 Task: For heading Arial Rounded MT Bold with Underline.  font size for heading26,  'Change the font style of data to'Browallia New.  and font size to 18,  Change the alignment of both headline & data to Align middle & Align Text left.  In the sheet   Pinnacle Sales review book
Action: Mouse moved to (234, 150)
Screenshot: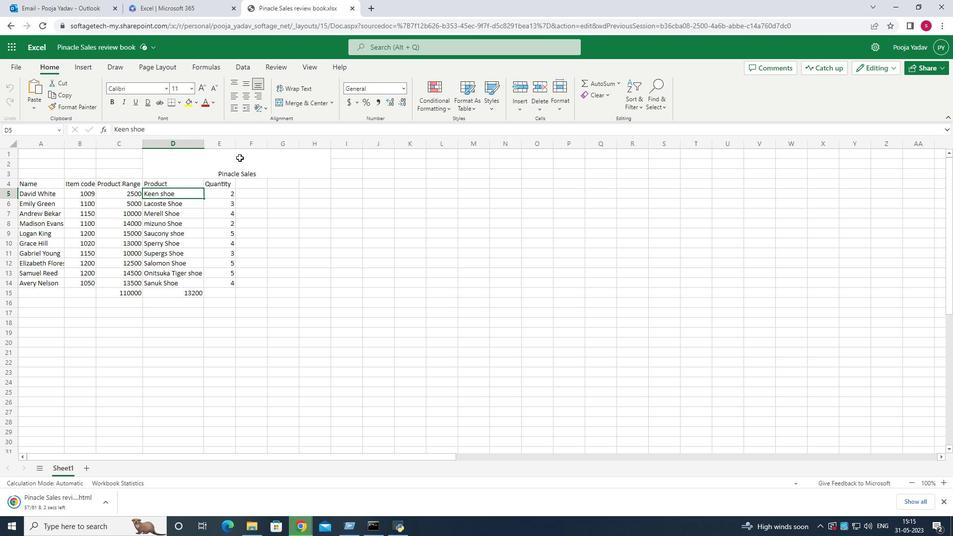 
Action: Mouse pressed left at (234, 150)
Screenshot: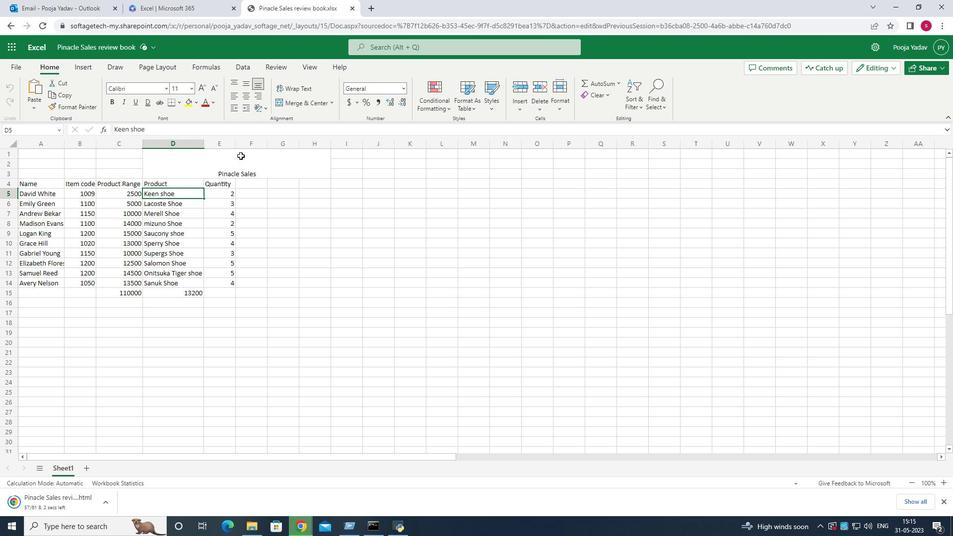 
Action: Mouse moved to (156, 80)
Screenshot: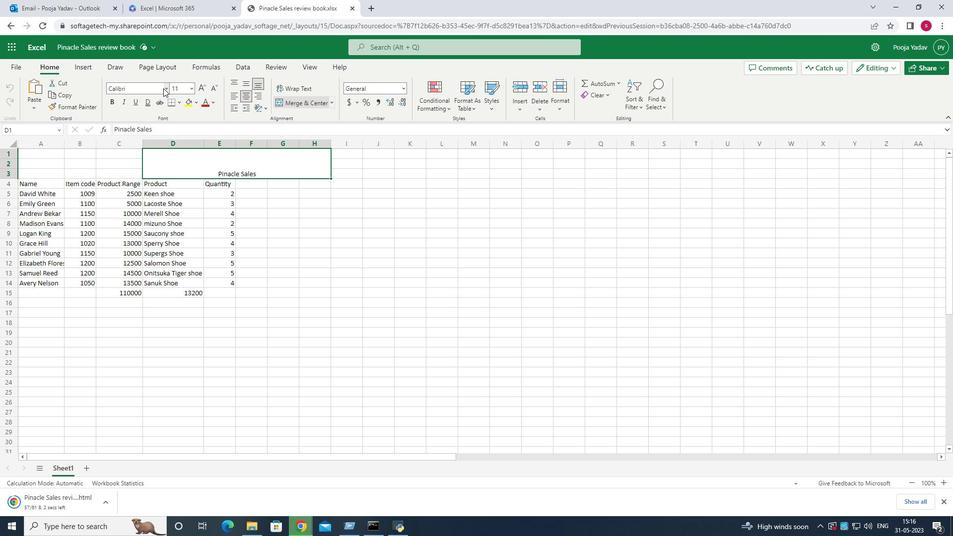 
Action: Mouse pressed left at (156, 80)
Screenshot: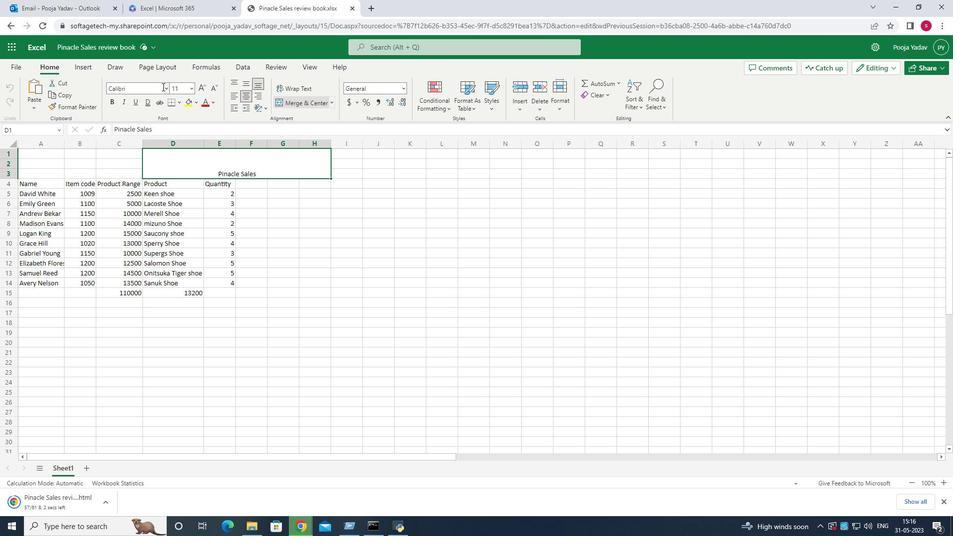 
Action: Mouse moved to (160, 79)
Screenshot: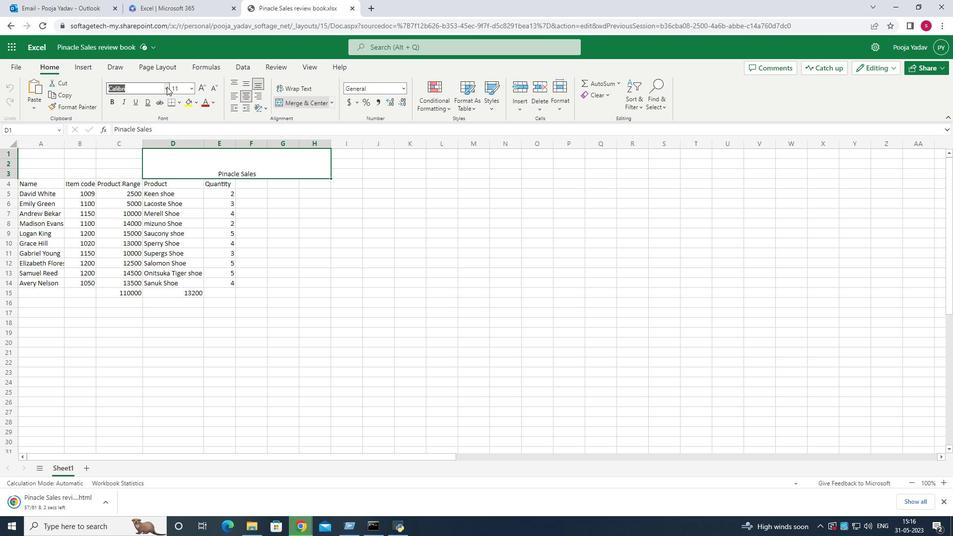 
Action: Mouse pressed left at (160, 79)
Screenshot: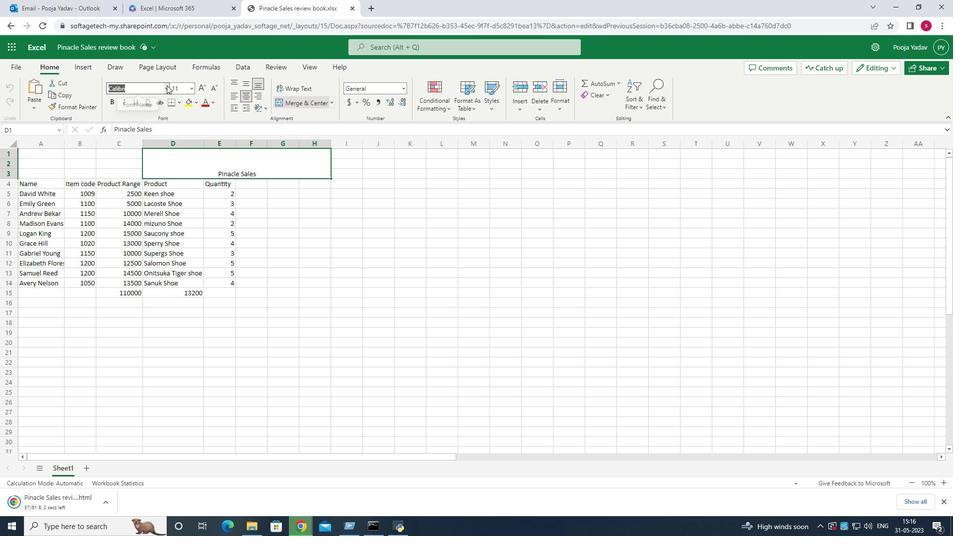 
Action: Mouse moved to (161, 125)
Screenshot: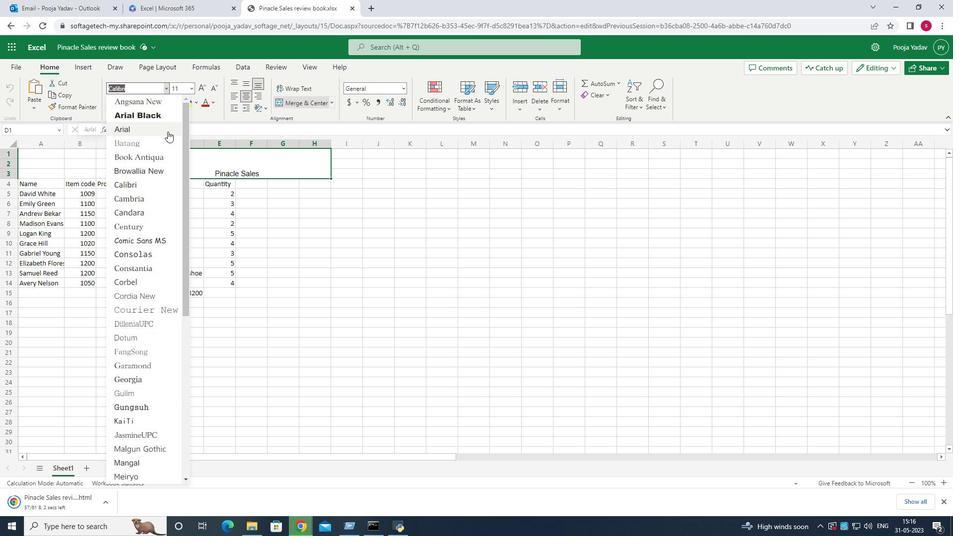 
Action: Mouse pressed left at (161, 125)
Screenshot: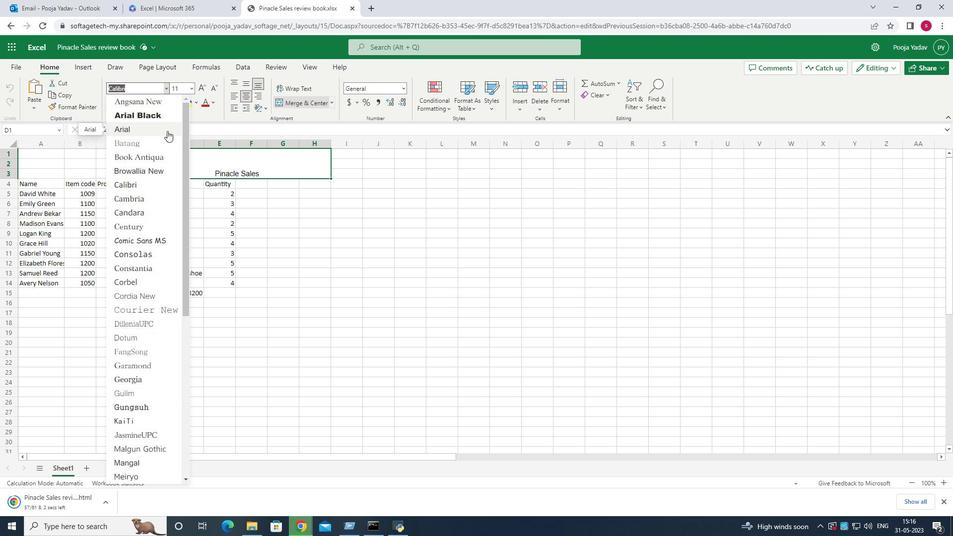 
Action: Mouse moved to (169, 120)
Screenshot: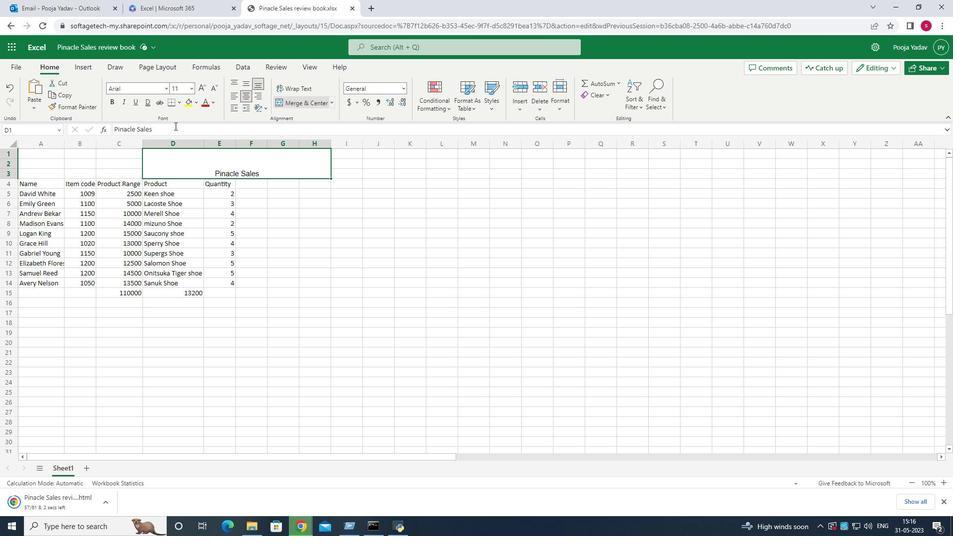 
Action: Key pressed ctrl+B
Screenshot: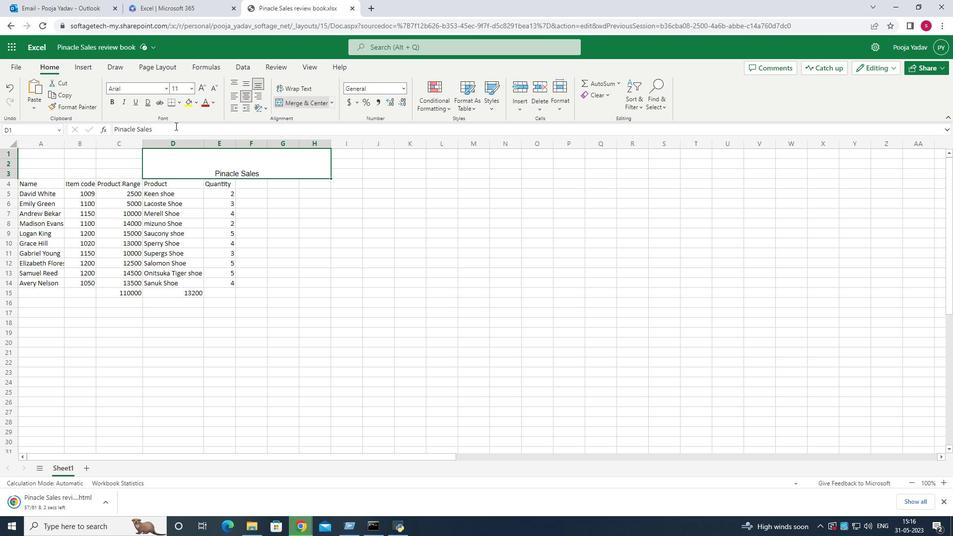
Action: Mouse moved to (159, 123)
Screenshot: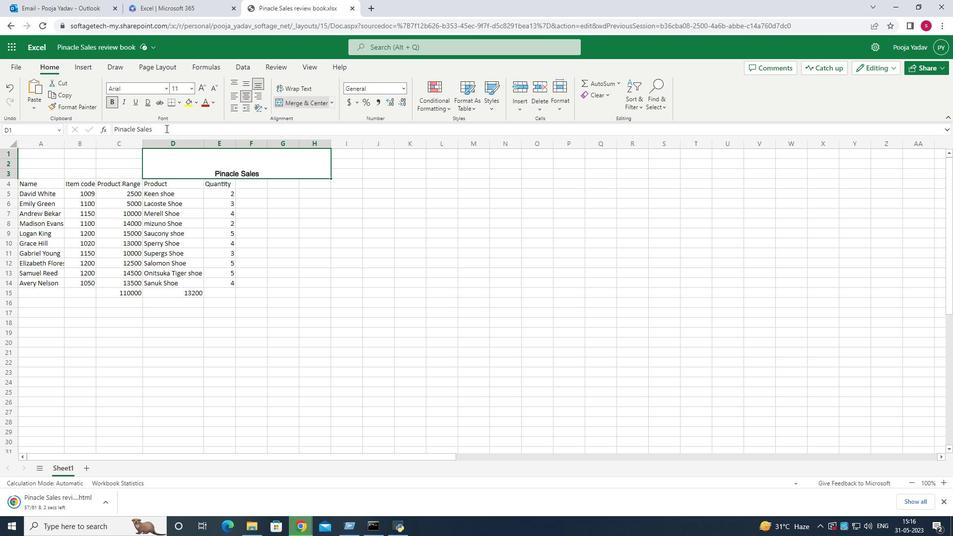 
Action: Key pressed ctrl+U
Screenshot: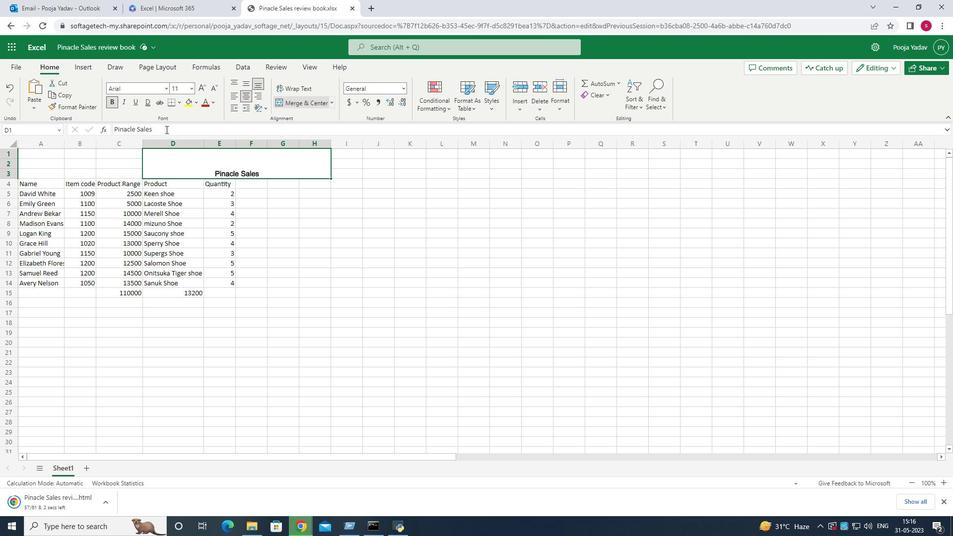 
Action: Mouse moved to (186, 82)
Screenshot: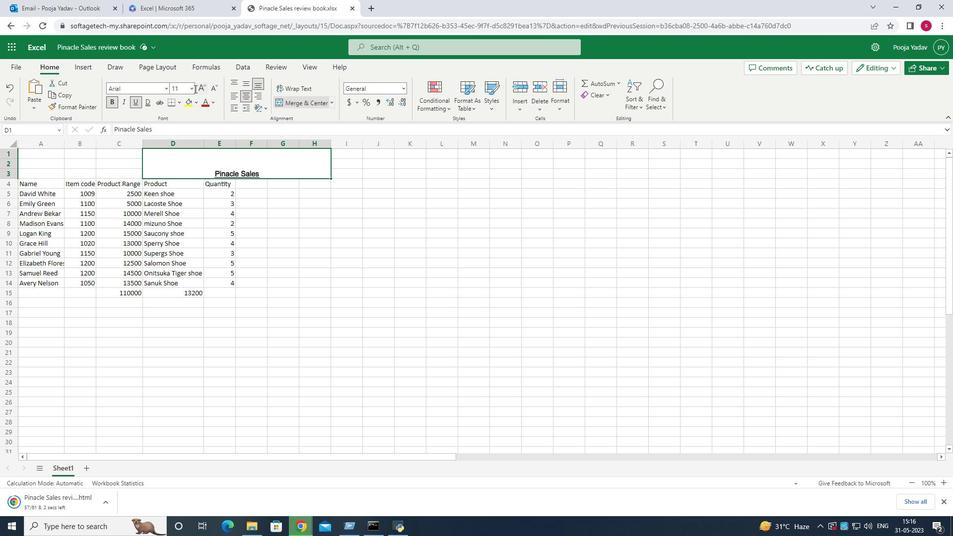 
Action: Mouse pressed left at (186, 82)
Screenshot: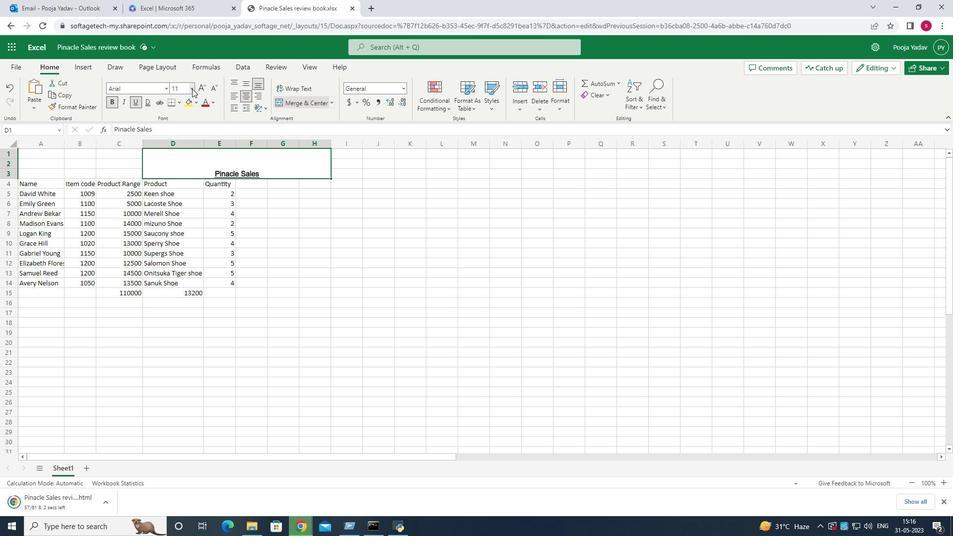 
Action: Mouse moved to (175, 219)
Screenshot: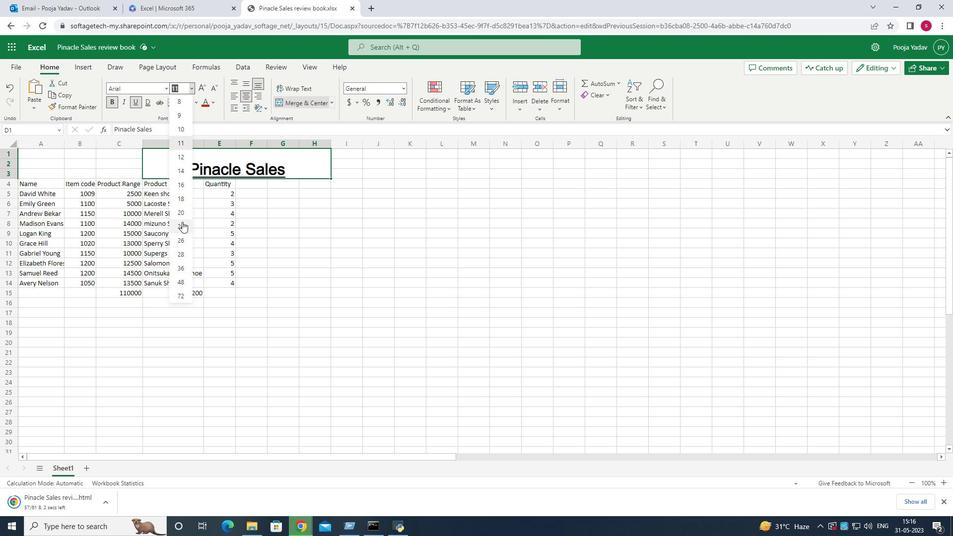 
Action: Mouse pressed left at (175, 219)
Screenshot: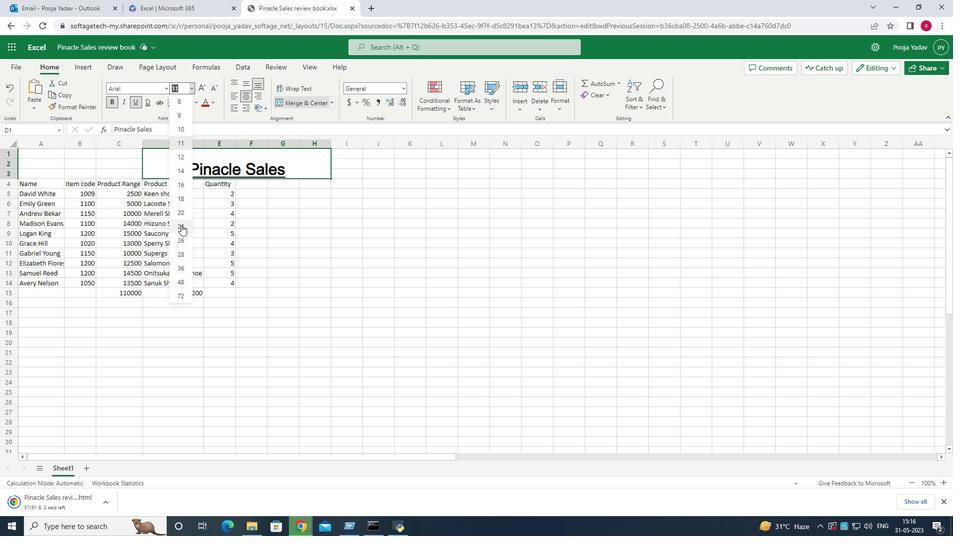 
Action: Mouse moved to (211, 159)
Screenshot: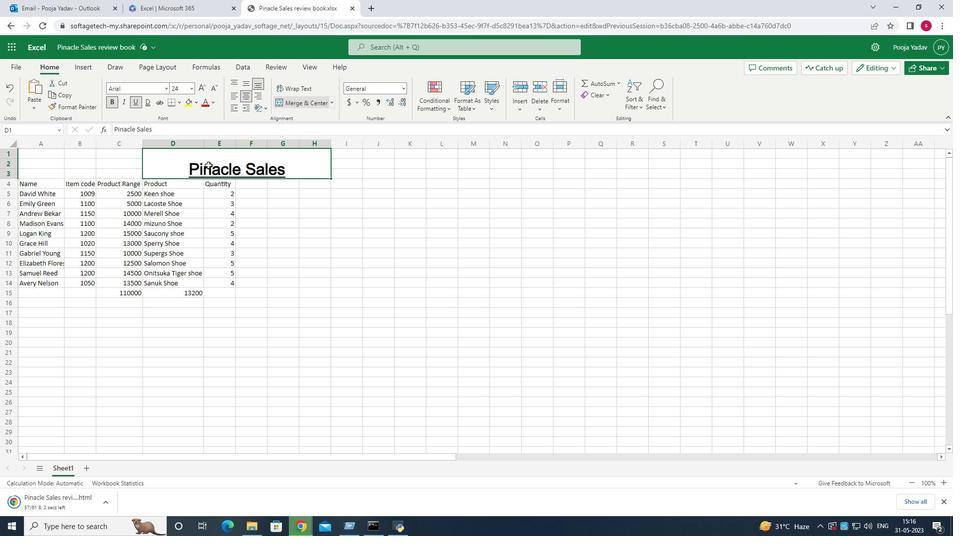 
Action: Mouse pressed left at (211, 159)
Screenshot: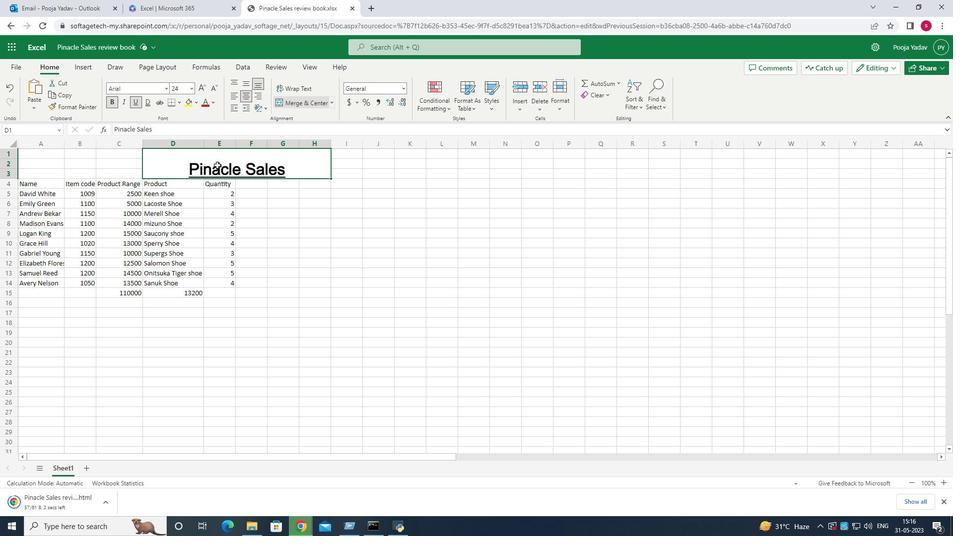 
Action: Mouse moved to (146, 158)
Screenshot: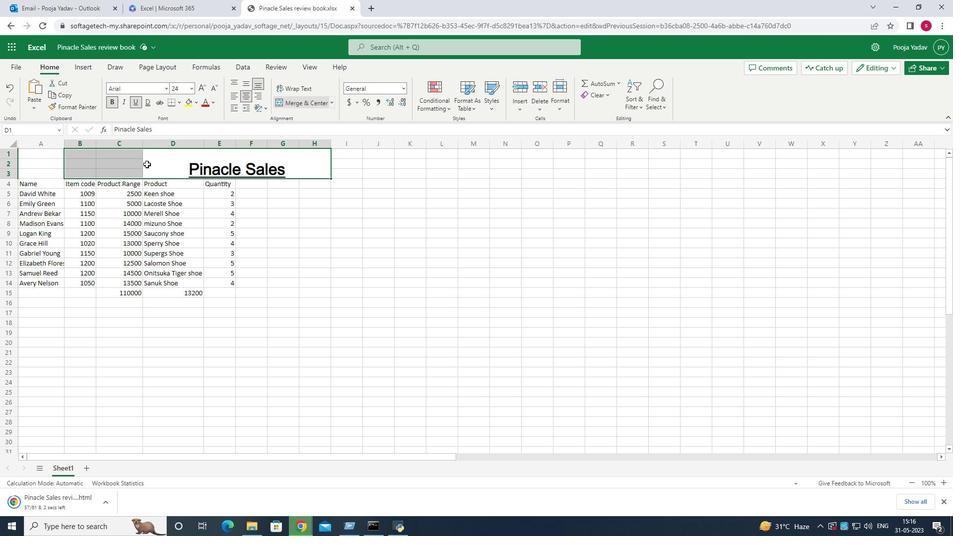 
Action: Mouse pressed left at (146, 158)
Screenshot: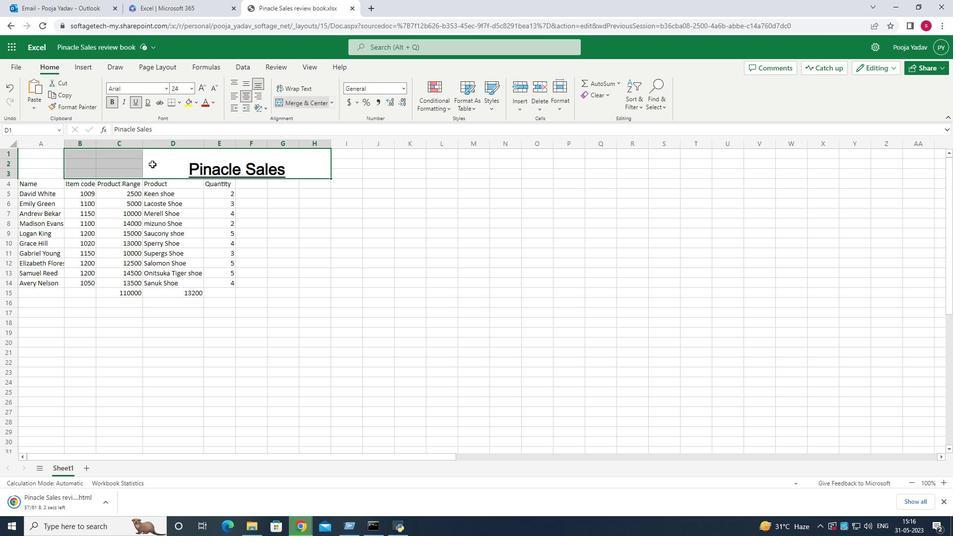 
Action: Mouse moved to (173, 153)
Screenshot: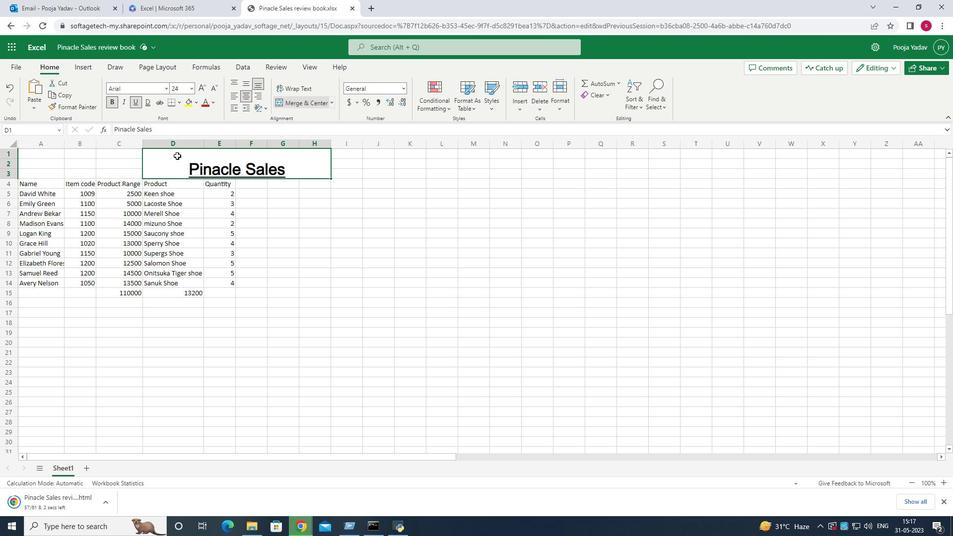
Action: Mouse pressed left at (173, 153)
Screenshot: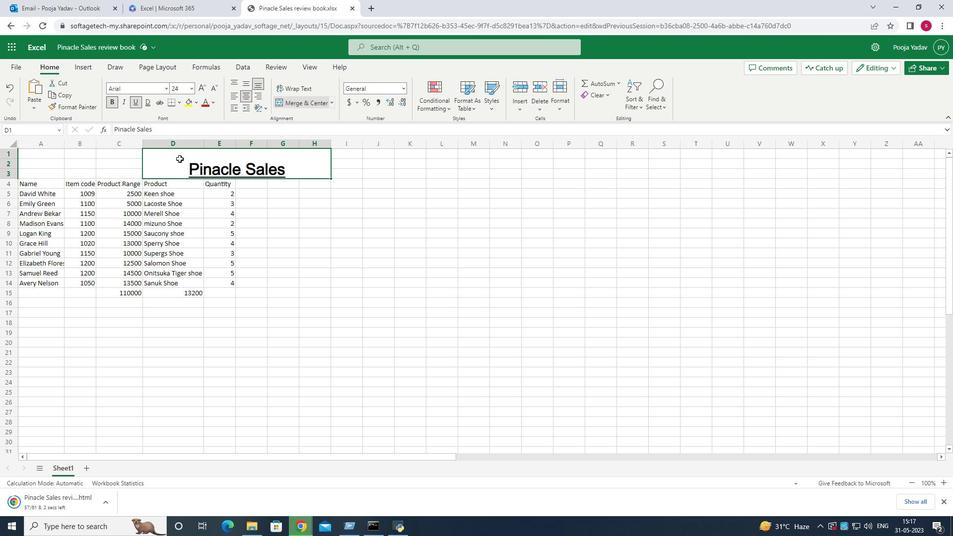 
Action: Mouse moved to (259, 221)
Screenshot: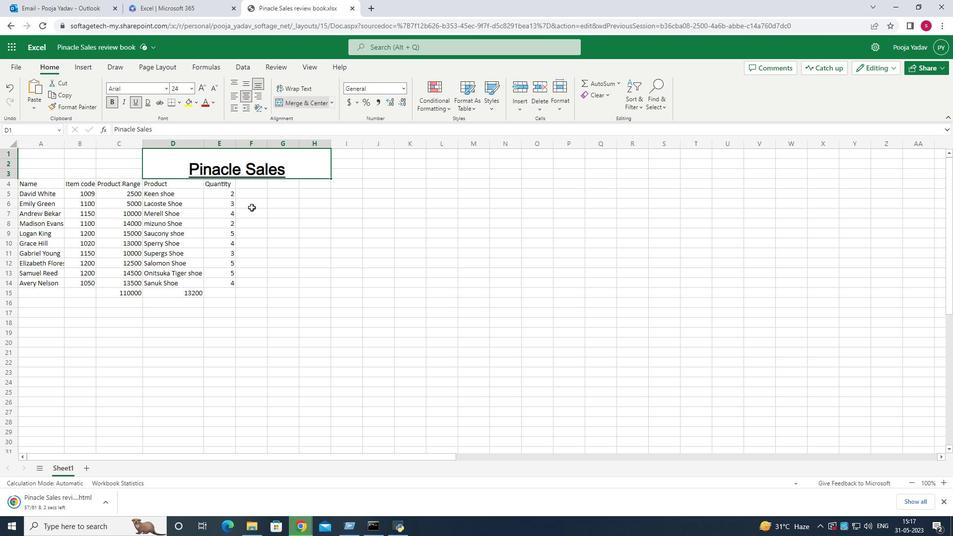 
Action: Mouse pressed left at (259, 221)
Screenshot: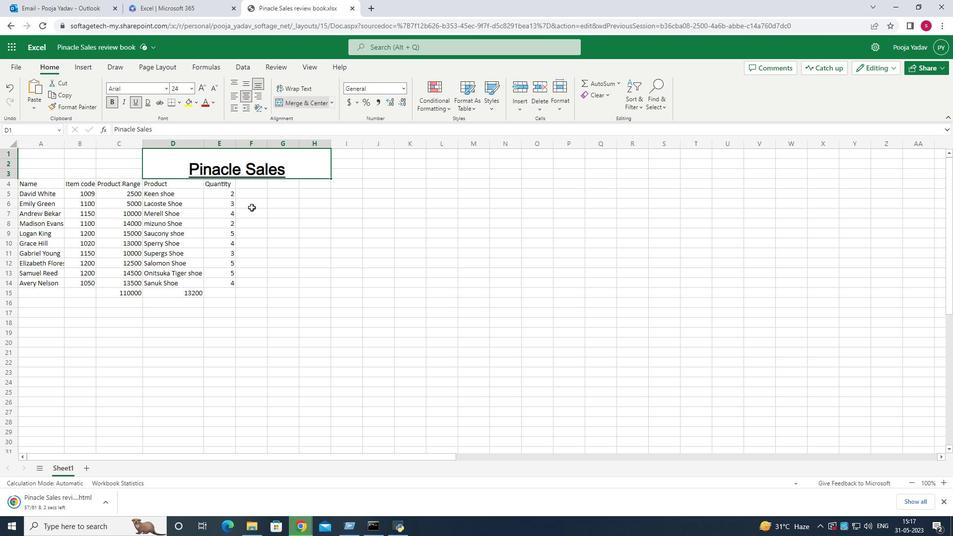 
Action: Mouse moved to (171, 152)
Screenshot: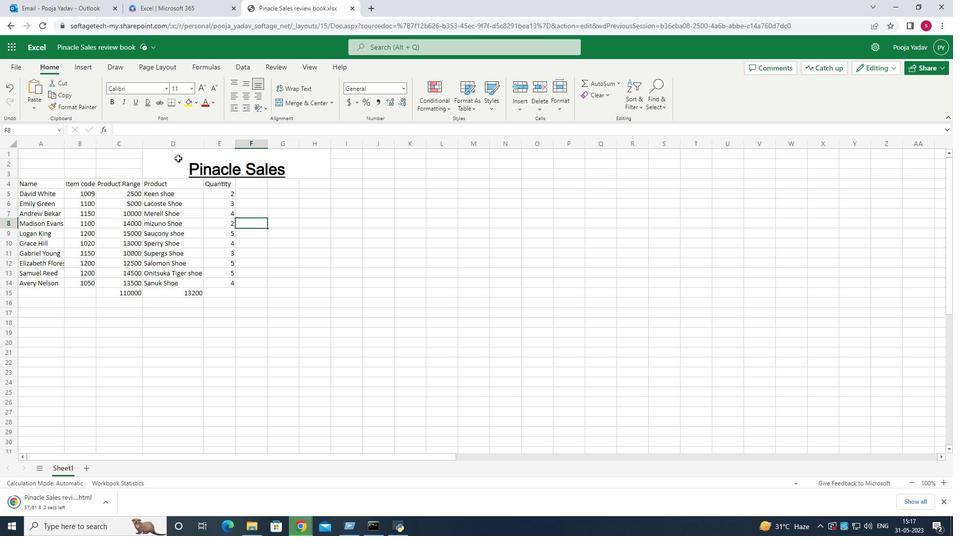 
Action: Mouse pressed left at (171, 152)
Screenshot: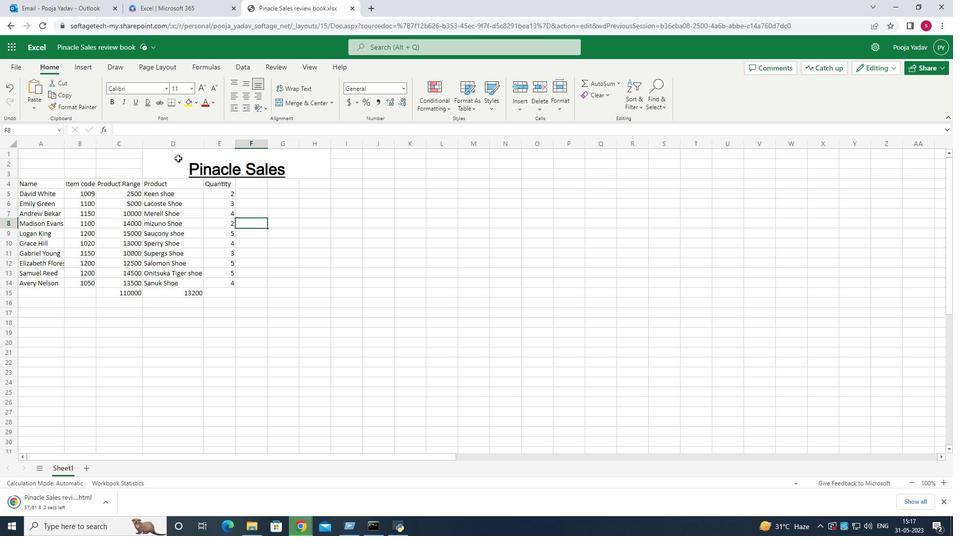 
Action: Key pressed ctrl+C
Screenshot: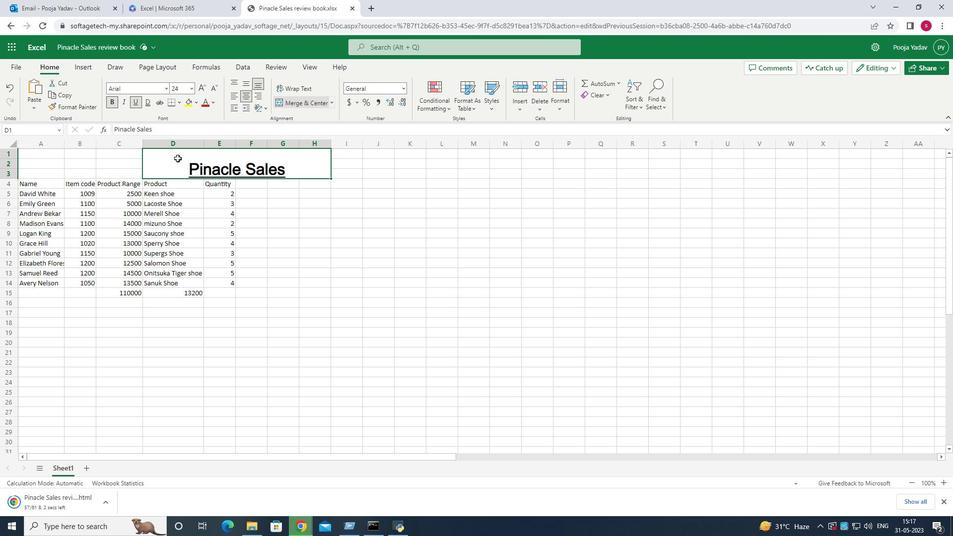 
Action: Mouse moved to (349, 158)
Screenshot: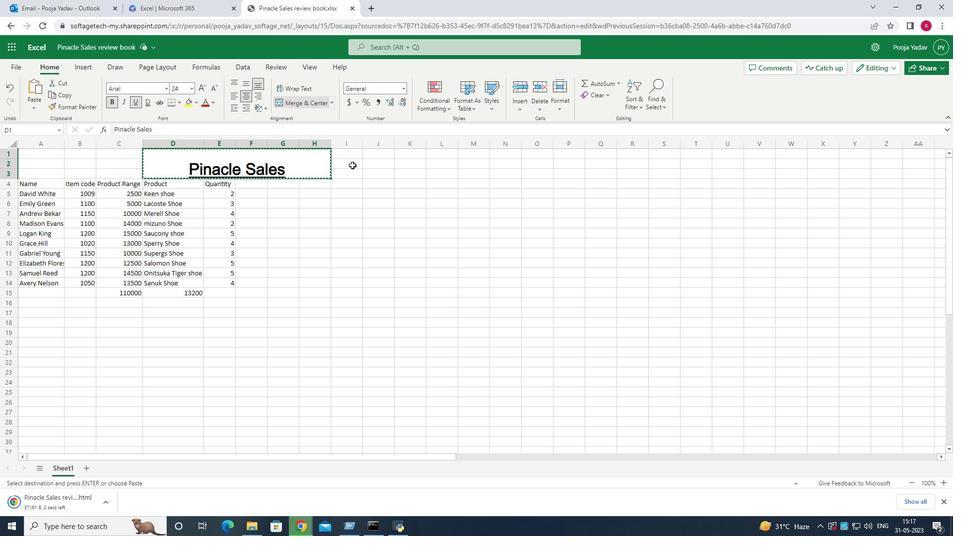 
Action: Mouse pressed left at (349, 158)
Screenshot: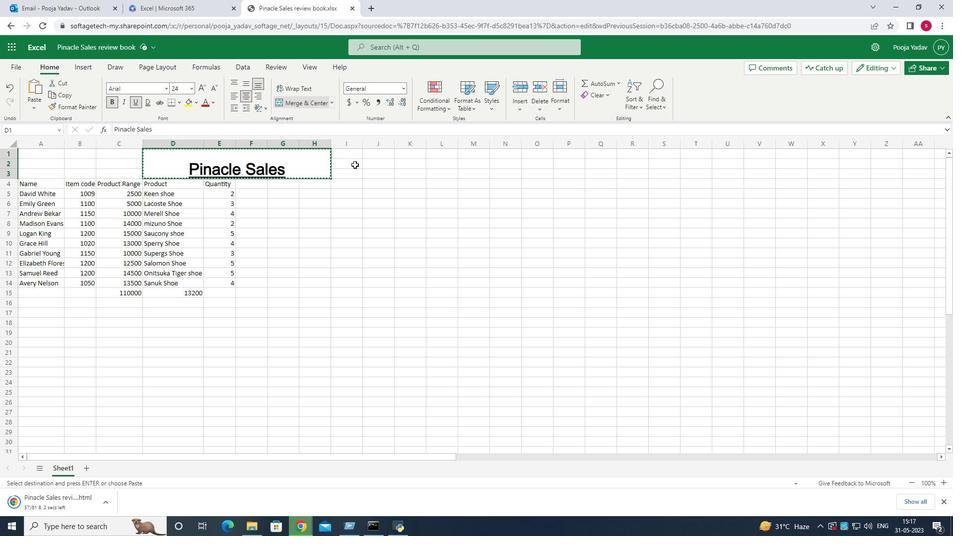 
Action: Mouse moved to (294, 159)
Screenshot: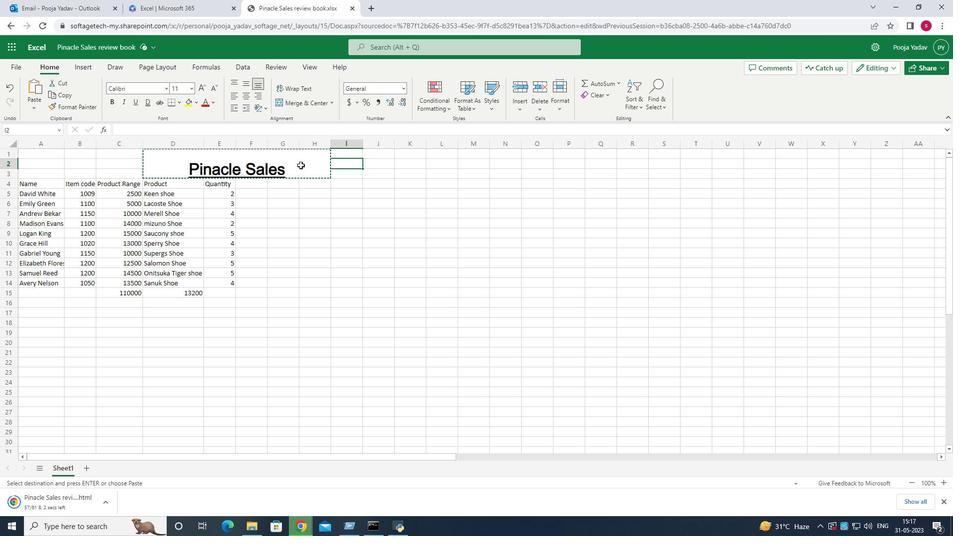 
Action: Mouse pressed left at (294, 159)
Screenshot: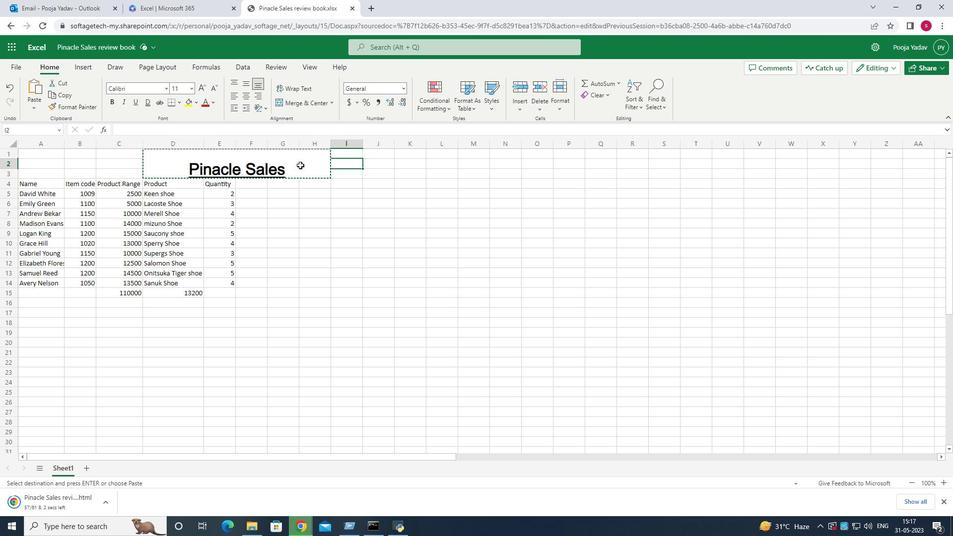 
Action: Mouse moved to (313, 281)
Screenshot: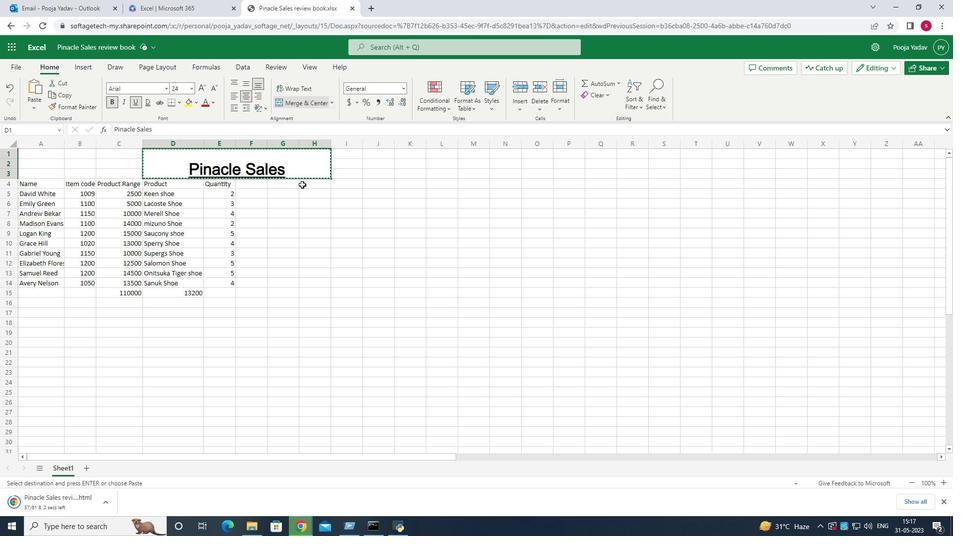 
Action: Mouse pressed left at (313, 281)
Screenshot: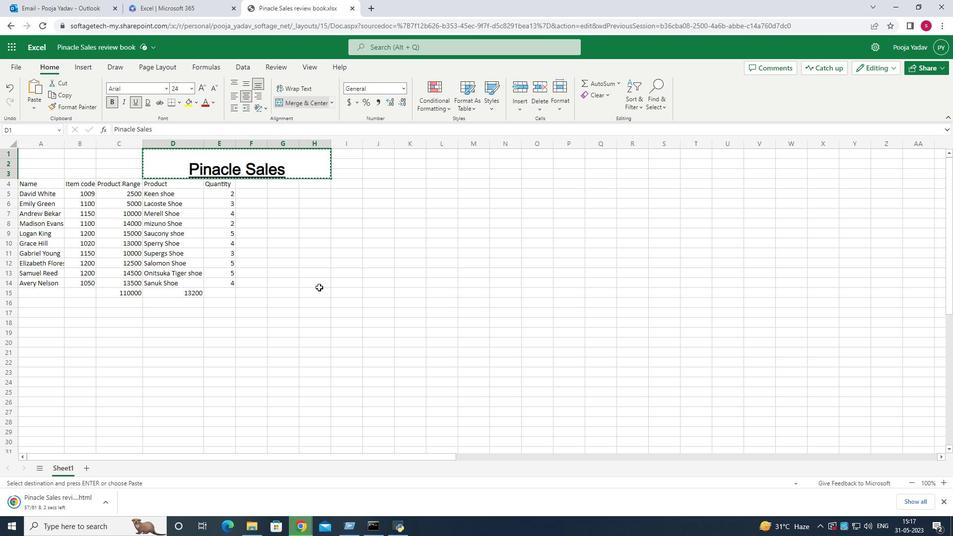 
Action: Mouse moved to (231, 157)
Screenshot: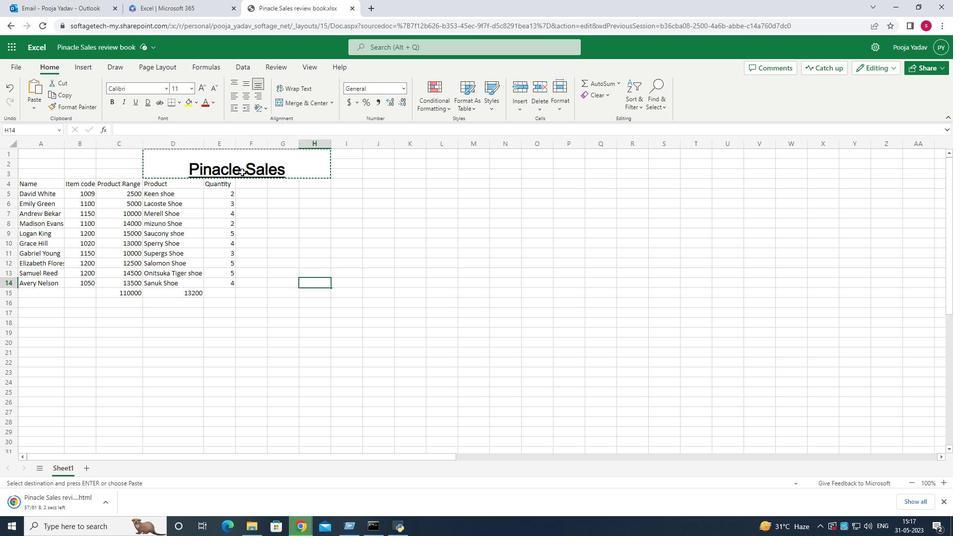
Action: Mouse pressed left at (231, 157)
Screenshot: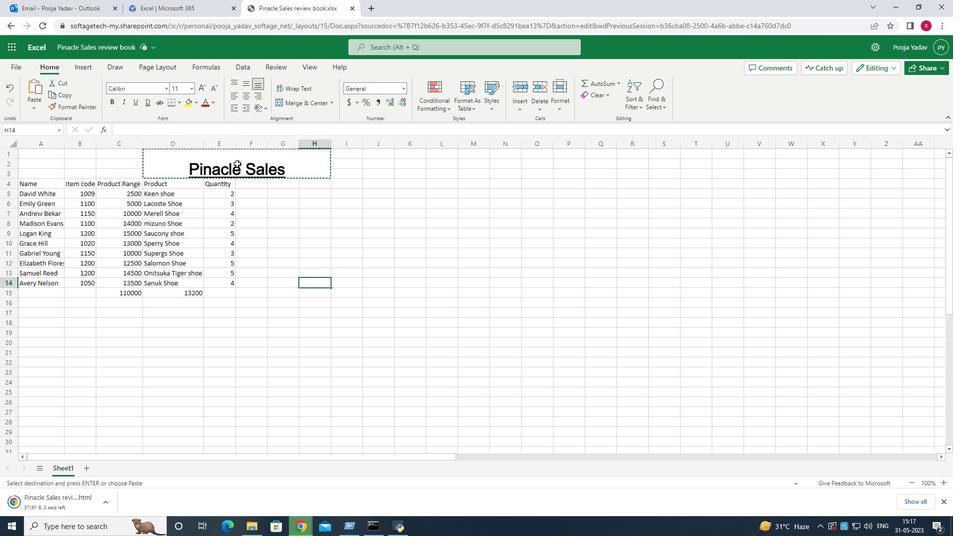 
Action: Mouse moved to (232, 157)
Screenshot: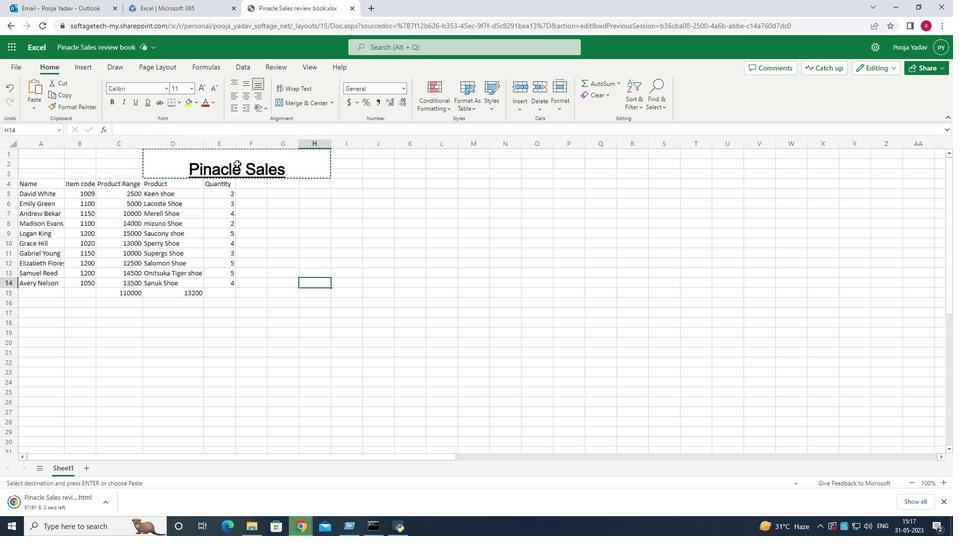 
Action: Mouse pressed left at (232, 157)
Screenshot: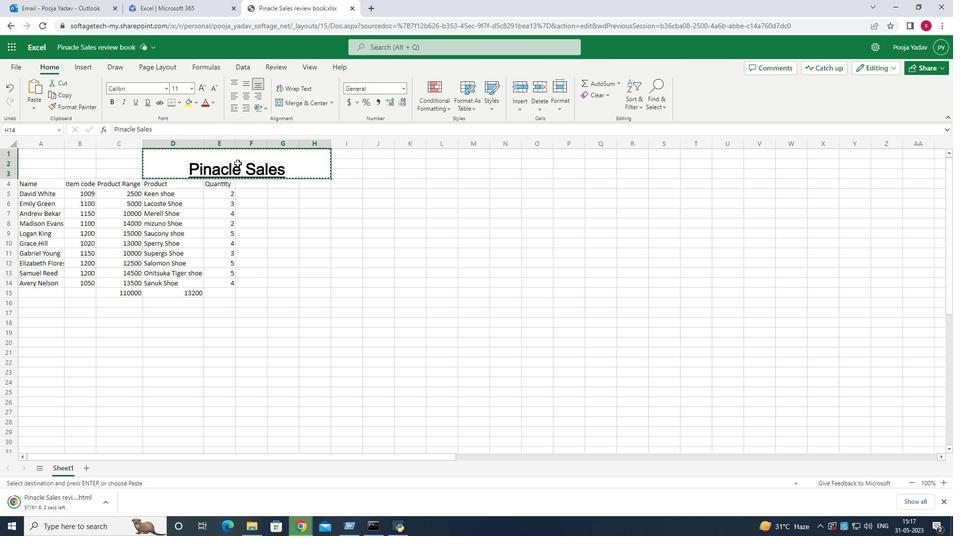 
Action: Mouse pressed left at (232, 157)
Screenshot: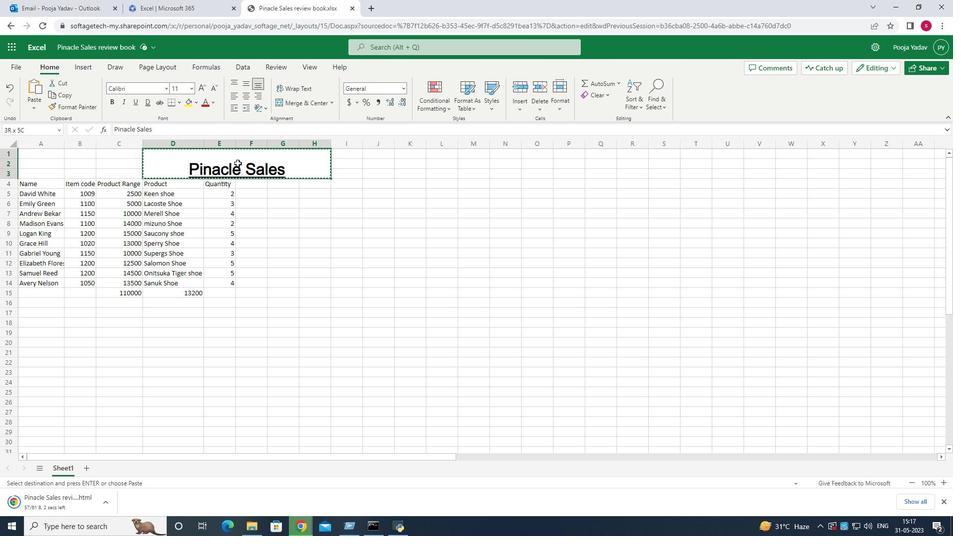 
Action: Mouse pressed left at (232, 157)
Screenshot: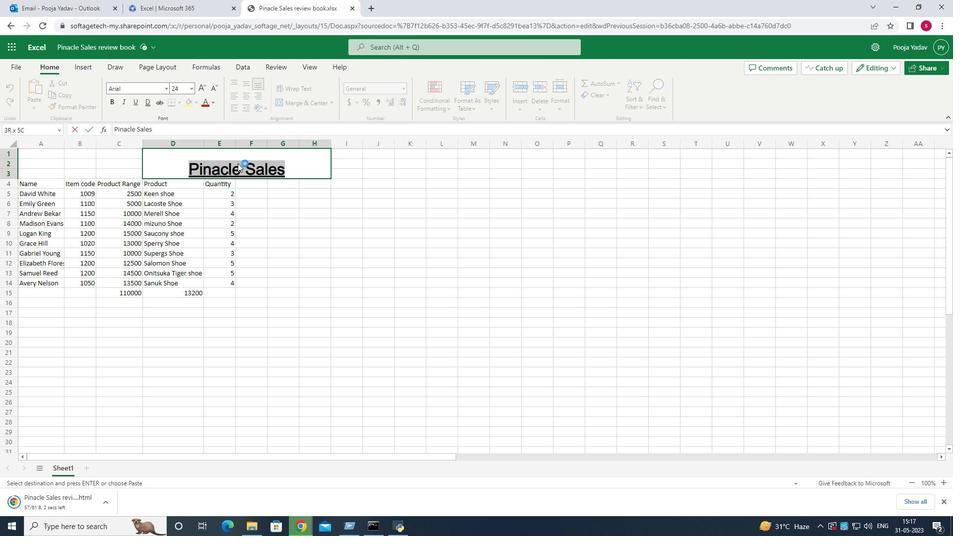 
Action: Mouse moved to (40, 180)
Screenshot: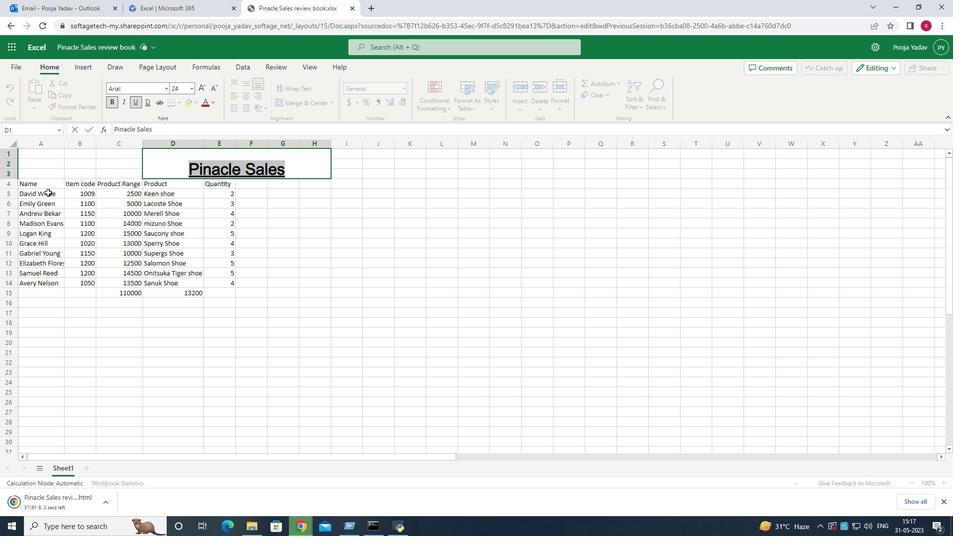 
Action: Mouse pressed left at (40, 180)
Screenshot: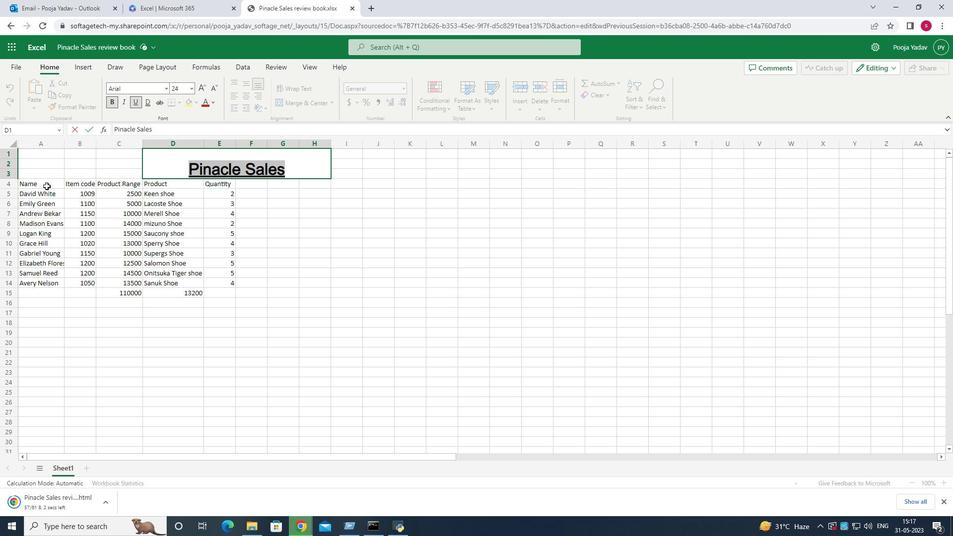 
Action: Mouse pressed left at (40, 180)
Screenshot: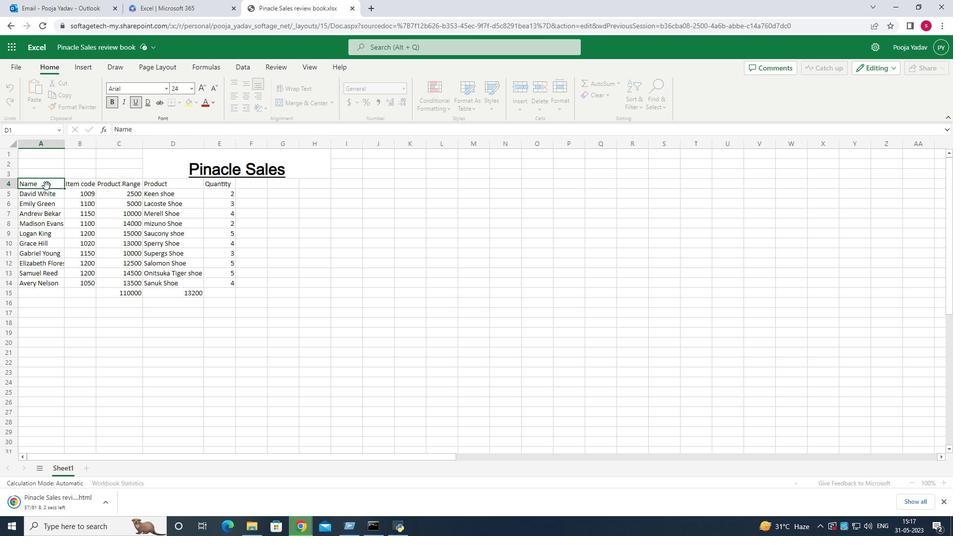 
Action: Mouse moved to (545, 275)
Screenshot: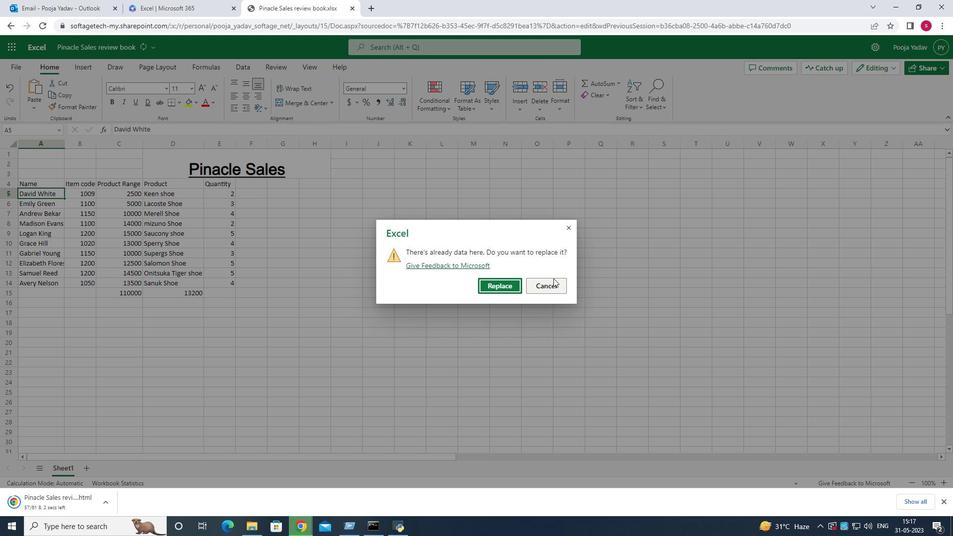 
Action: Mouse pressed left at (545, 275)
Screenshot: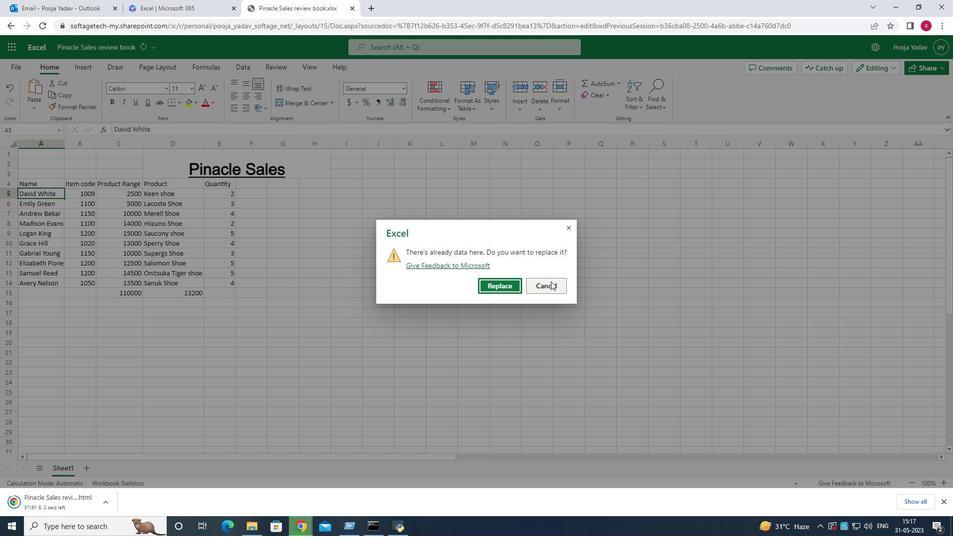 
Action: Mouse moved to (53, 182)
Screenshot: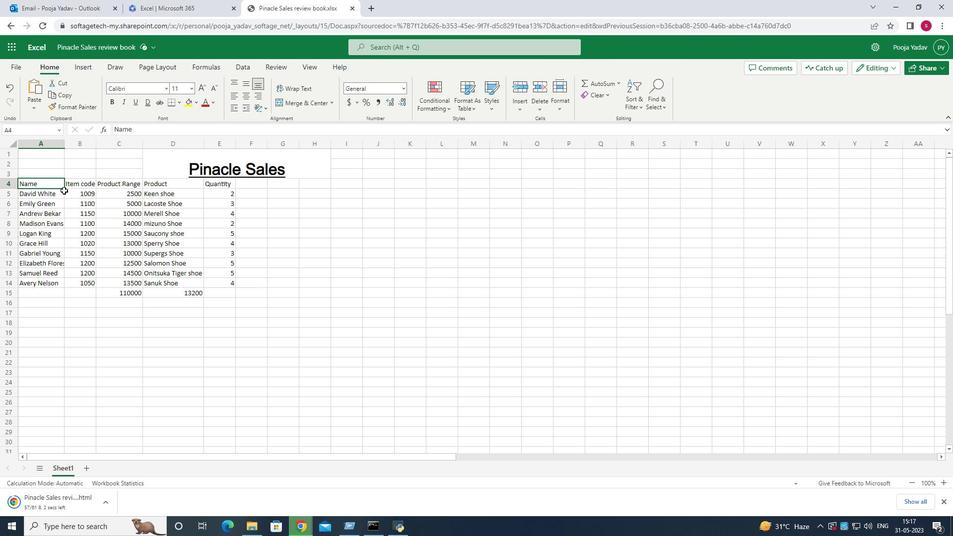
Action: Mouse pressed left at (53, 182)
Screenshot: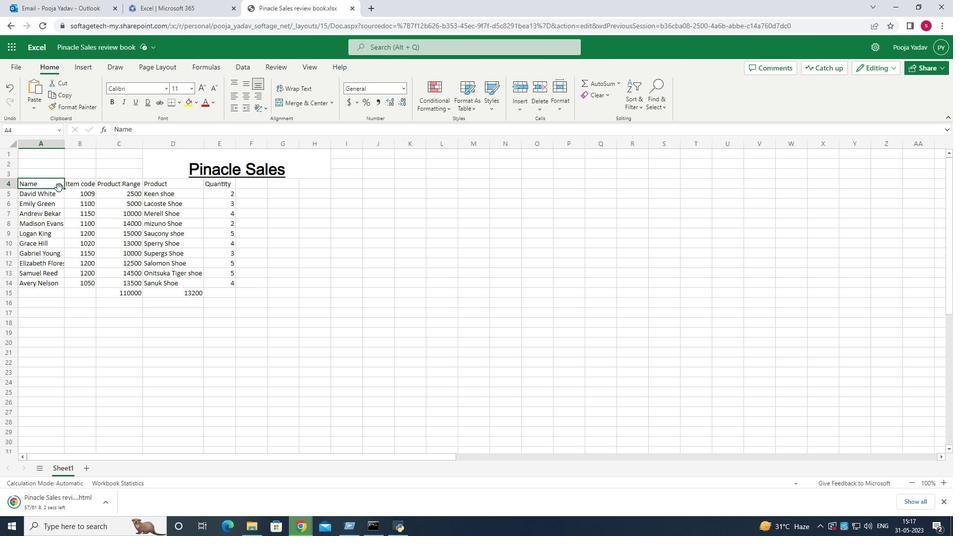 
Action: Mouse moved to (40, 163)
Screenshot: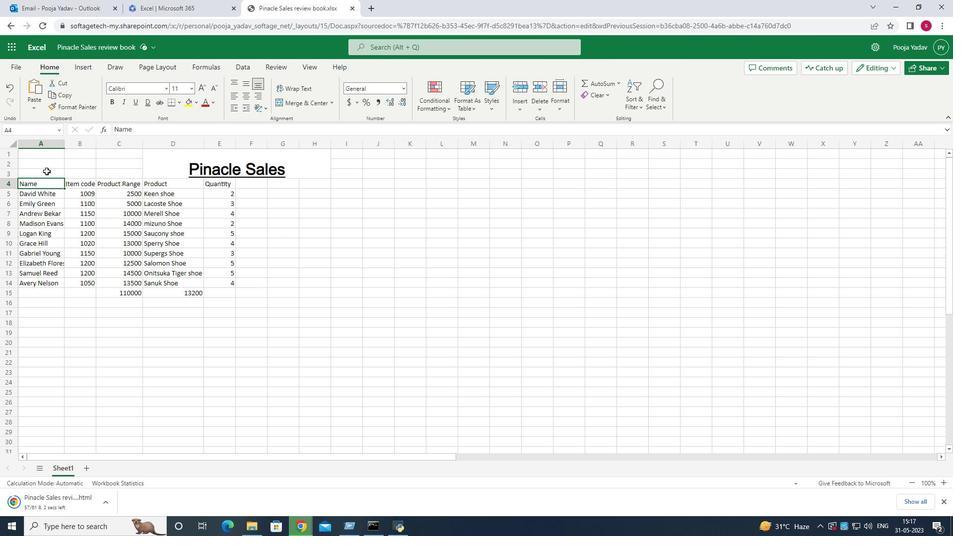 
Action: Mouse pressed left at (40, 163)
Screenshot: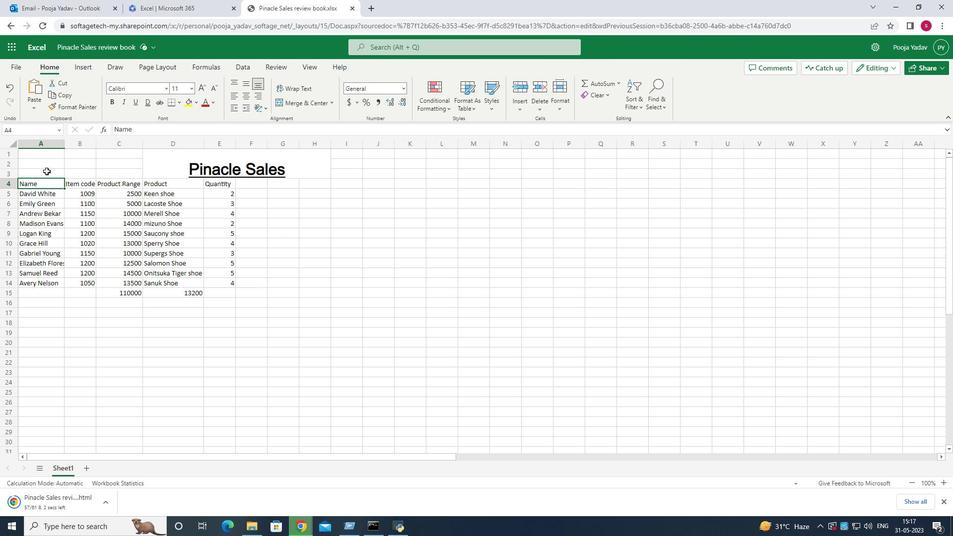 
Action: Mouse moved to (142, 336)
Screenshot: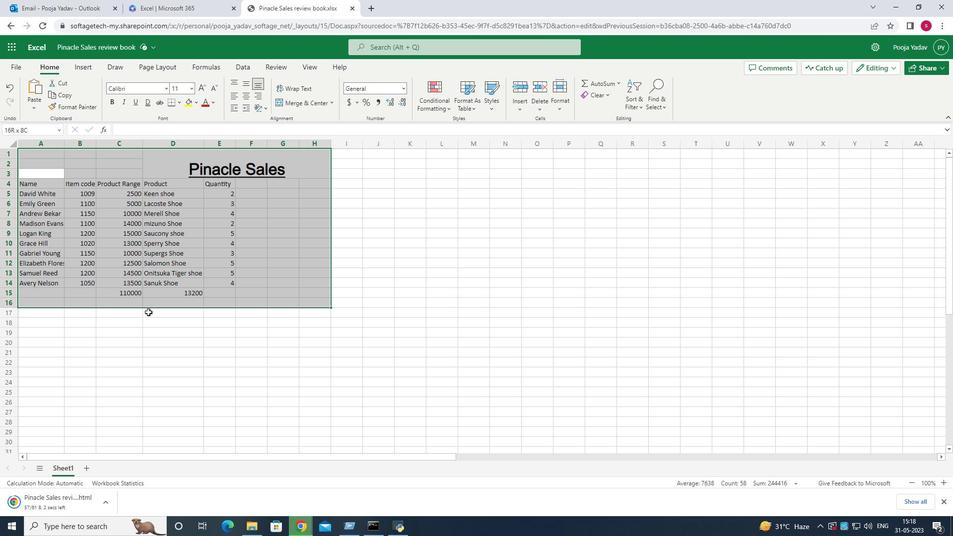 
Action: Mouse pressed left at (142, 336)
Screenshot: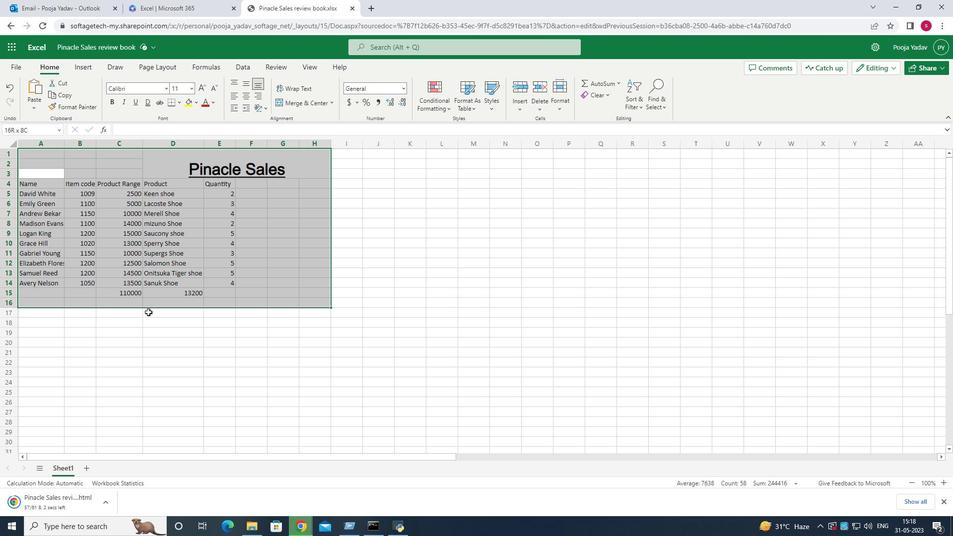 
Action: Mouse moved to (49, 169)
Screenshot: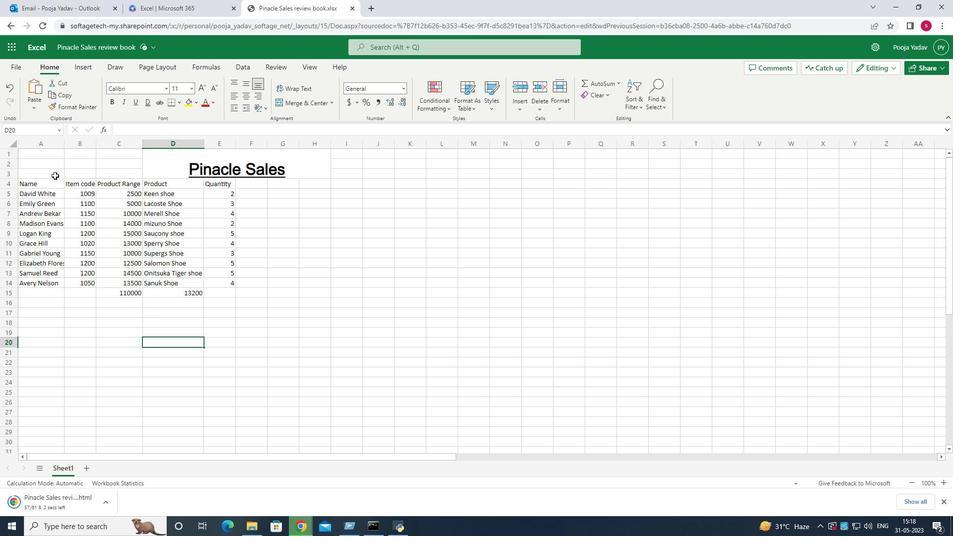 
Action: Mouse pressed left at (49, 169)
Screenshot: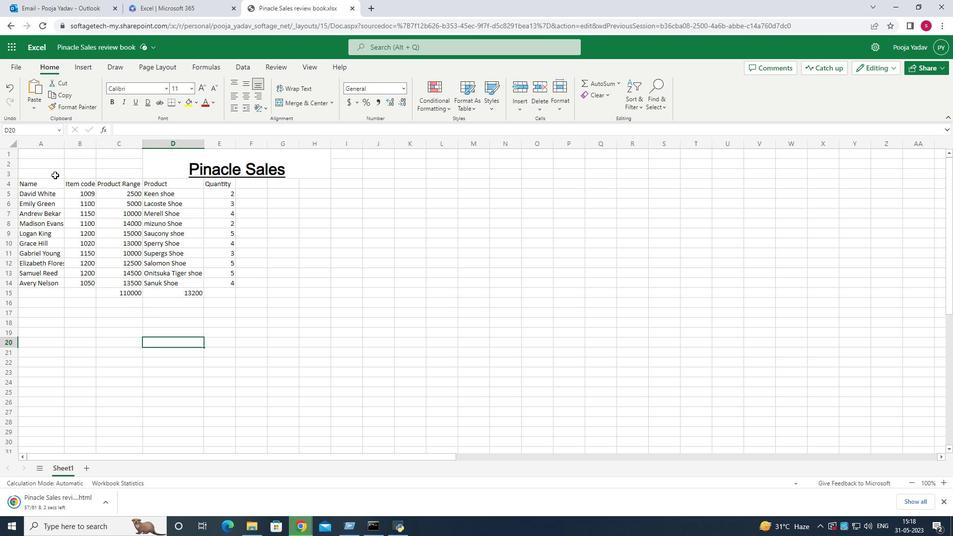 
Action: Mouse moved to (220, 272)
Screenshot: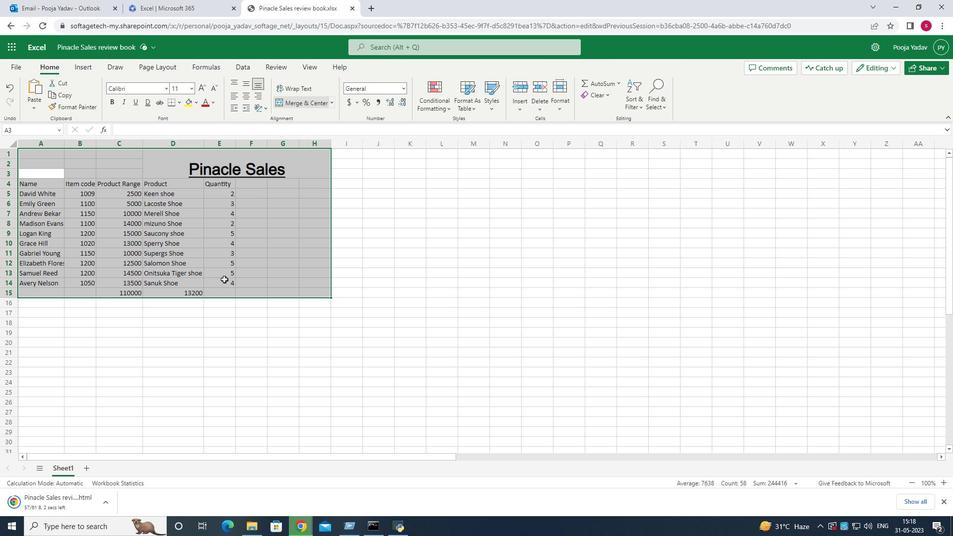 
Action: Mouse pressed left at (220, 272)
Screenshot: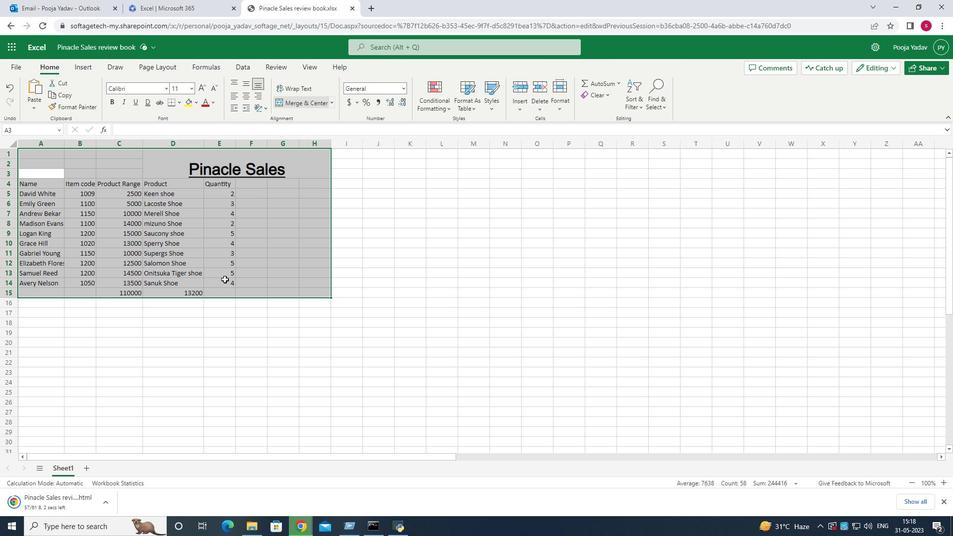 
Action: Mouse moved to (50, 170)
Screenshot: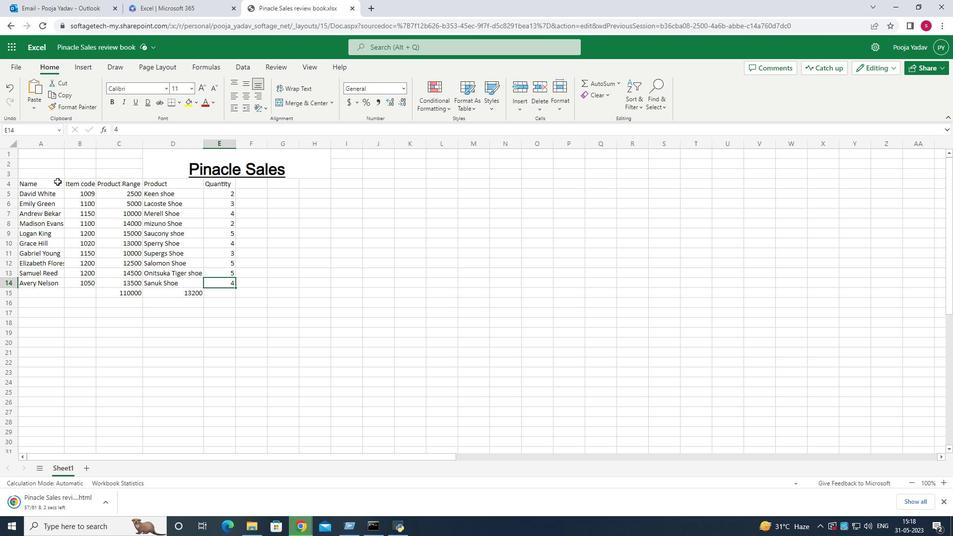 
Action: Mouse pressed left at (50, 170)
Screenshot: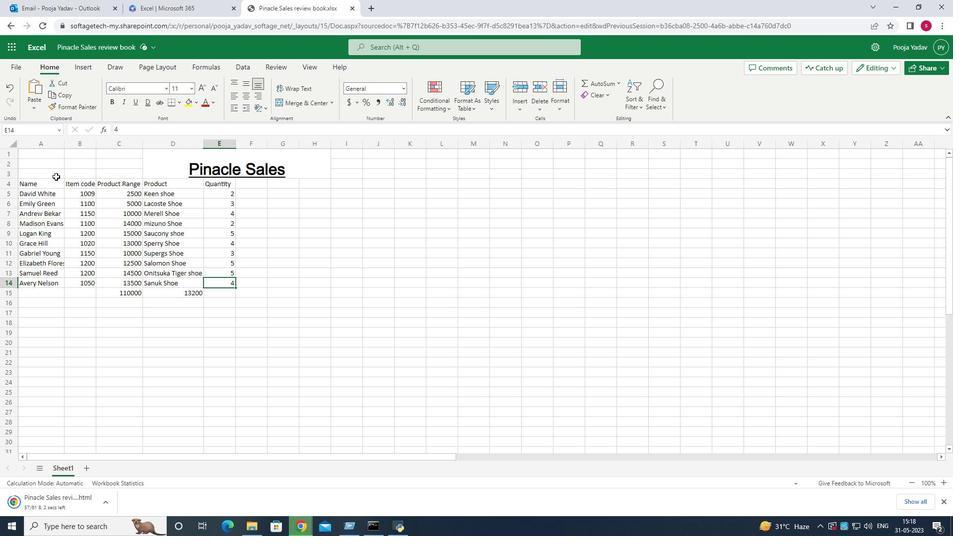 
Action: Mouse pressed left at (50, 170)
Screenshot: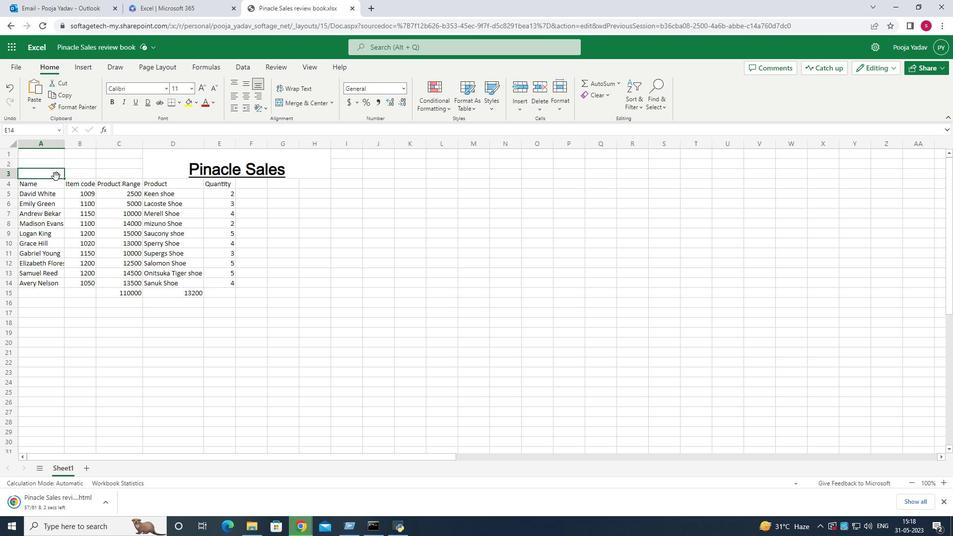 
Action: Mouse moved to (37, 170)
Screenshot: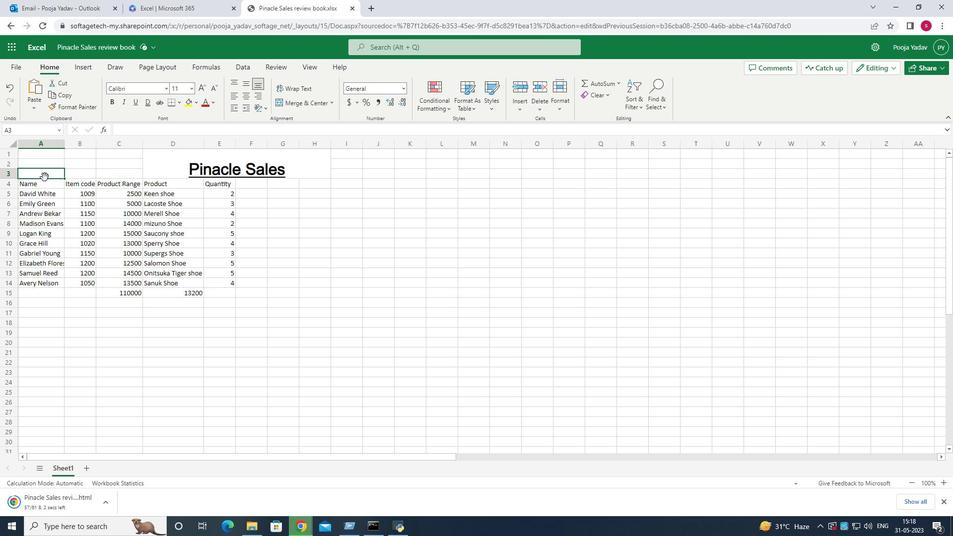 
Action: Mouse pressed left at (37, 170)
Screenshot: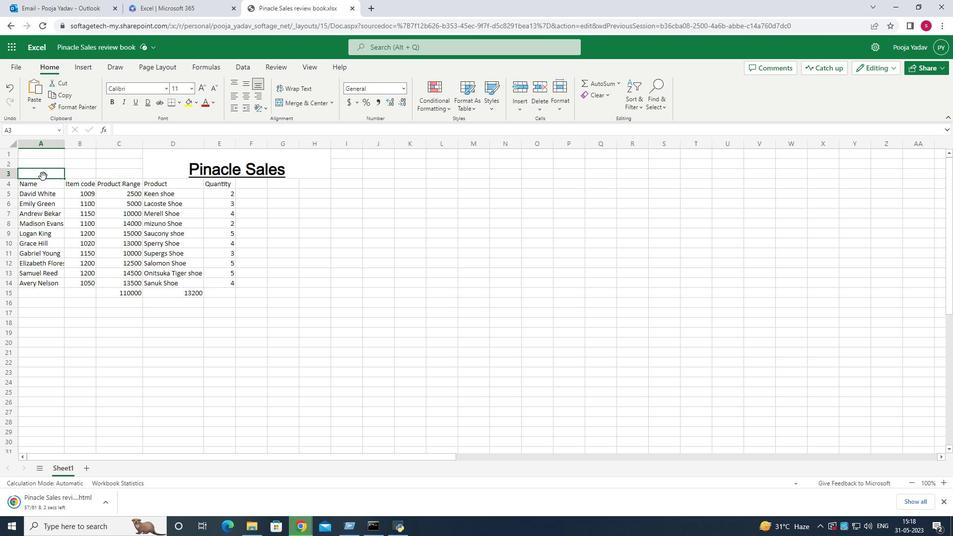 
Action: Mouse moved to (43, 169)
Screenshot: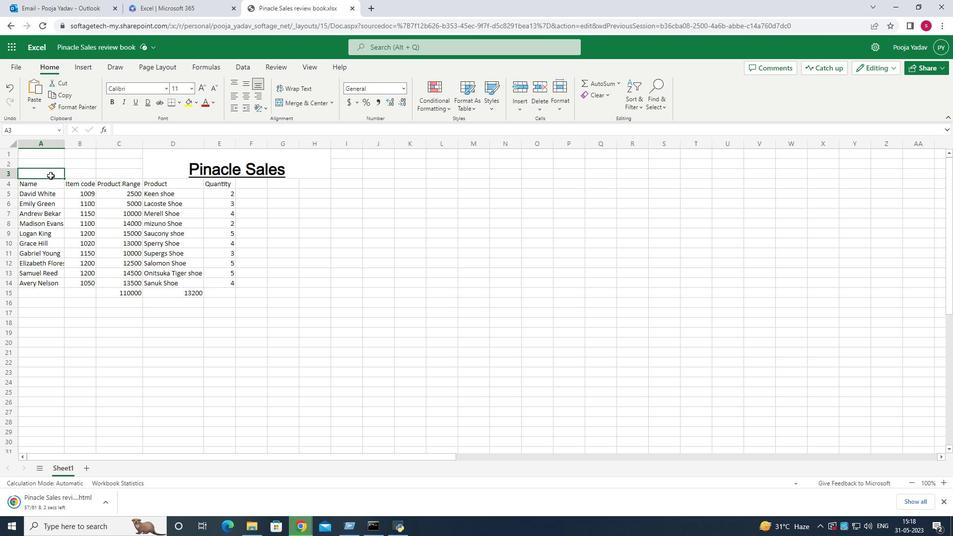 
Action: Mouse pressed left at (43, 169)
Screenshot: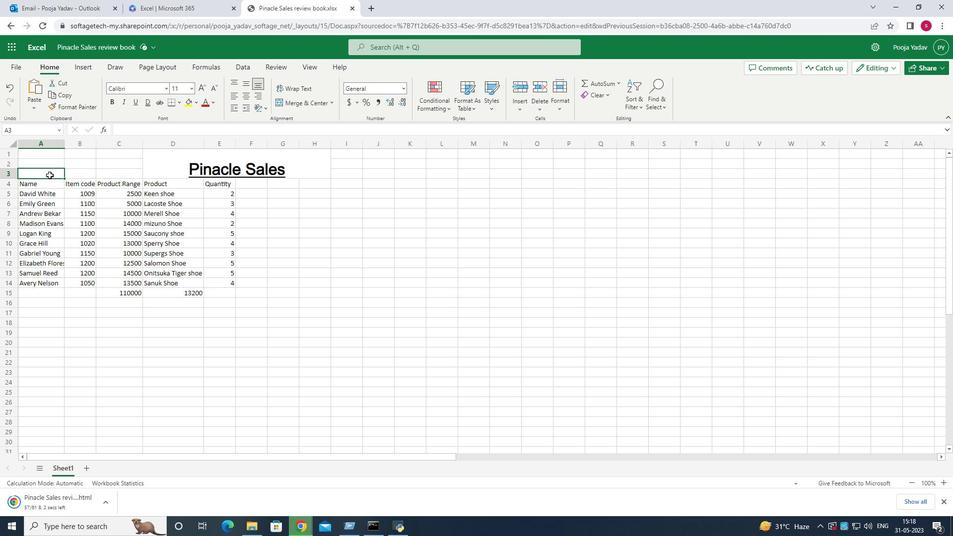 
Action: Mouse moved to (221, 285)
Screenshot: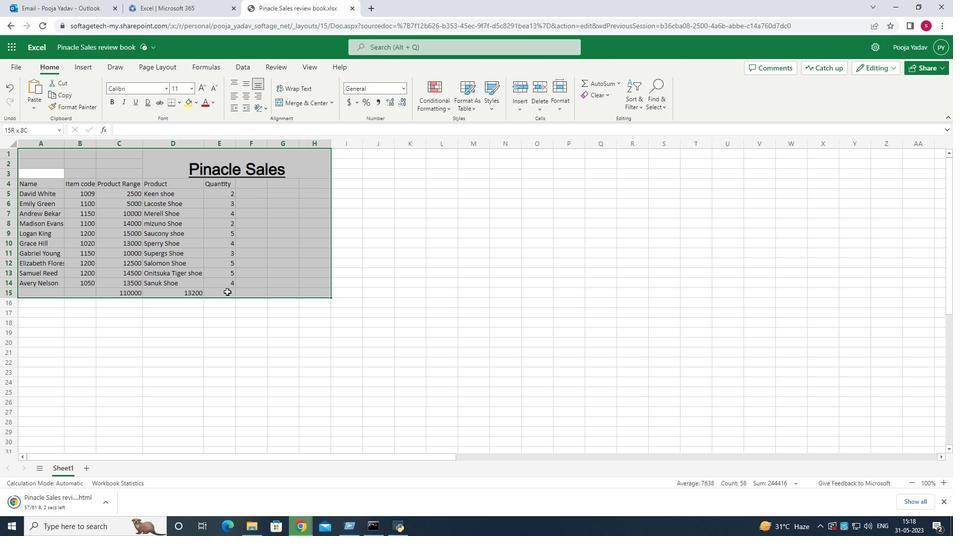 
Action: Mouse pressed left at (221, 285)
Screenshot: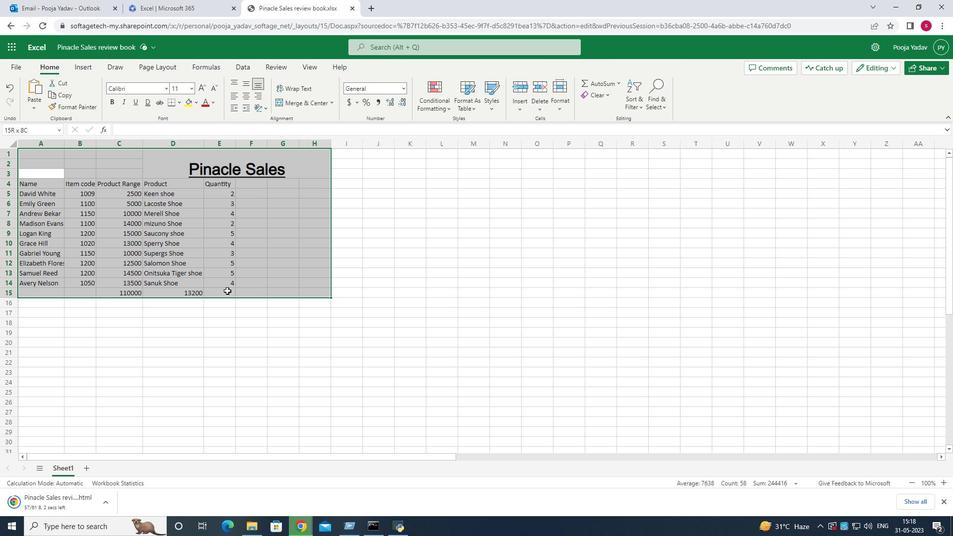 
Action: Mouse pressed left at (221, 285)
Screenshot: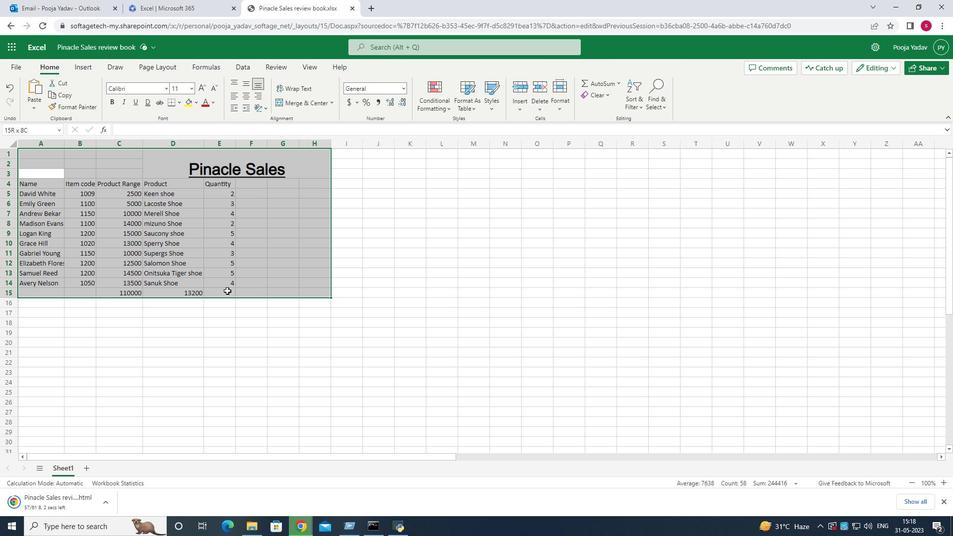 
Action: Mouse moved to (46, 170)
Screenshot: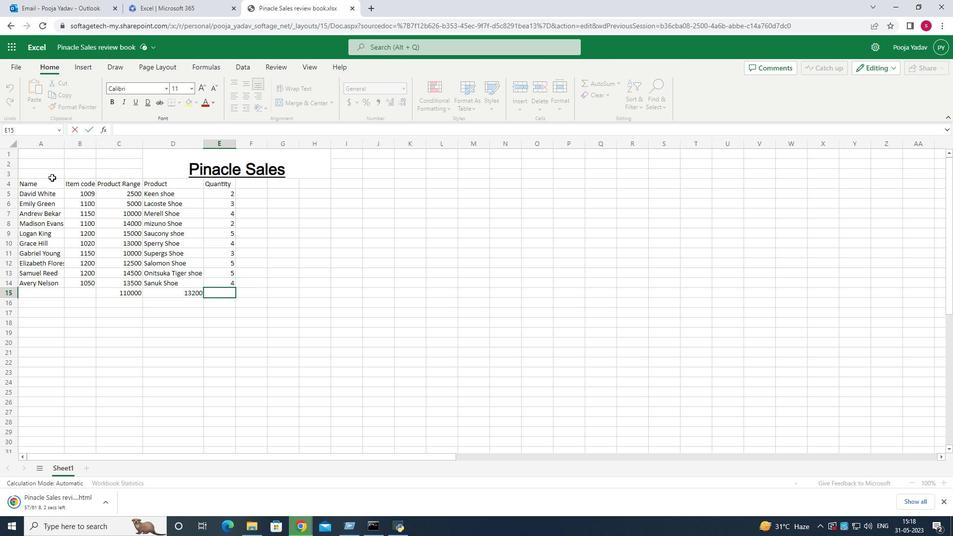 
Action: Mouse pressed left at (46, 170)
Screenshot: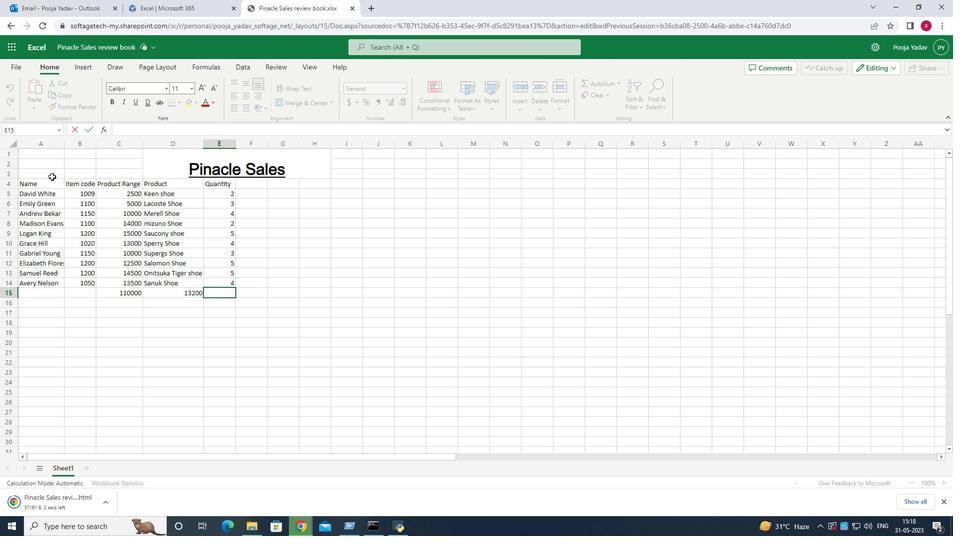 
Action: Mouse moved to (166, 394)
Screenshot: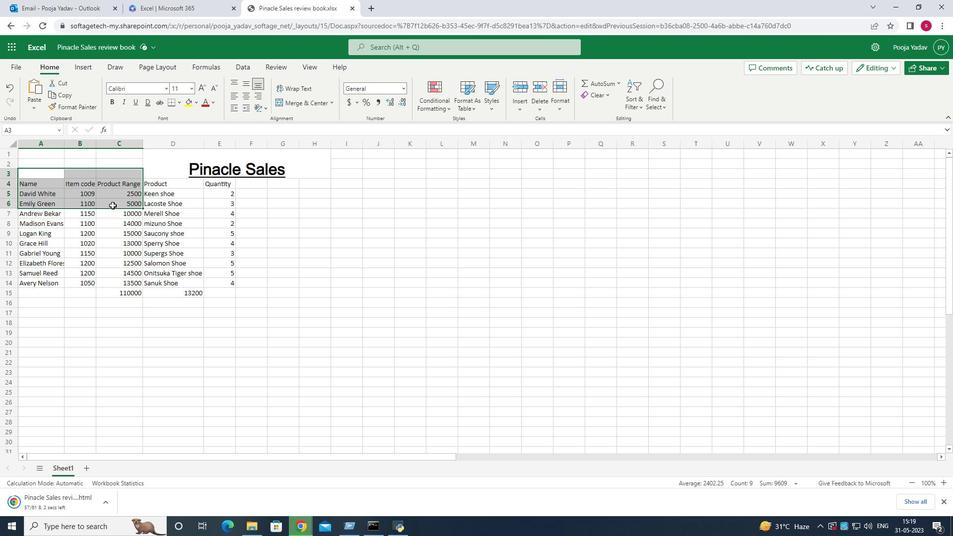 
Action: Mouse pressed left at (166, 394)
Screenshot: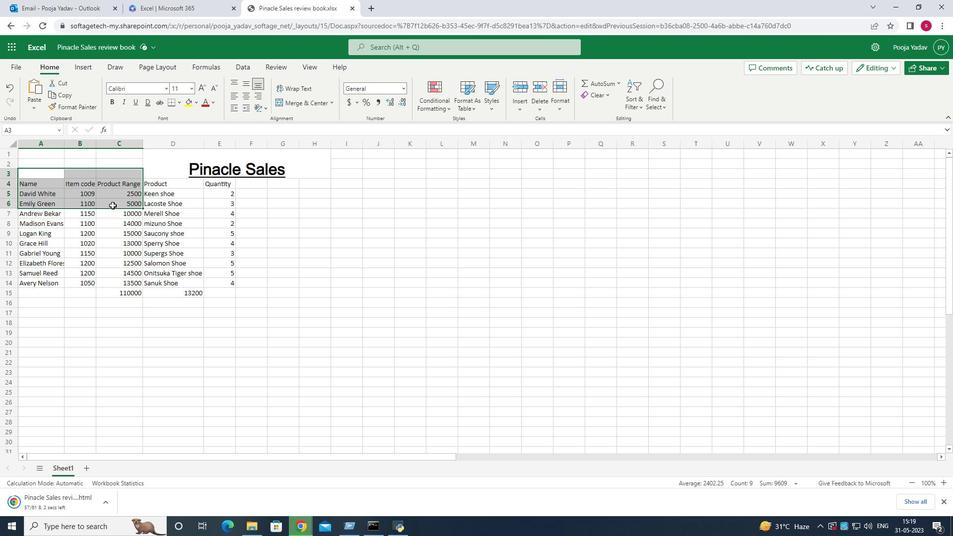 
Action: Mouse moved to (42, 178)
Screenshot: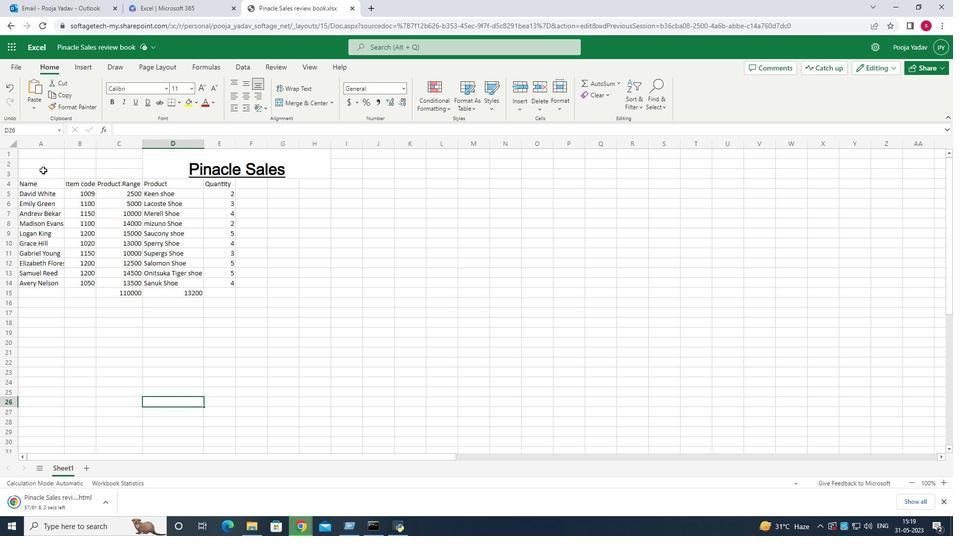 
Action: Mouse pressed left at (42, 178)
Screenshot: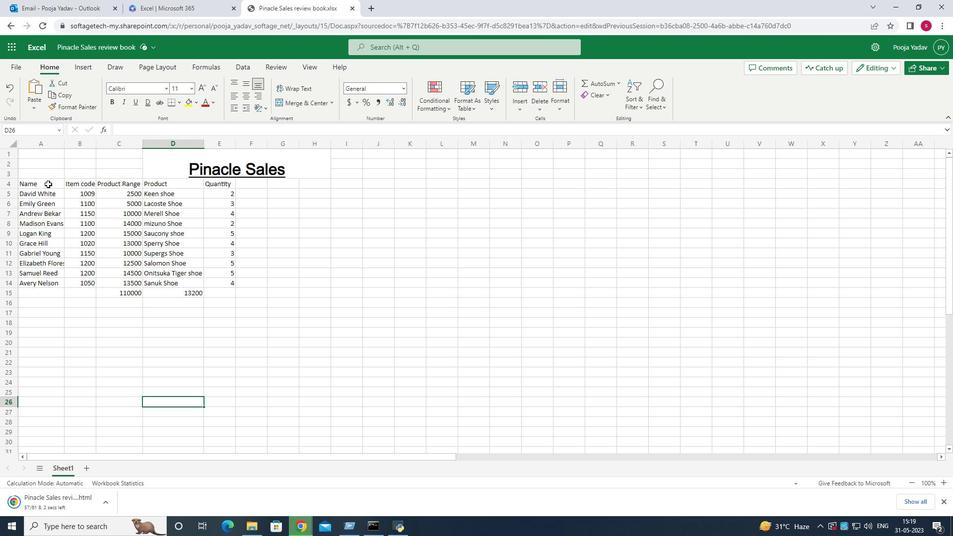 
Action: Mouse pressed left at (42, 178)
Screenshot: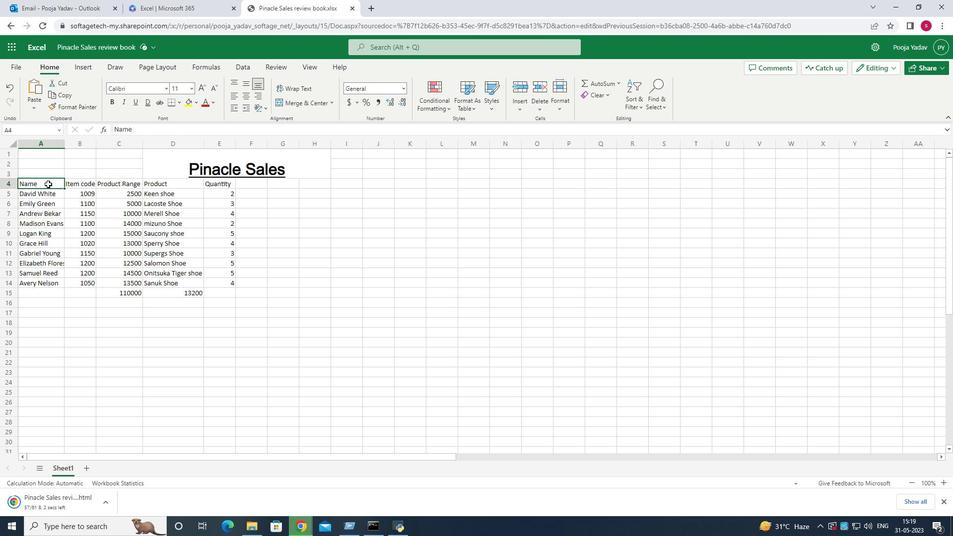 
Action: Mouse moved to (184, 84)
Screenshot: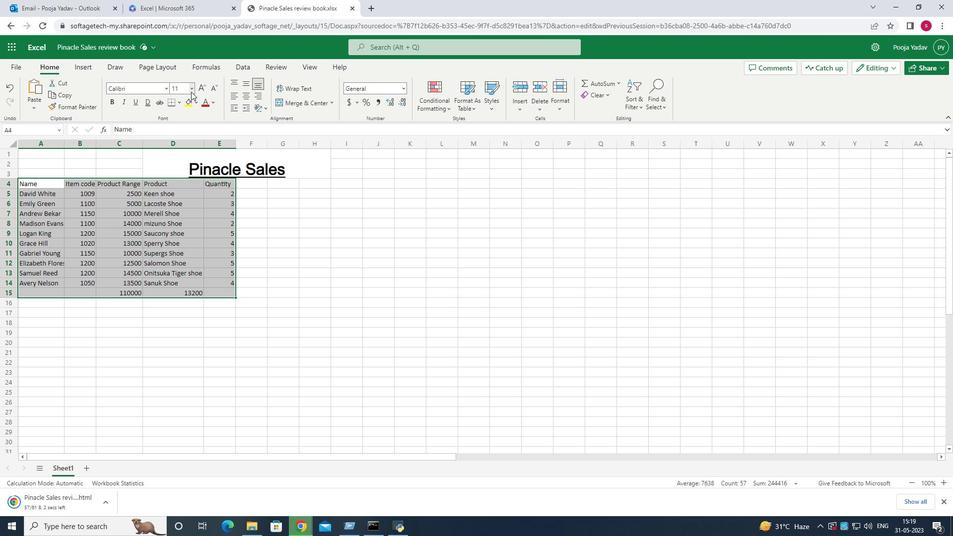 
Action: Mouse pressed left at (184, 84)
Screenshot: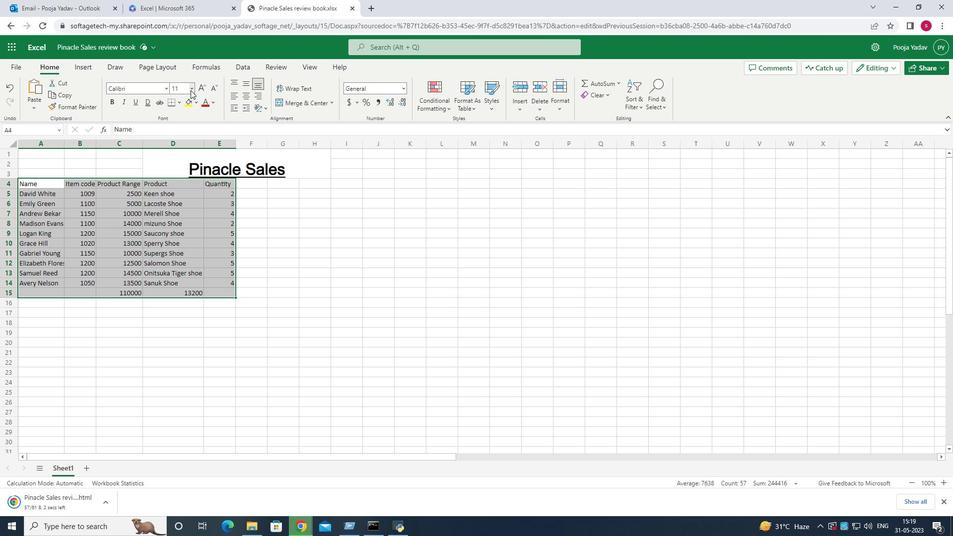 
Action: Mouse moved to (173, 188)
Screenshot: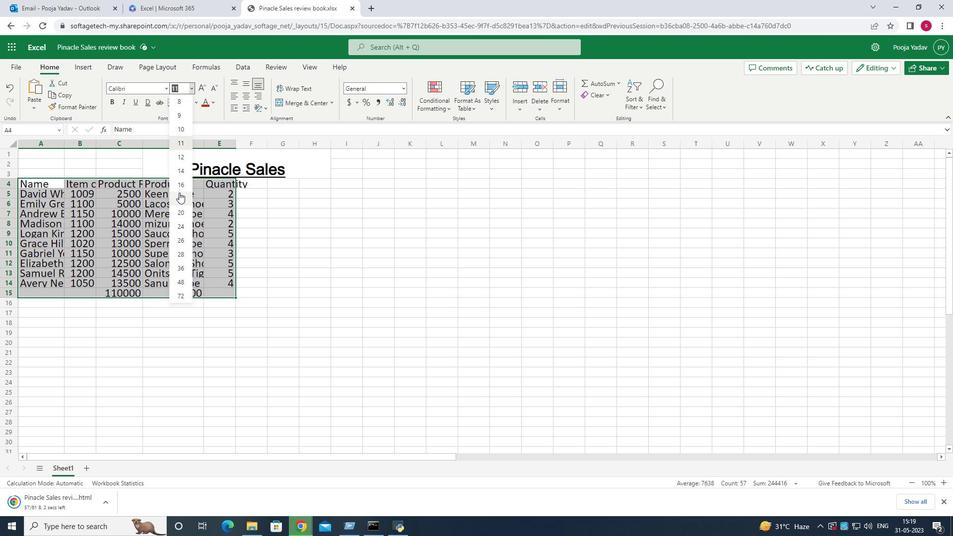 
Action: Mouse pressed left at (173, 188)
Screenshot: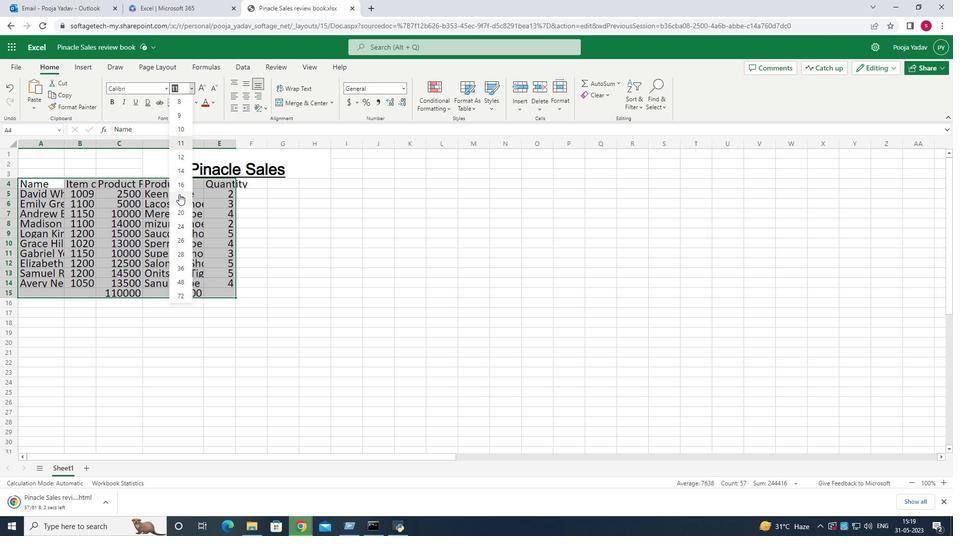 
Action: Mouse moved to (58, 140)
Screenshot: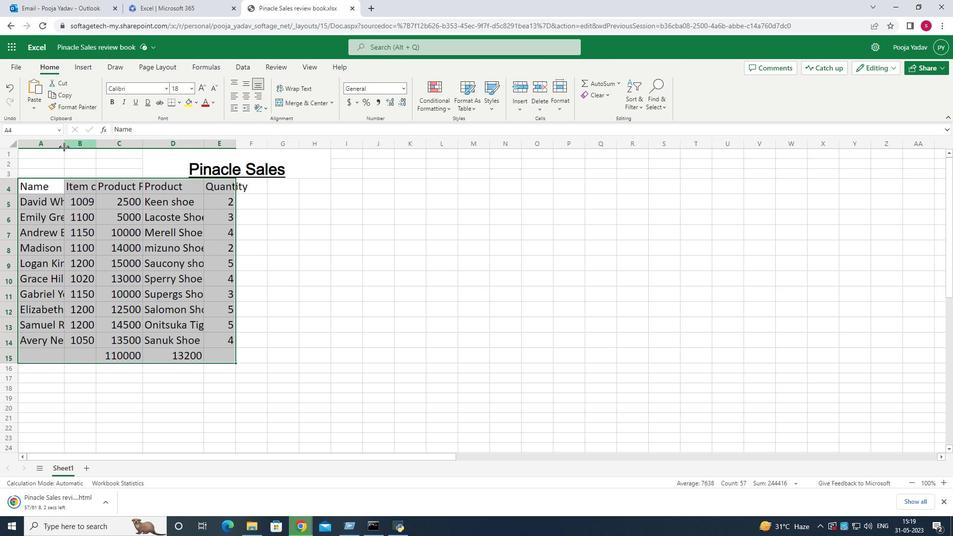 
Action: Mouse pressed left at (58, 140)
Screenshot: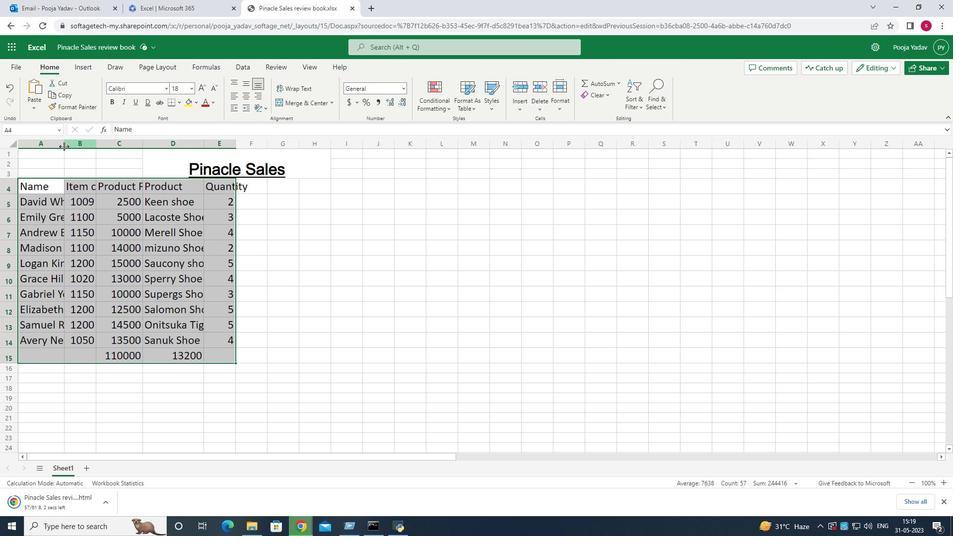
Action: Mouse moved to (74, 137)
Screenshot: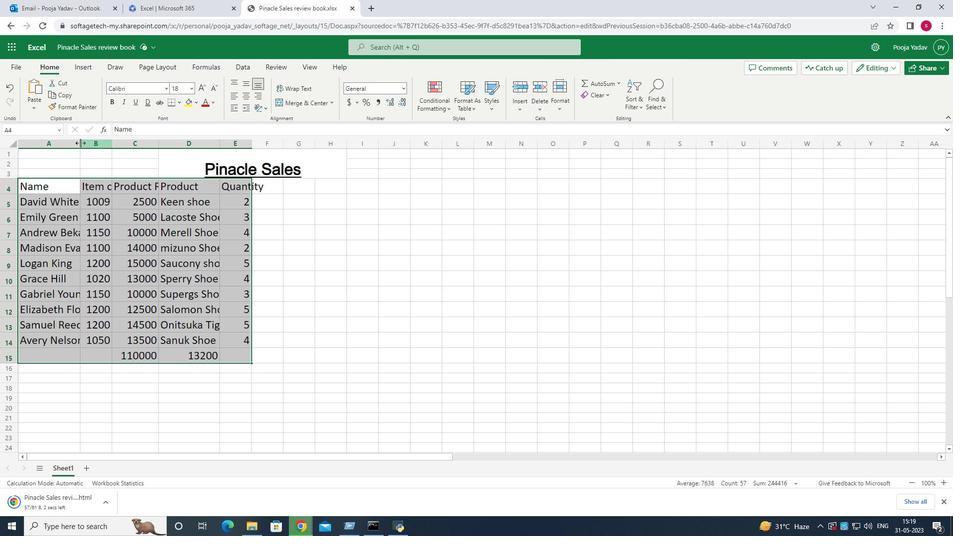 
Action: Mouse pressed left at (74, 137)
Screenshot: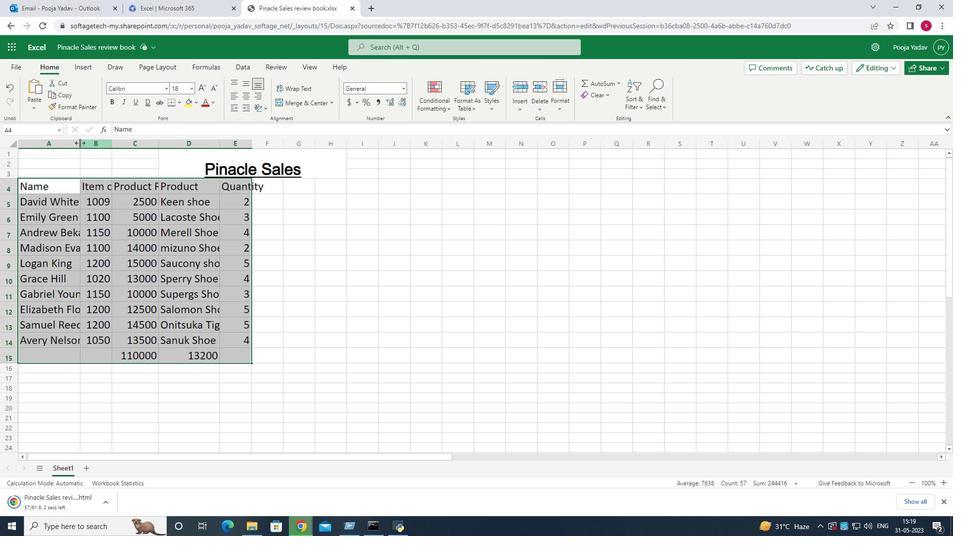 
Action: Mouse moved to (118, 133)
Screenshot: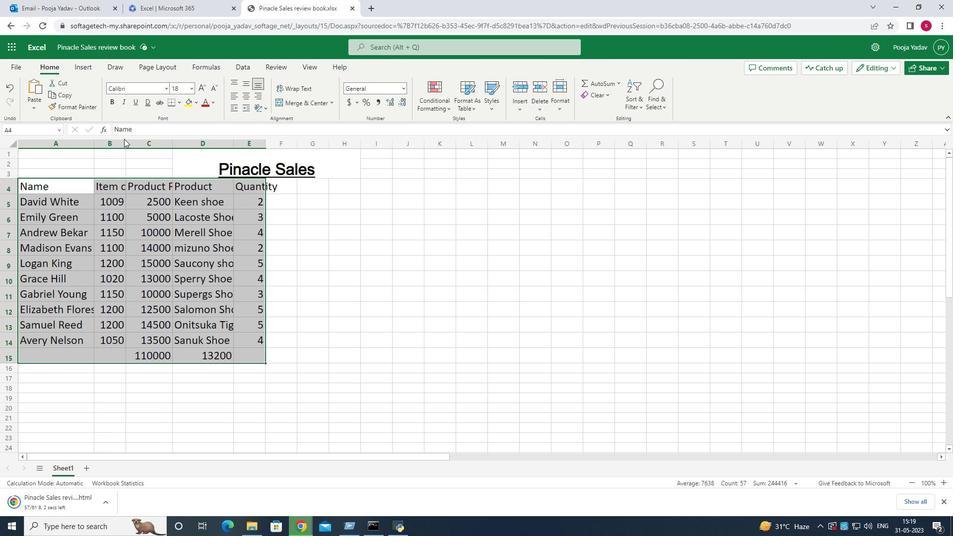 
Action: Mouse pressed left at (118, 133)
Screenshot: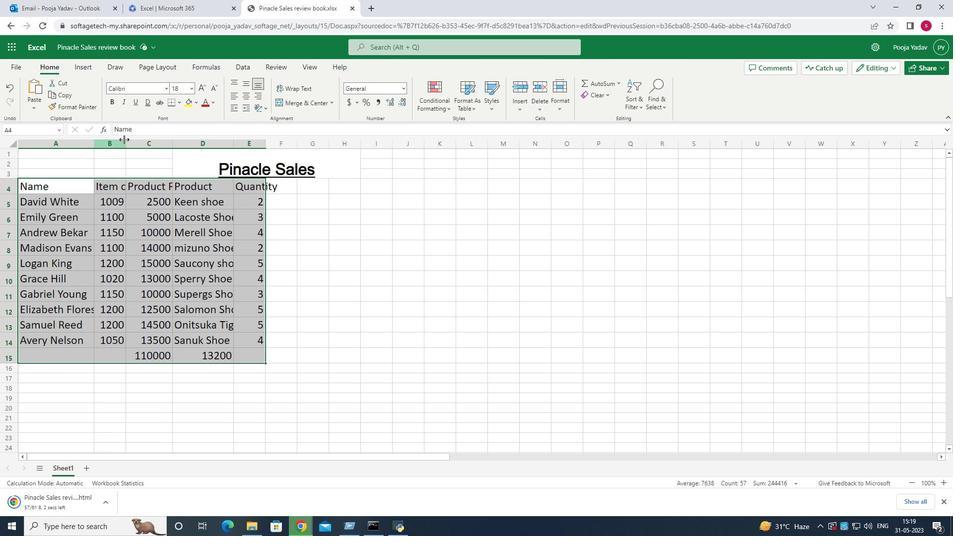 
Action: Mouse moved to (134, 133)
Screenshot: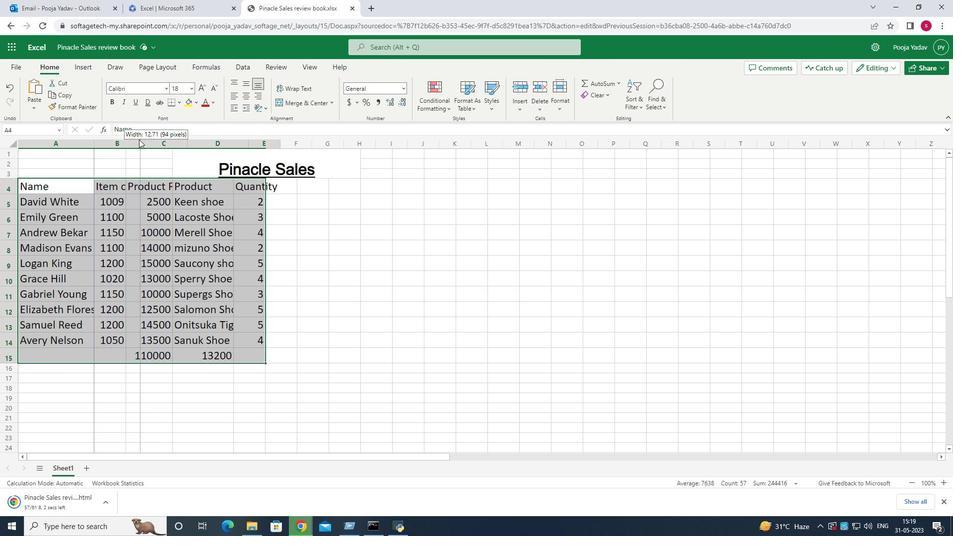 
Action: Mouse pressed left at (134, 133)
Screenshot: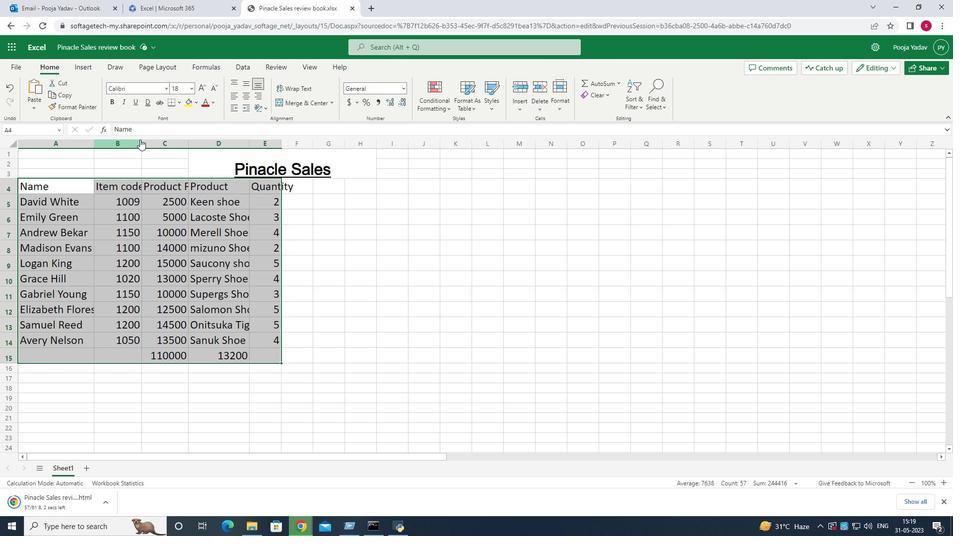 
Action: Mouse moved to (192, 134)
Screenshot: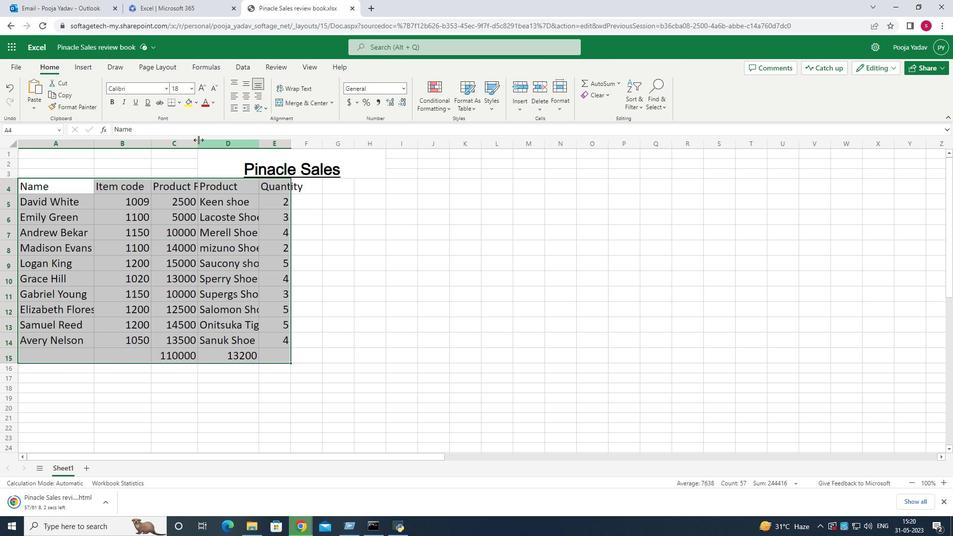 
Action: Mouse pressed left at (192, 134)
Screenshot: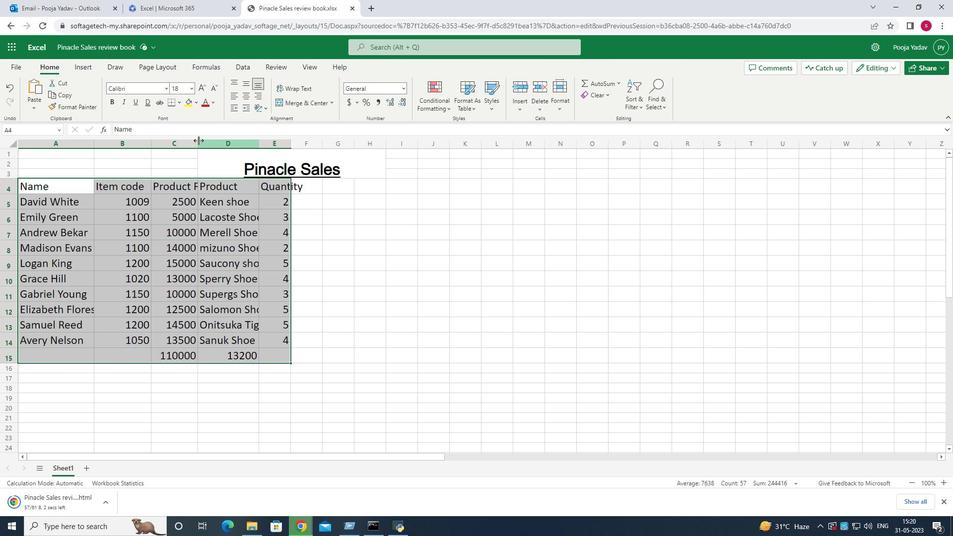 
Action: Mouse moved to (214, 133)
Screenshot: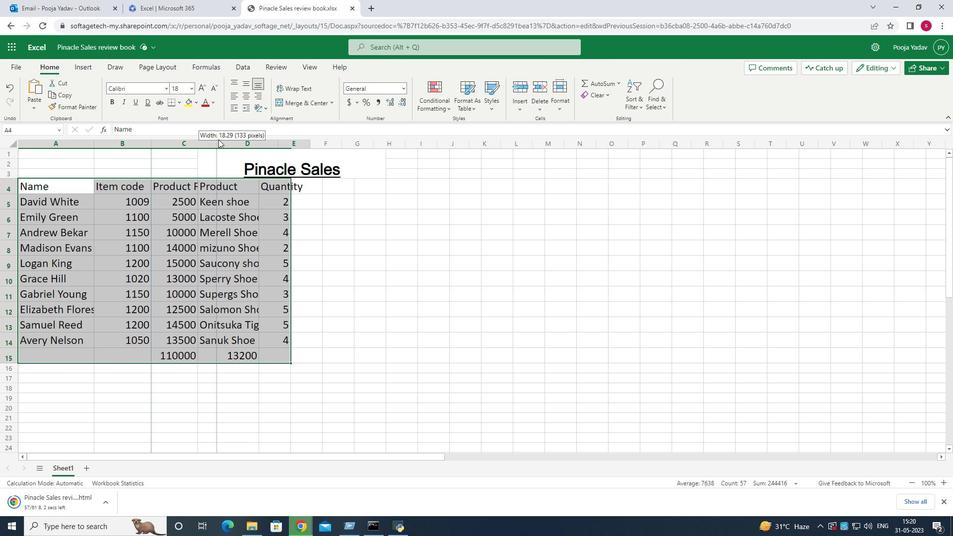 
Action: Mouse pressed left at (214, 133)
Screenshot: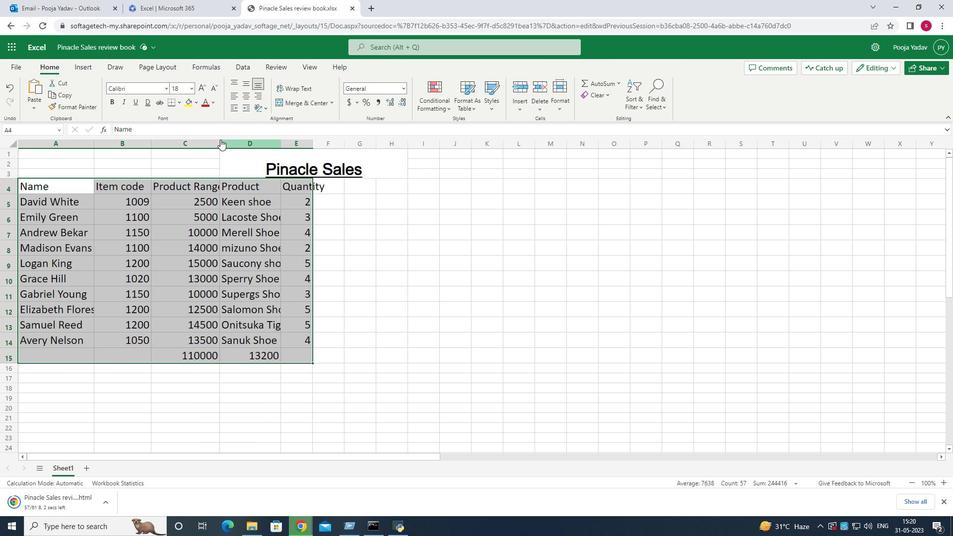 
Action: Mouse moved to (227, 136)
Screenshot: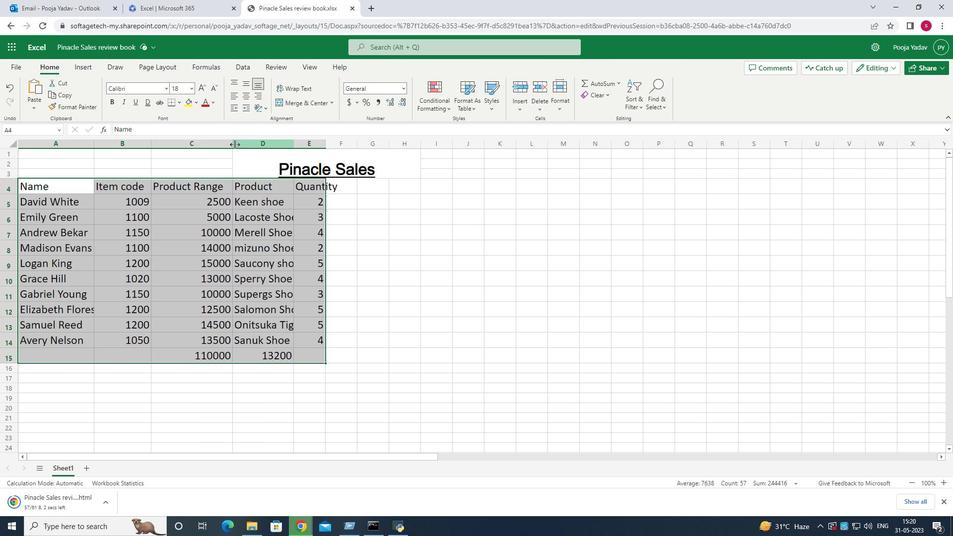 
Action: Mouse pressed left at (227, 136)
Screenshot: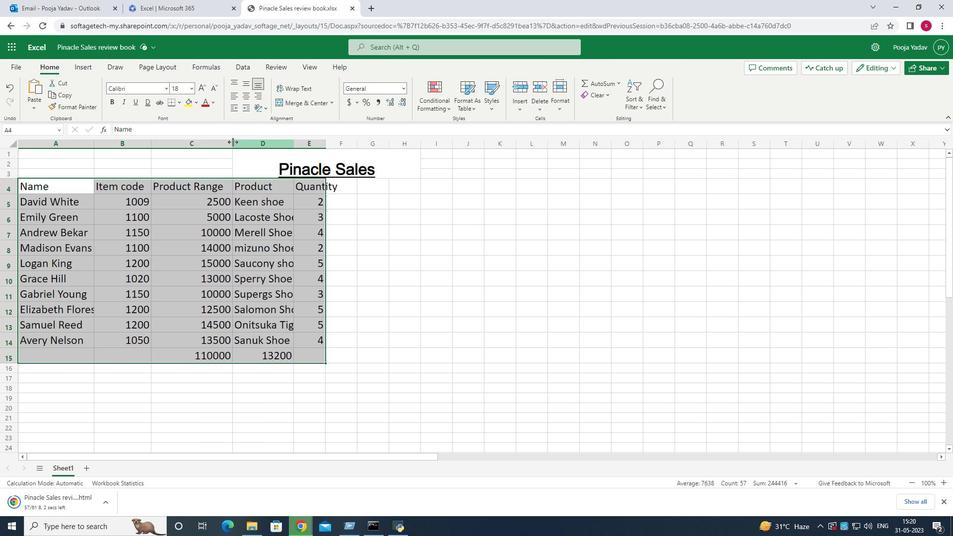 
Action: Mouse moved to (238, 137)
Screenshot: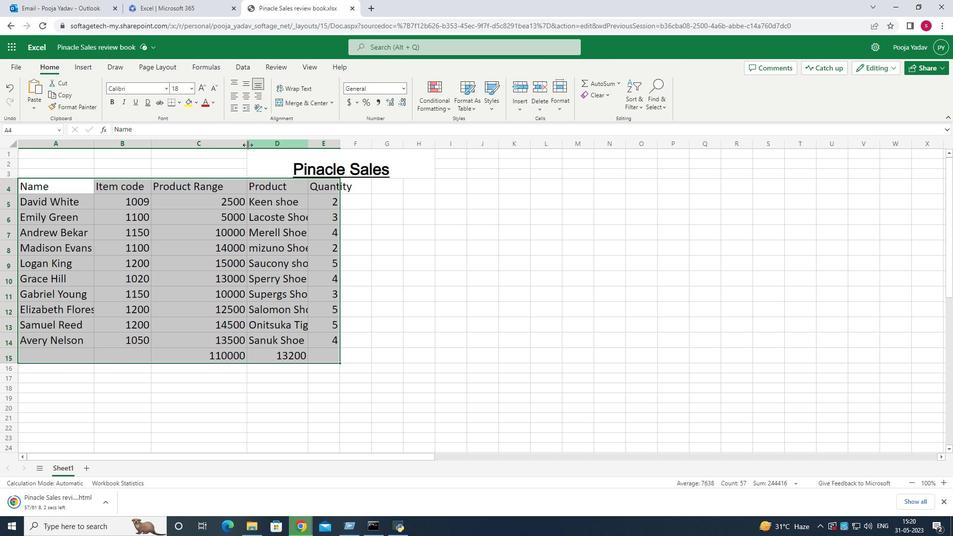 
Action: Mouse pressed left at (238, 137)
Screenshot: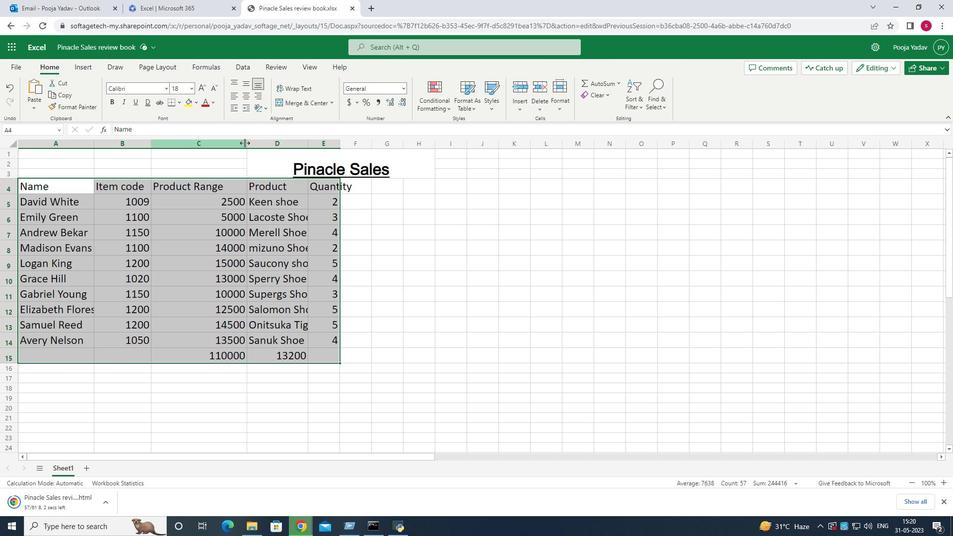 
Action: Mouse moved to (279, 136)
Screenshot: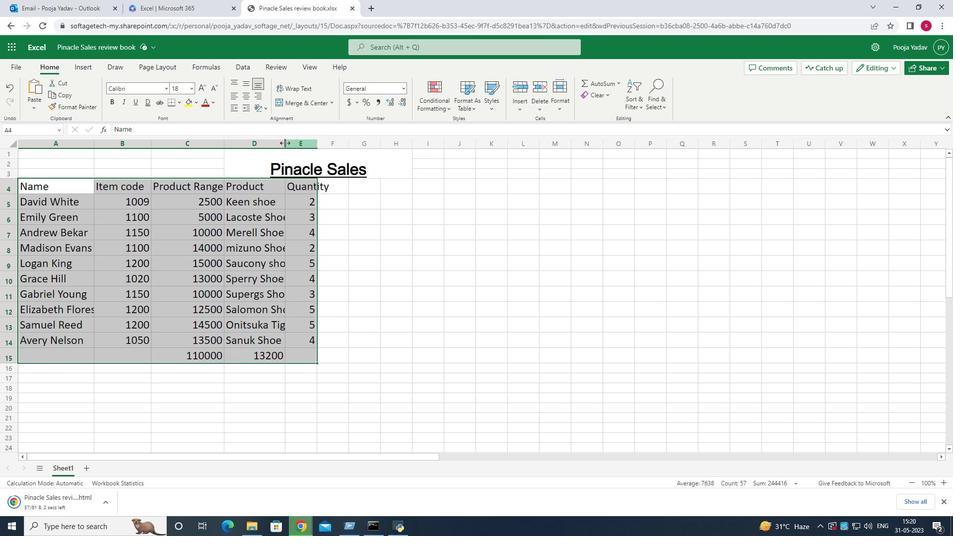
Action: Mouse pressed left at (279, 136)
Screenshot: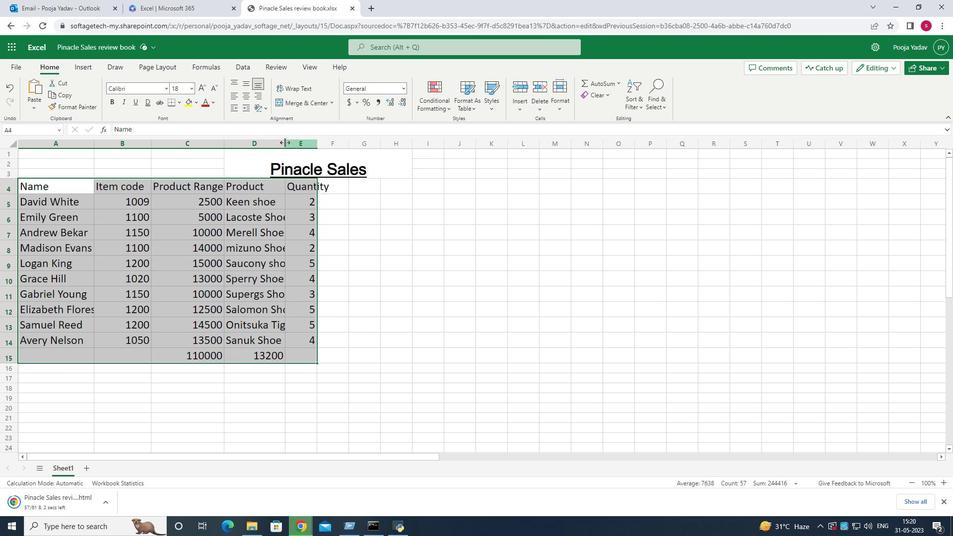 
Action: Mouse moved to (317, 136)
Screenshot: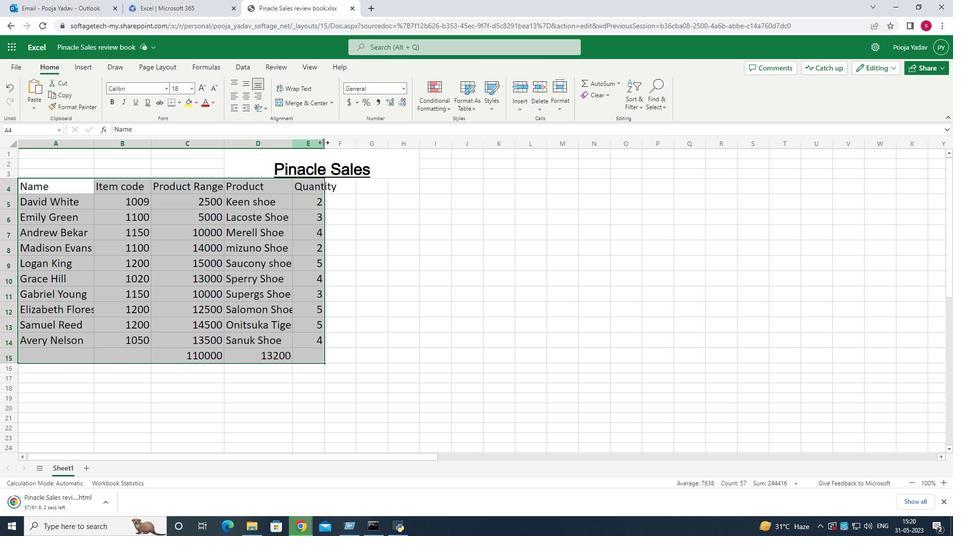 
Action: Mouse pressed left at (317, 136)
Screenshot: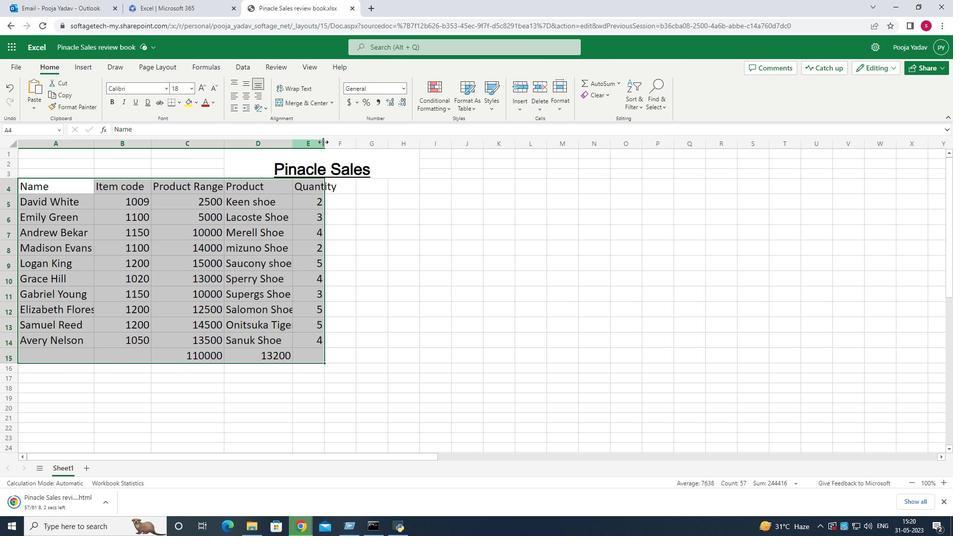 
Action: Mouse moved to (358, 196)
Screenshot: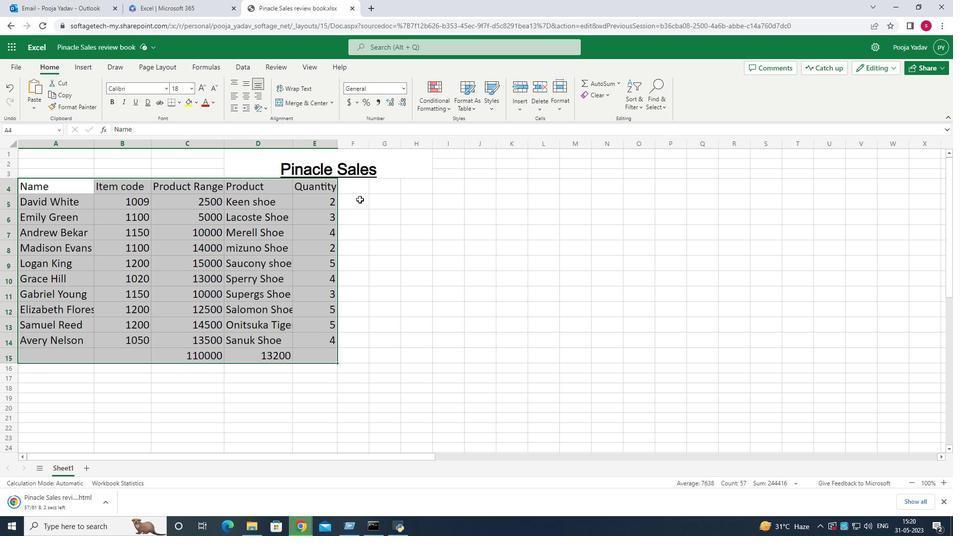 
Action: Mouse pressed left at (358, 196)
Screenshot: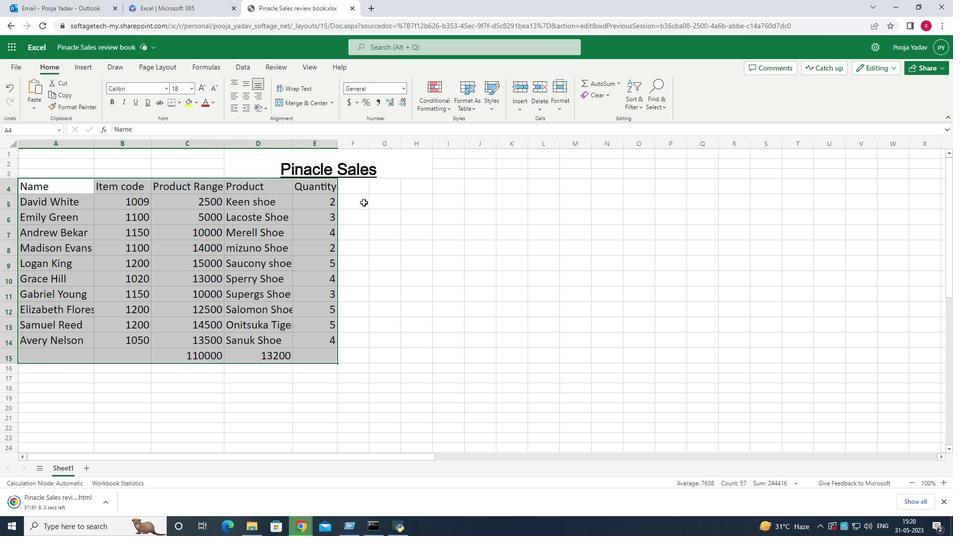 
Action: Mouse moved to (263, 161)
Screenshot: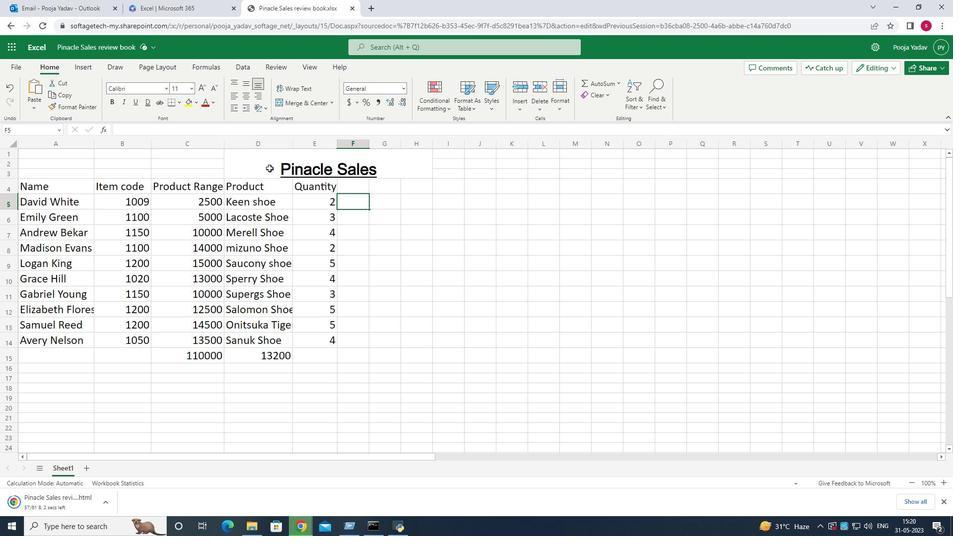 
Action: Mouse pressed left at (263, 161)
Screenshot: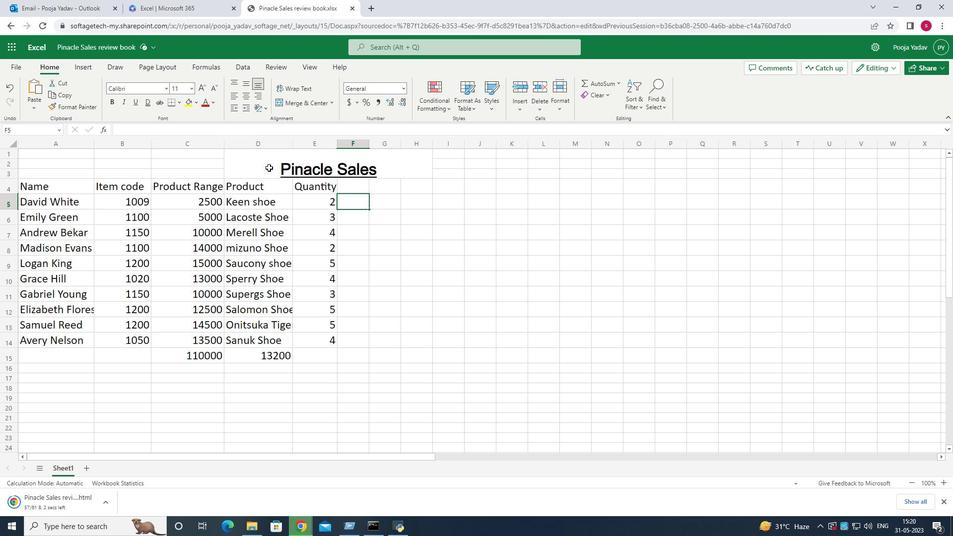 
Action: Mouse moved to (260, 152)
Screenshot: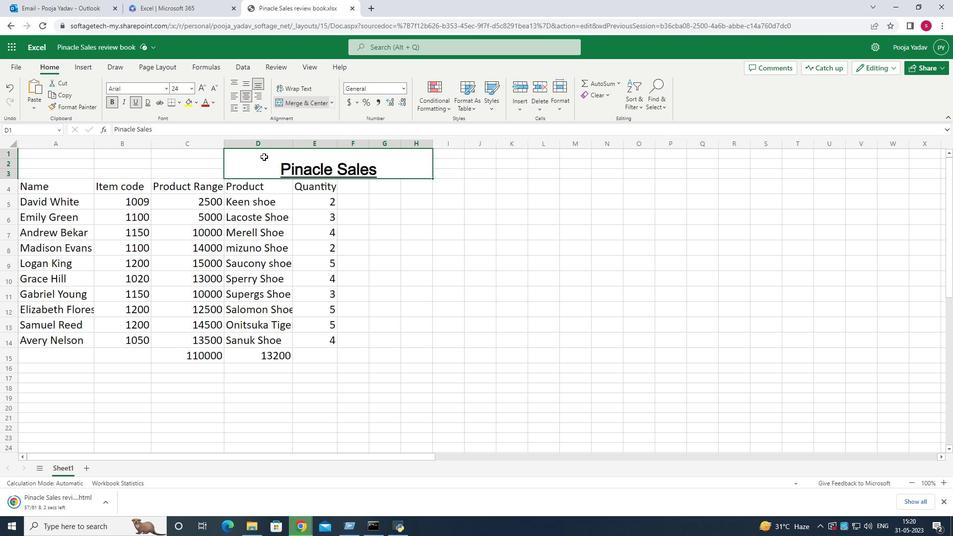 
Action: Mouse pressed left at (260, 152)
Screenshot: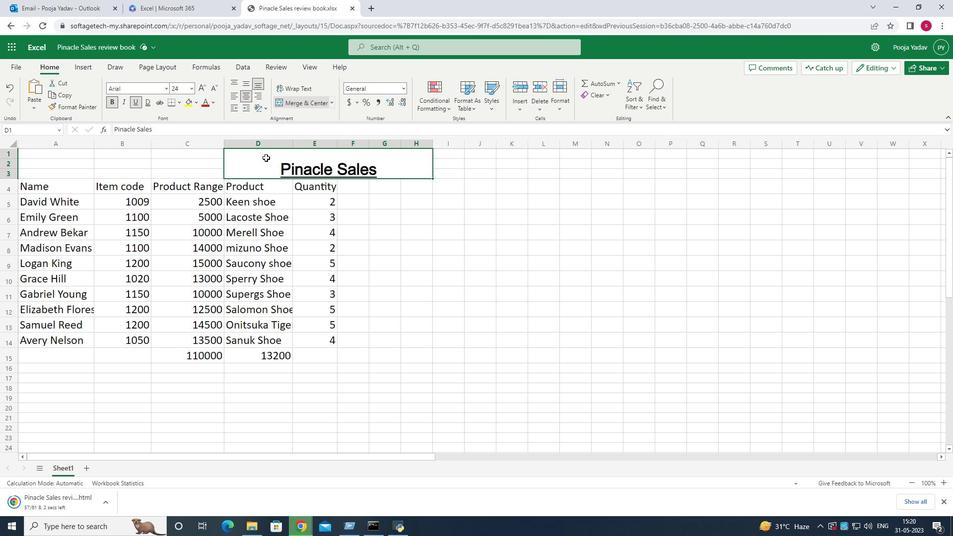 
Action: Mouse moved to (267, 154)
Screenshot: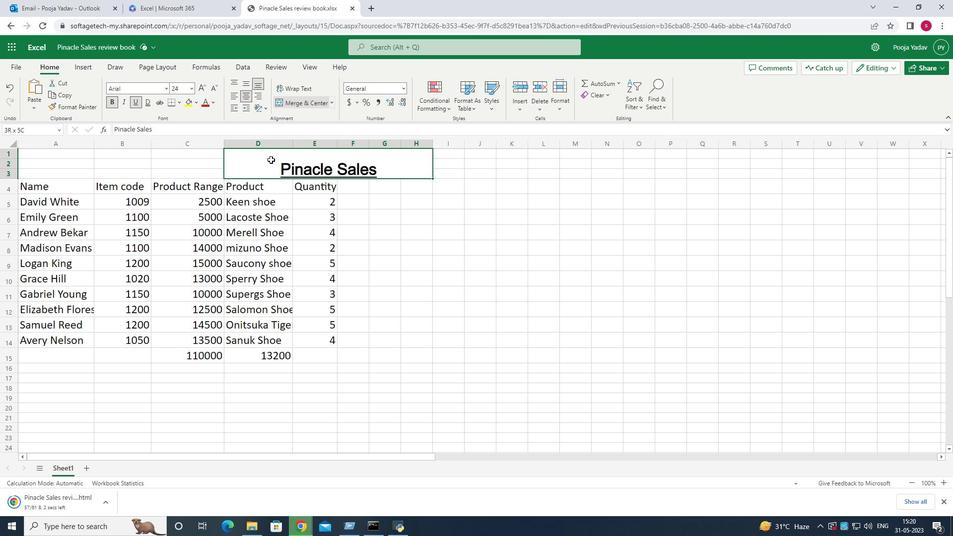 
Action: Mouse pressed left at (267, 154)
Screenshot: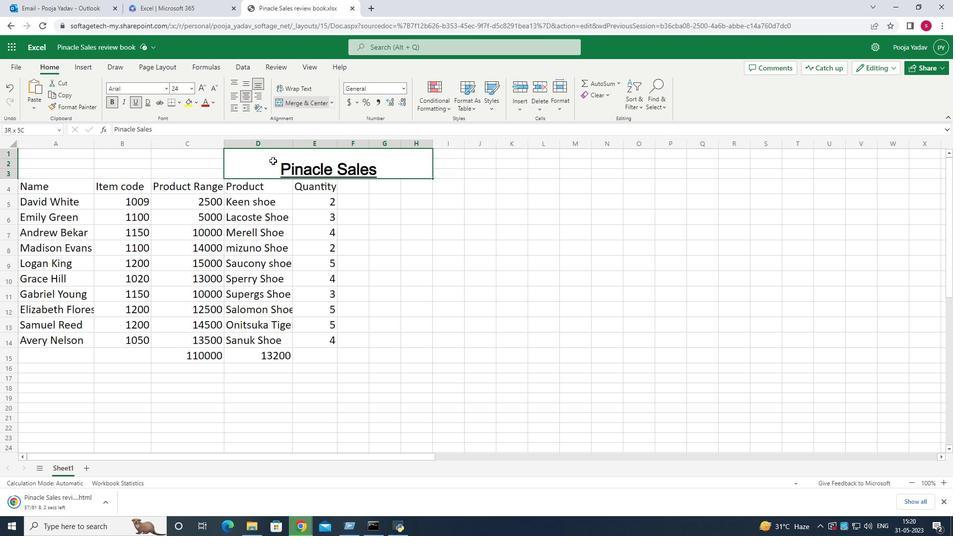 
Action: Mouse pressed left at (267, 154)
Screenshot: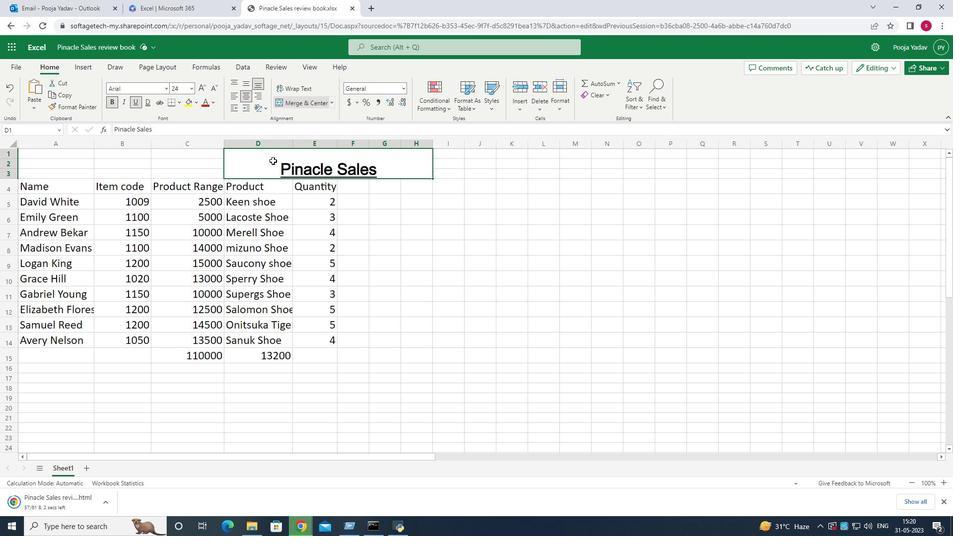 
Action: Mouse pressed left at (267, 154)
Screenshot: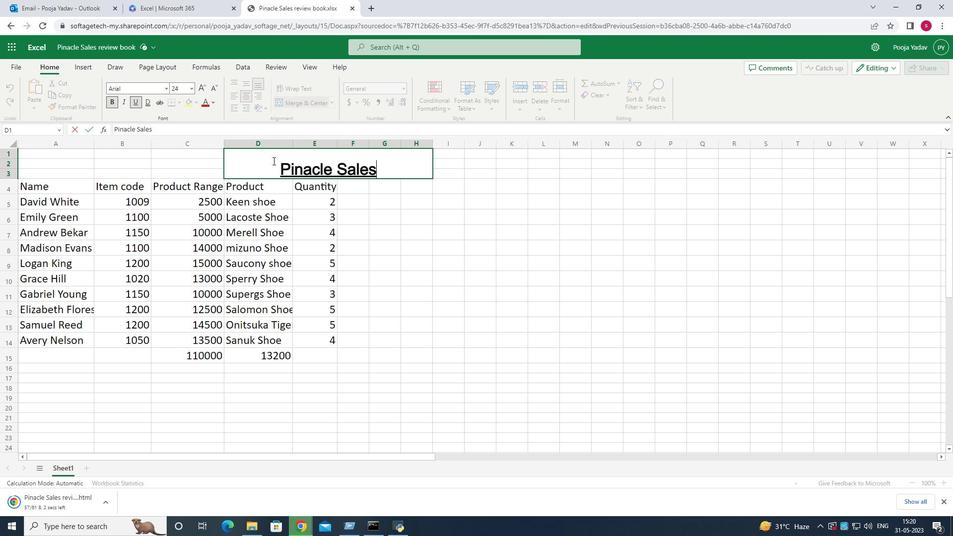 
Action: Mouse pressed left at (267, 154)
Screenshot: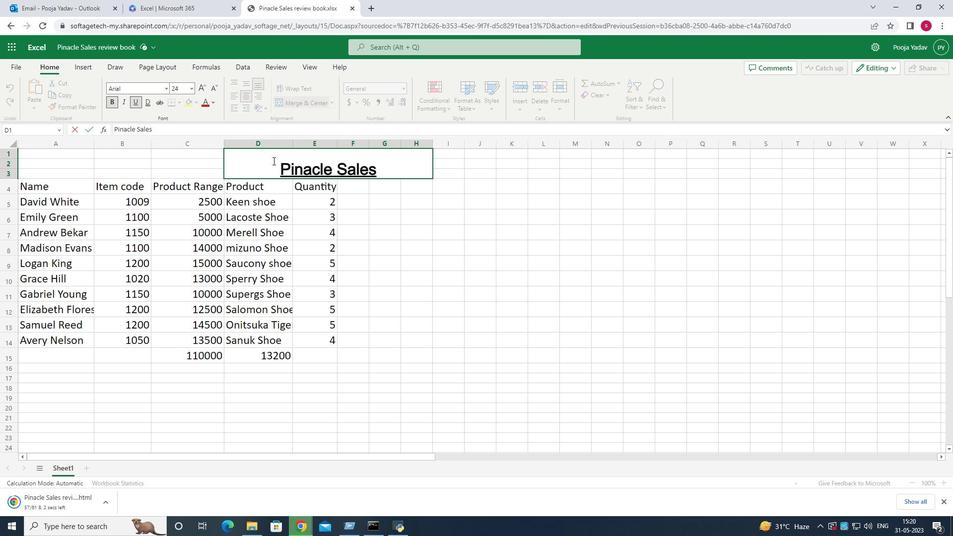 
Action: Mouse moved to (417, 268)
Screenshot: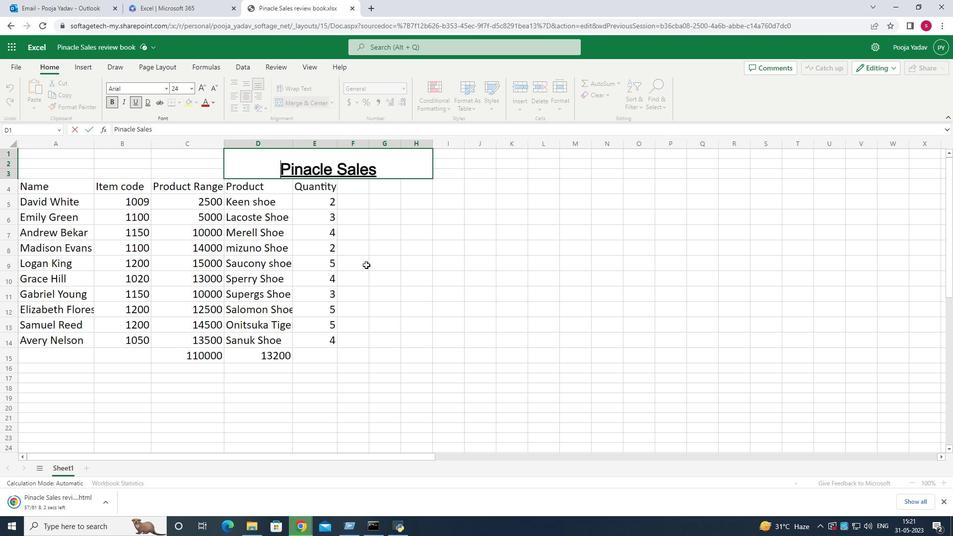 
Action: Mouse pressed left at (417, 268)
Screenshot: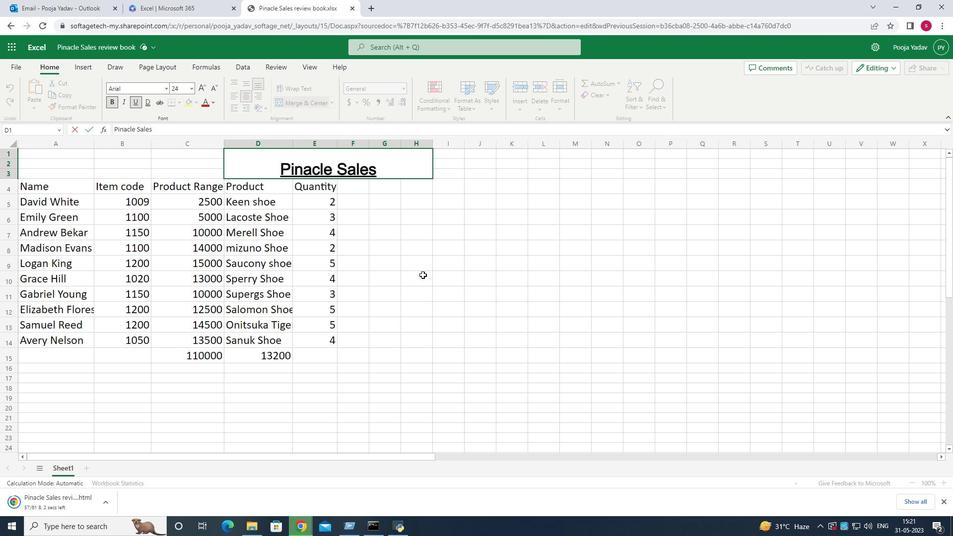 
Action: Mouse moved to (261, 159)
Screenshot: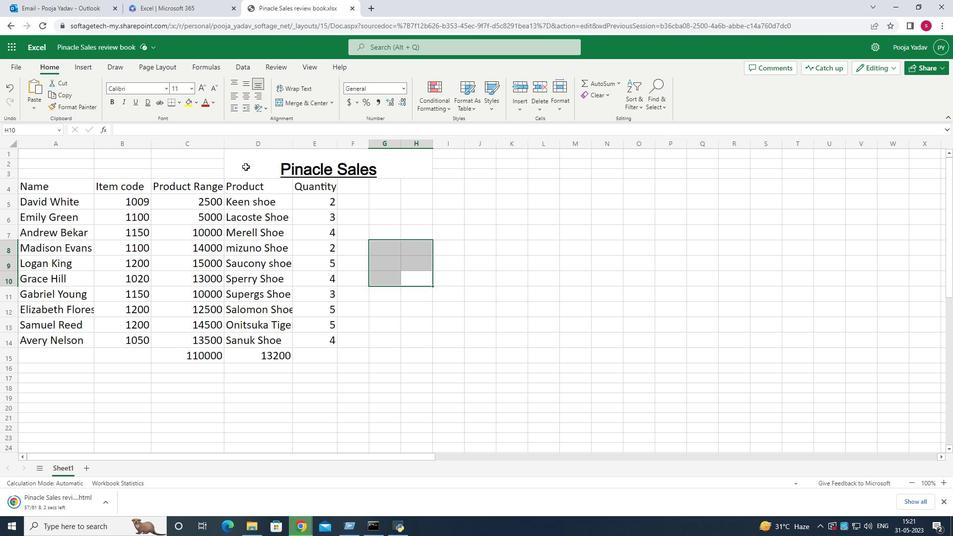
Action: Mouse pressed left at (261, 159)
Screenshot: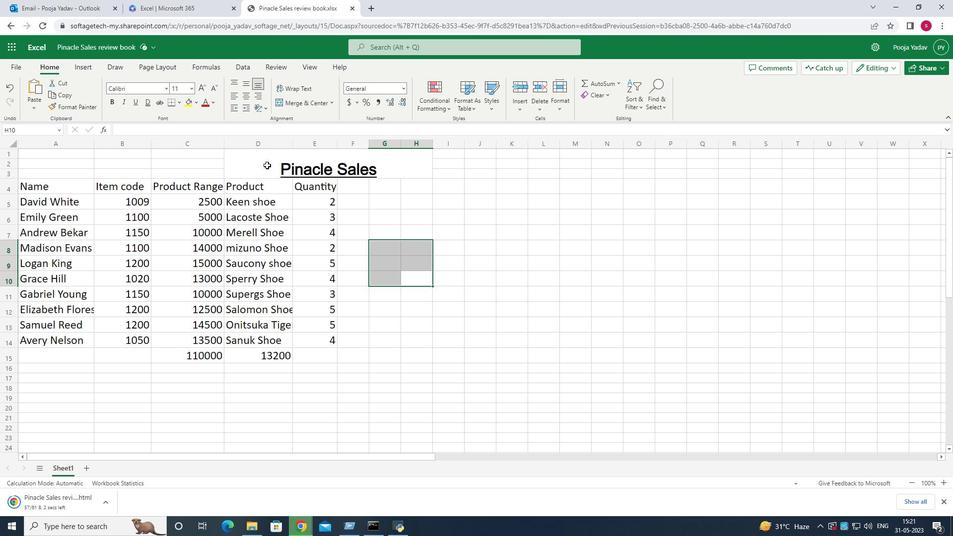
Action: Mouse moved to (298, 94)
Screenshot: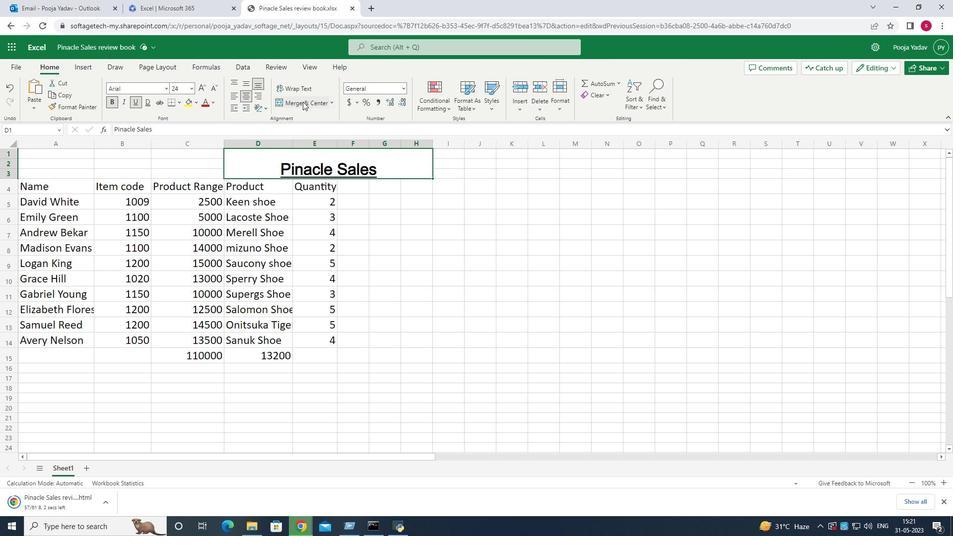 
Action: Mouse pressed left at (298, 94)
Screenshot: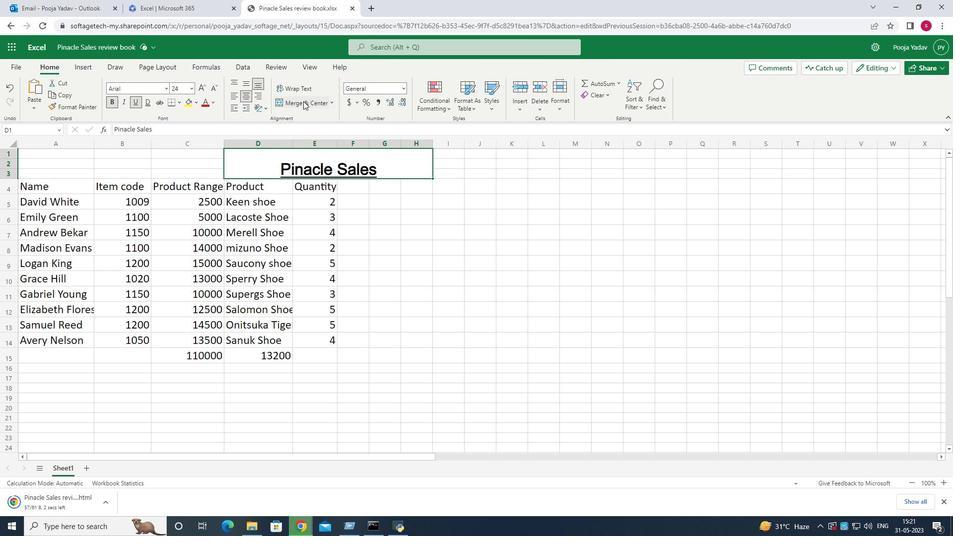 
Action: Mouse pressed left at (298, 94)
Screenshot: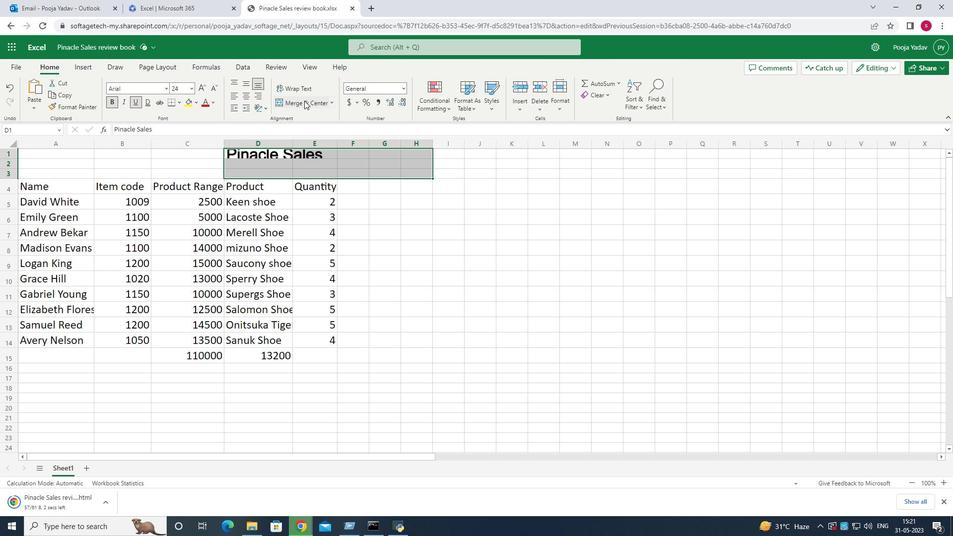 
Action: Mouse moved to (110, 152)
Screenshot: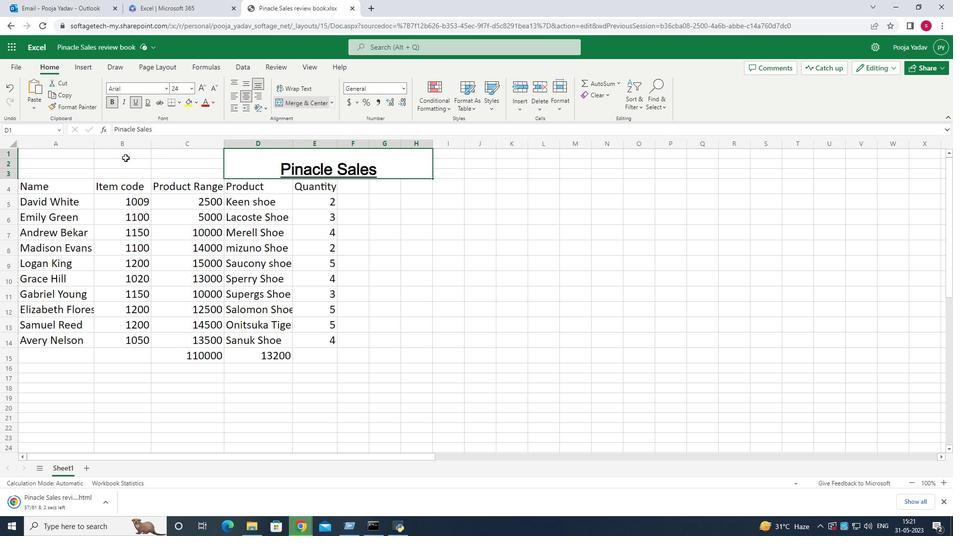
Action: Mouse pressed left at (110, 152)
Screenshot: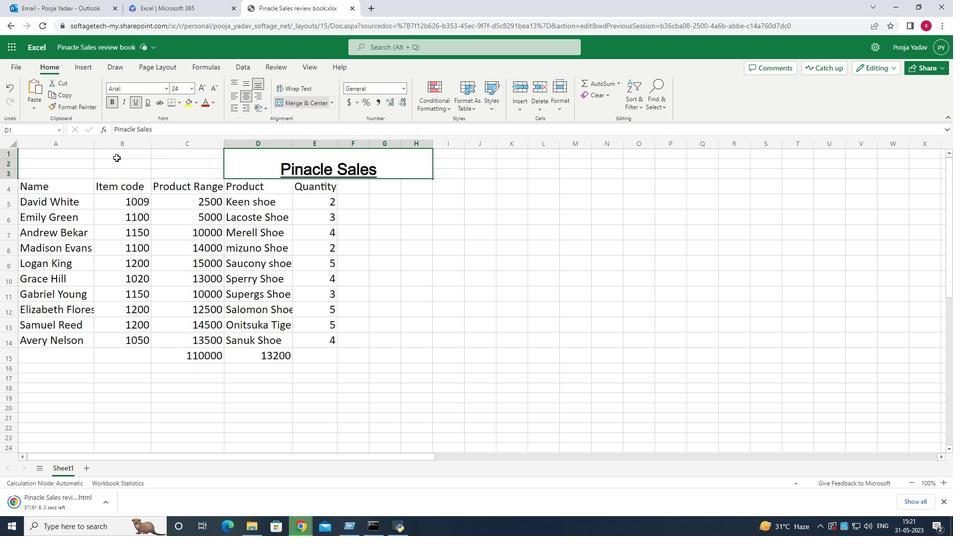 
Action: Mouse moved to (289, 98)
Screenshot: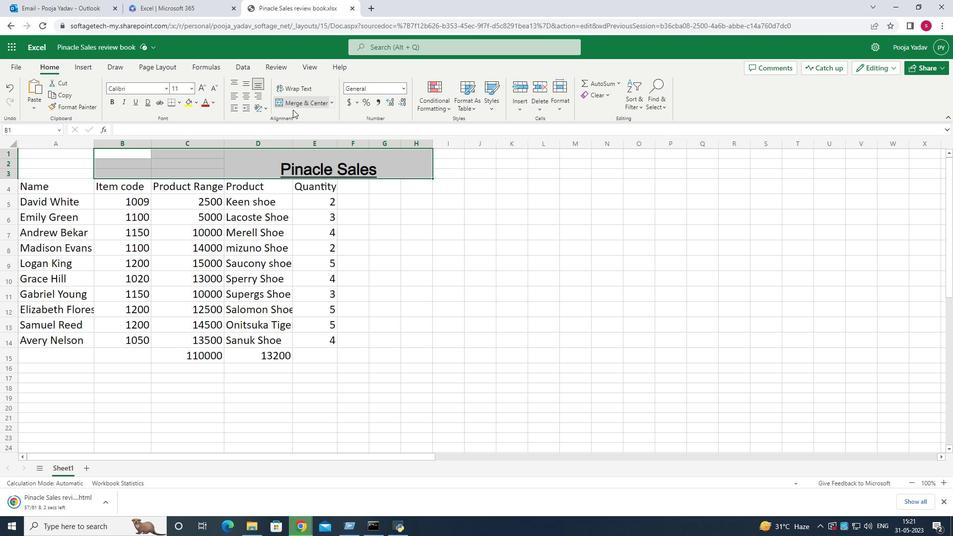 
Action: Mouse pressed left at (289, 98)
Screenshot: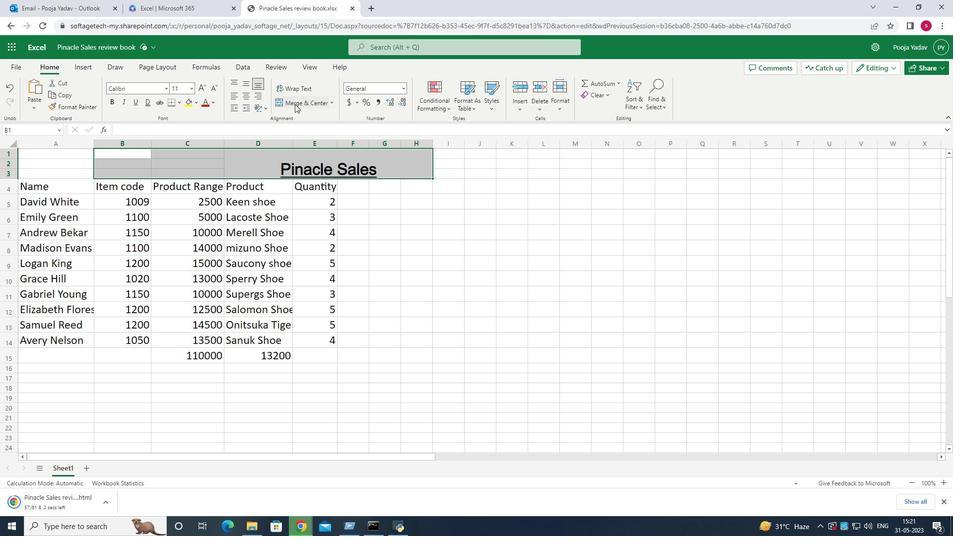 
Action: Mouse moved to (331, 202)
Screenshot: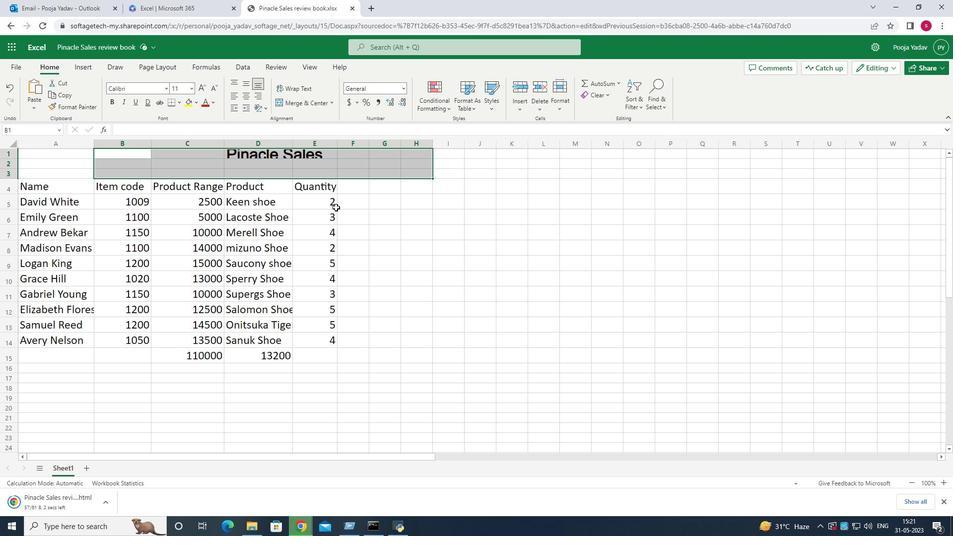 
Action: Mouse pressed left at (331, 202)
Screenshot: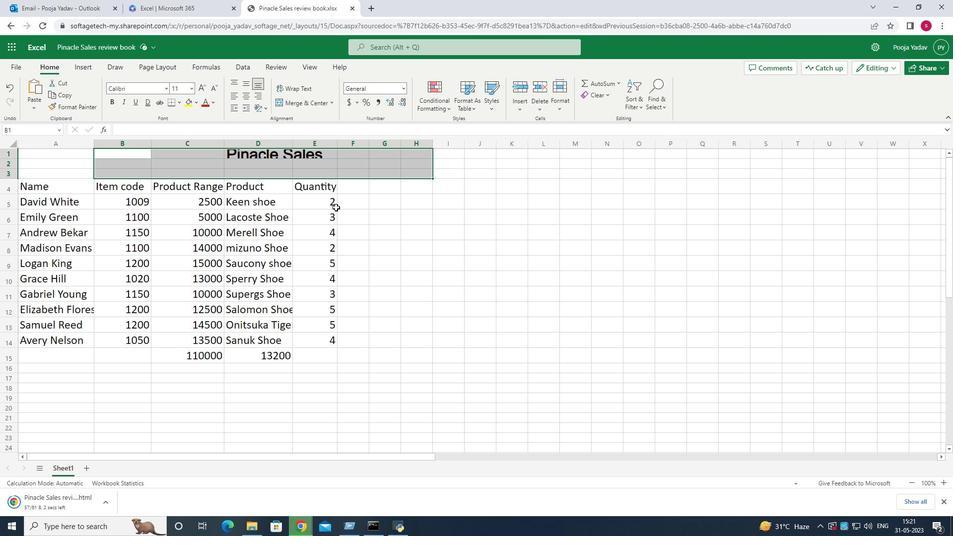 
Action: Mouse moved to (367, 185)
Screenshot: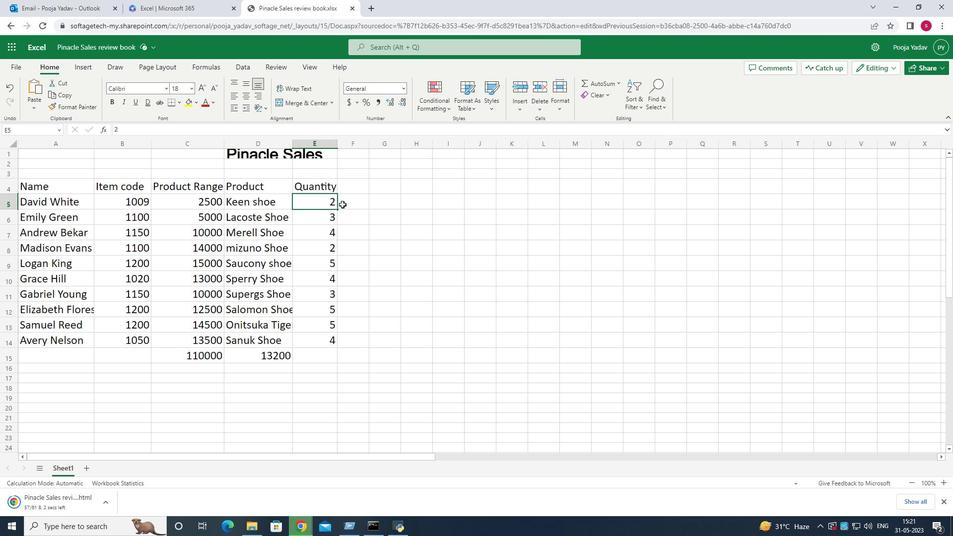 
Action: Mouse pressed left at (367, 185)
Screenshot: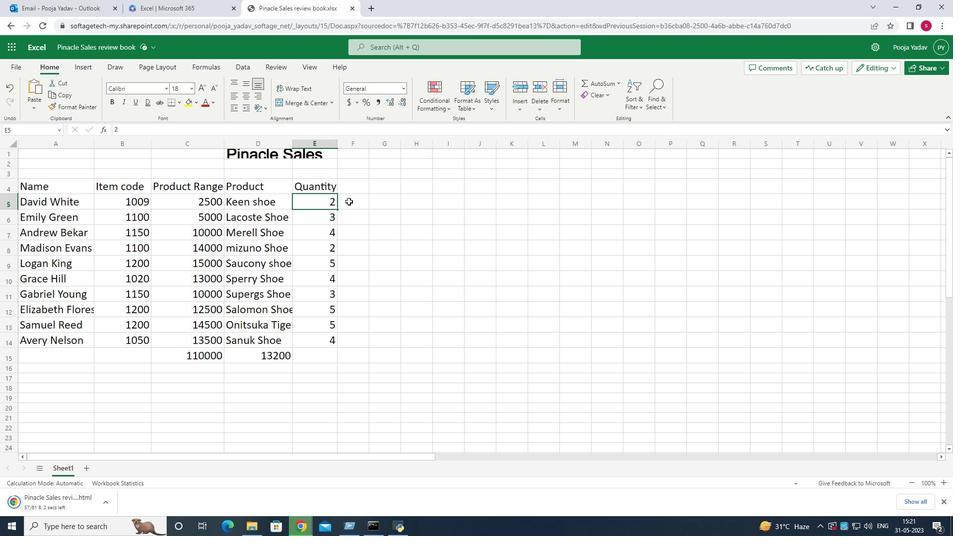 
Action: Mouse moved to (255, 155)
Screenshot: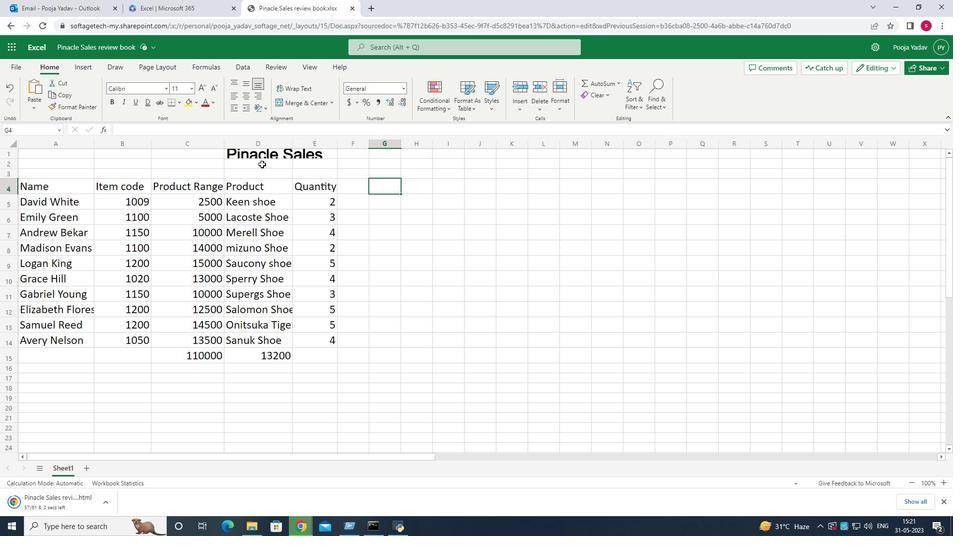 
Action: Mouse pressed left at (255, 155)
Screenshot: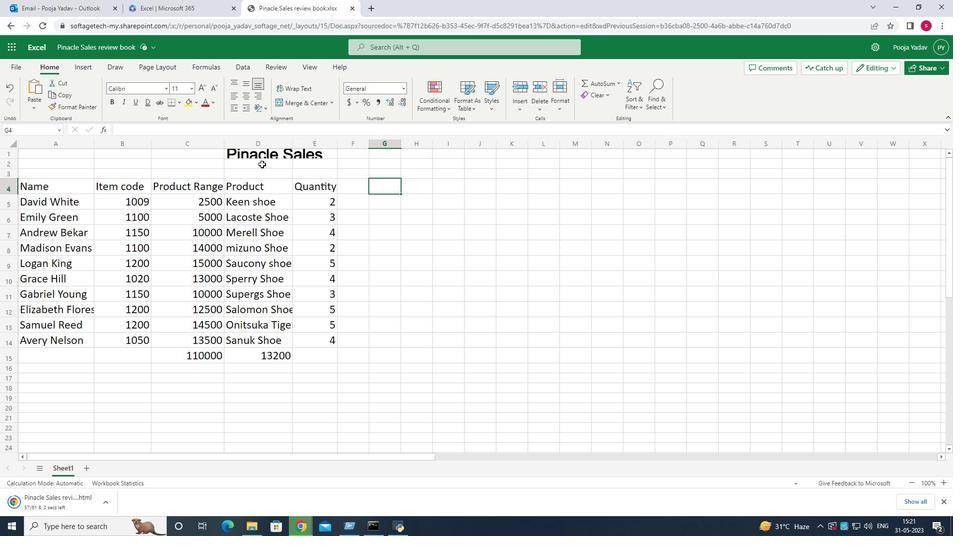 
Action: Mouse pressed left at (255, 155)
Screenshot: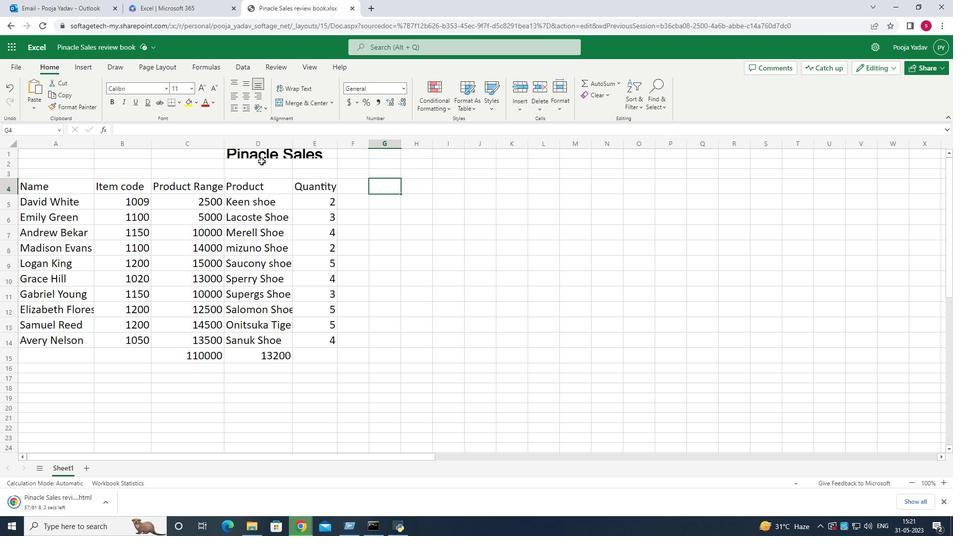 
Action: Mouse pressed left at (255, 155)
Screenshot: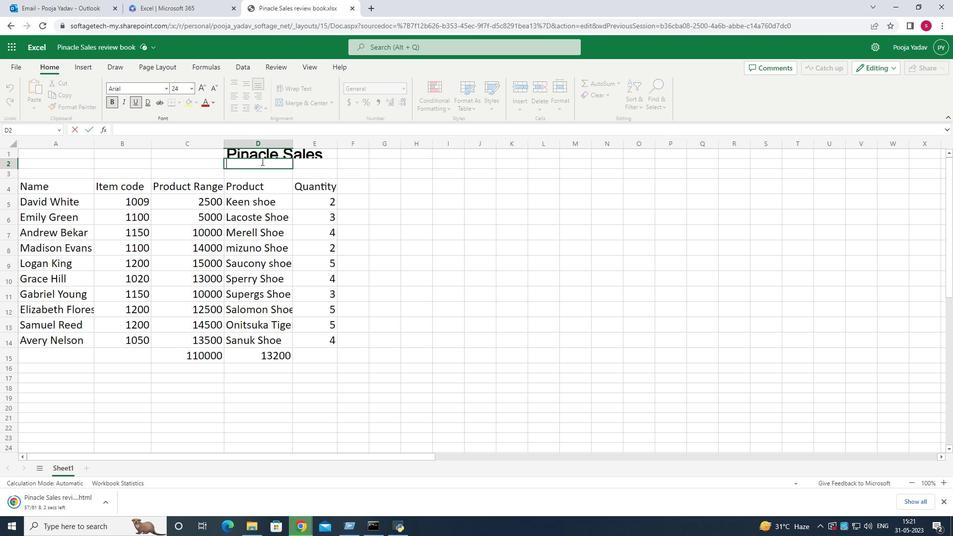 
Action: Mouse moved to (471, 169)
Screenshot: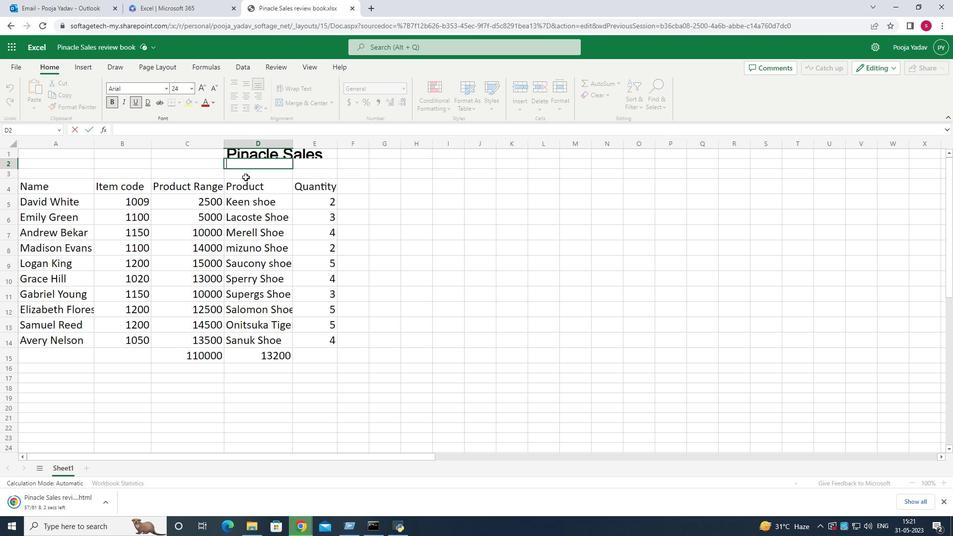 
Action: Mouse pressed left at (471, 169)
Screenshot: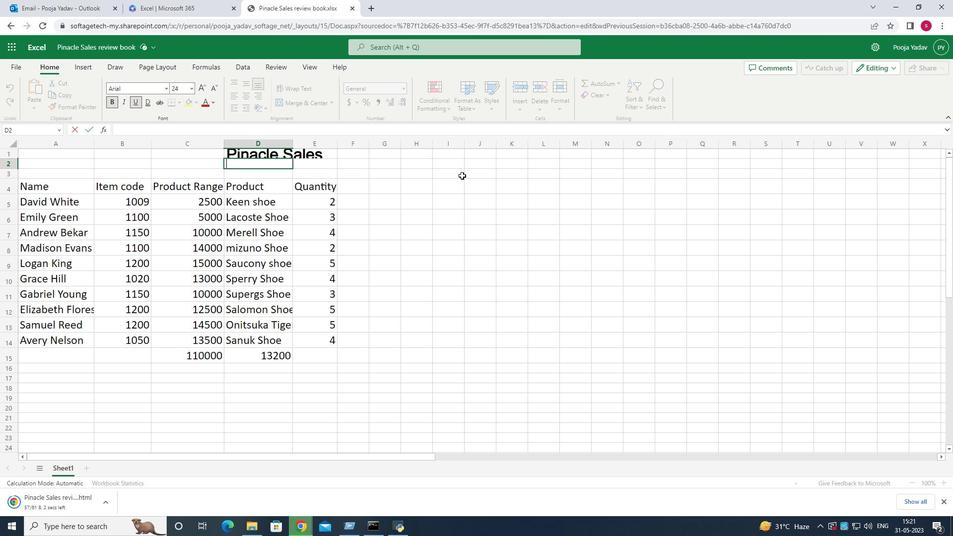 
Action: Mouse moved to (470, 177)
Screenshot: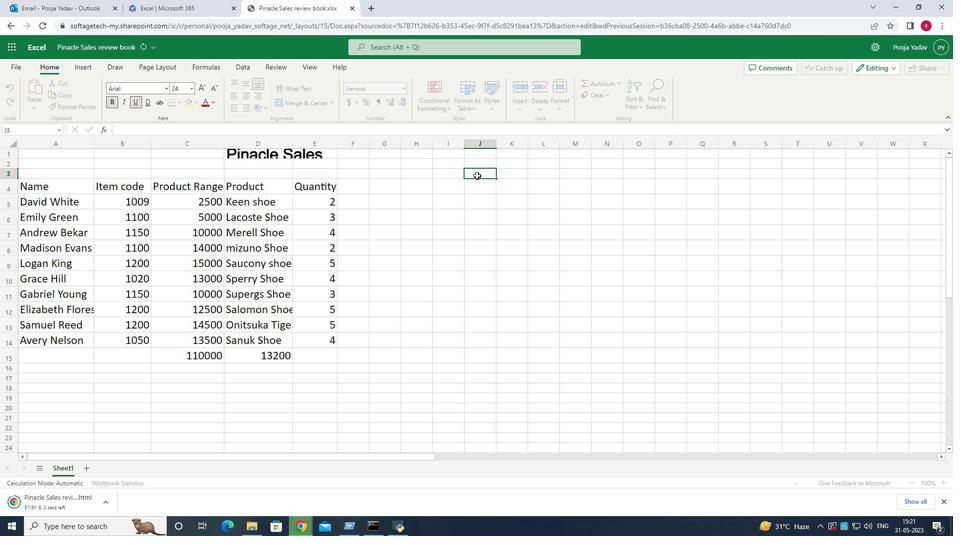 
Action: Mouse pressed left at (470, 177)
Screenshot: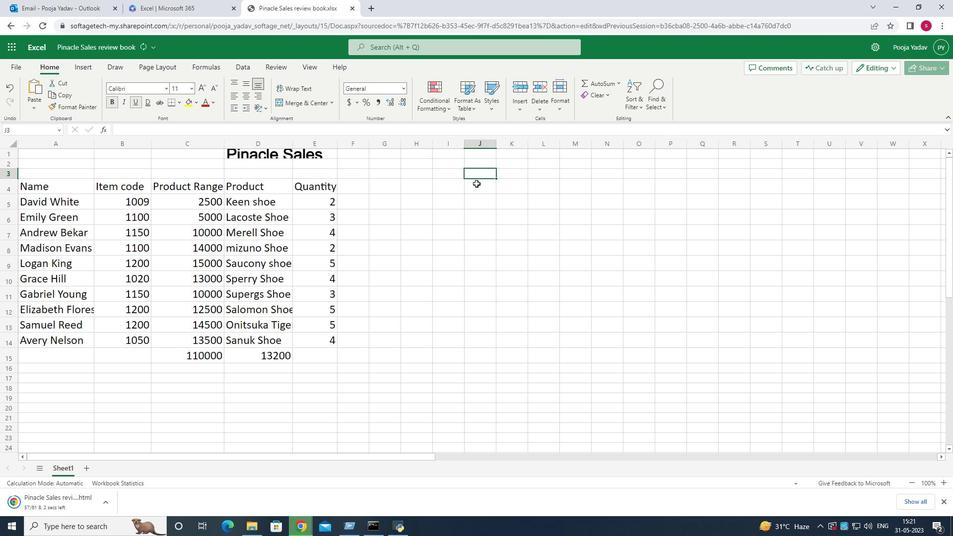 
Action: Mouse pressed left at (470, 177)
Screenshot: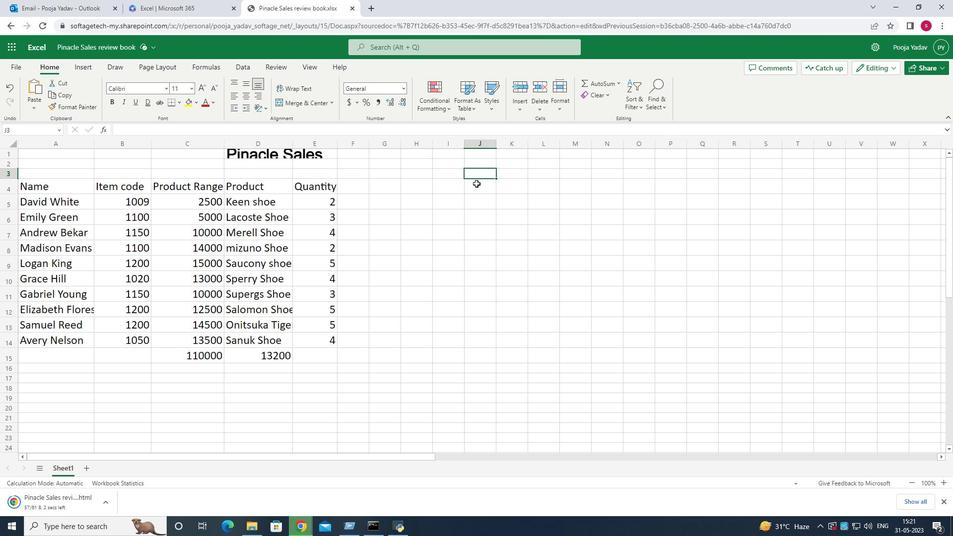 
Action: Mouse moved to (237, 153)
Screenshot: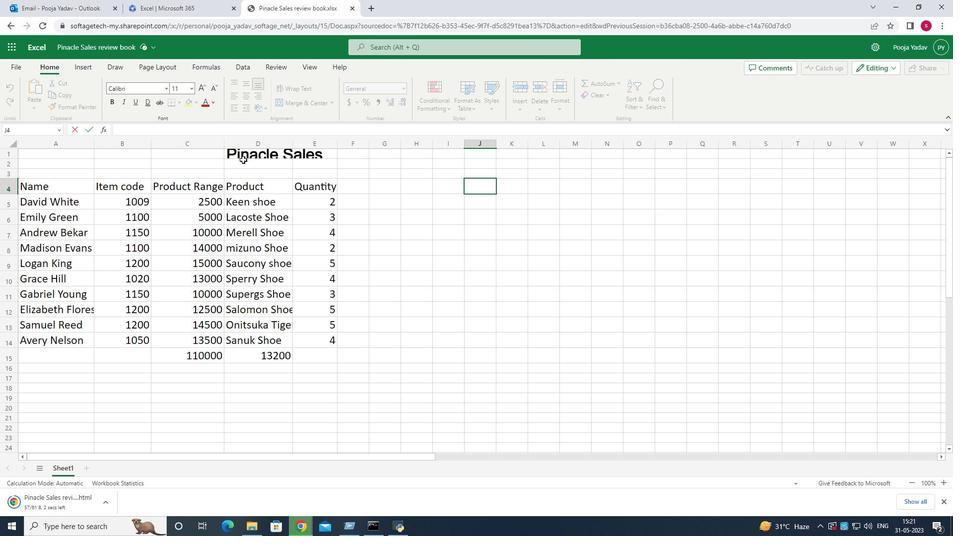 
Action: Mouse pressed left at (237, 153)
Screenshot: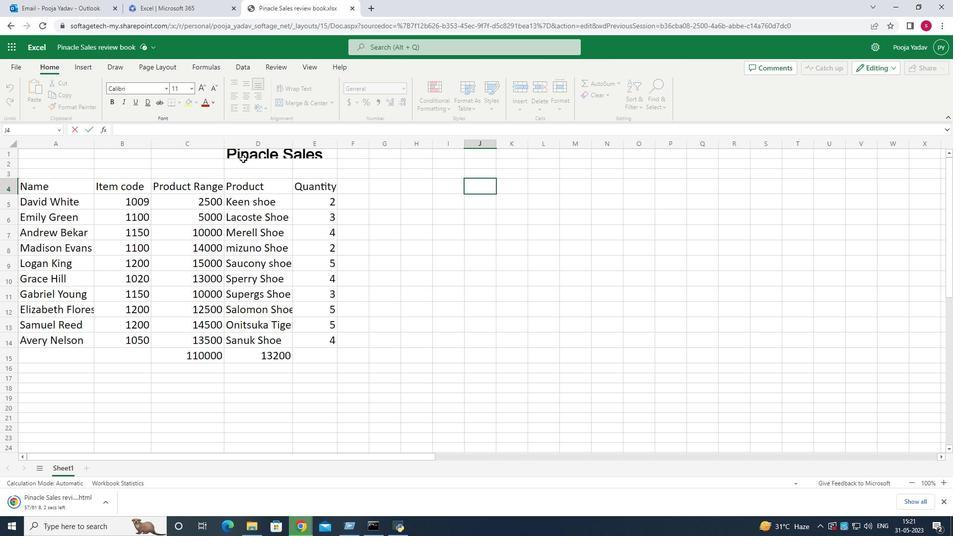
Action: Mouse moved to (391, 153)
Screenshot: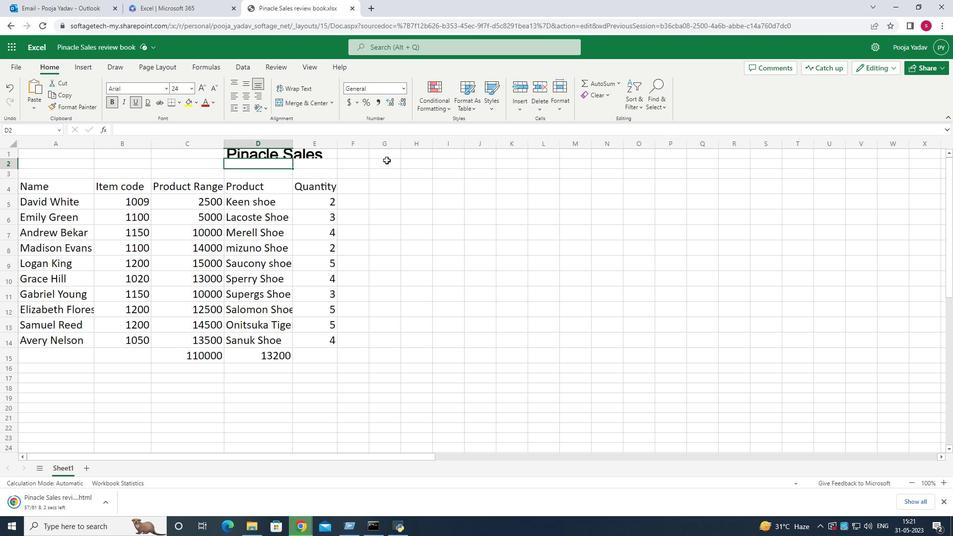 
Action: Mouse pressed left at (391, 153)
Screenshot: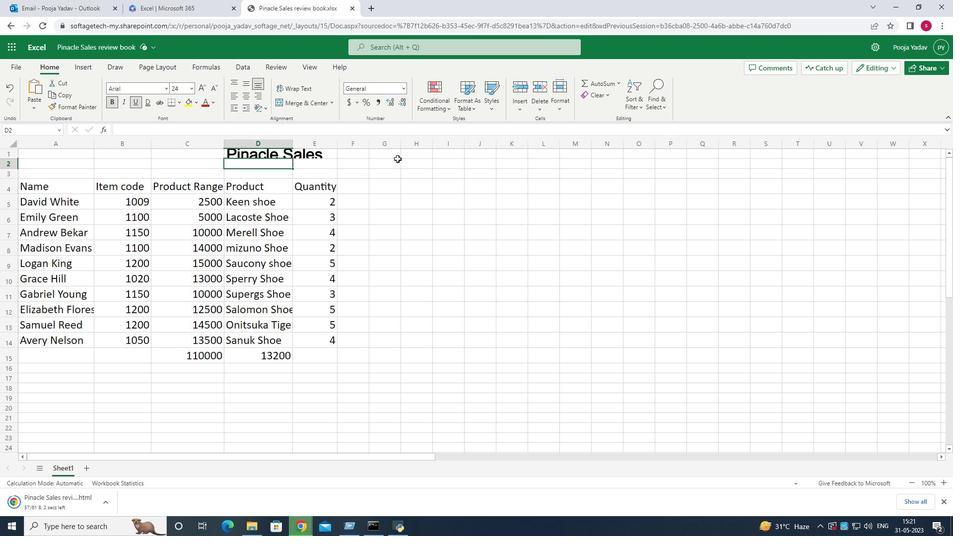 
Action: Mouse moved to (155, 151)
Screenshot: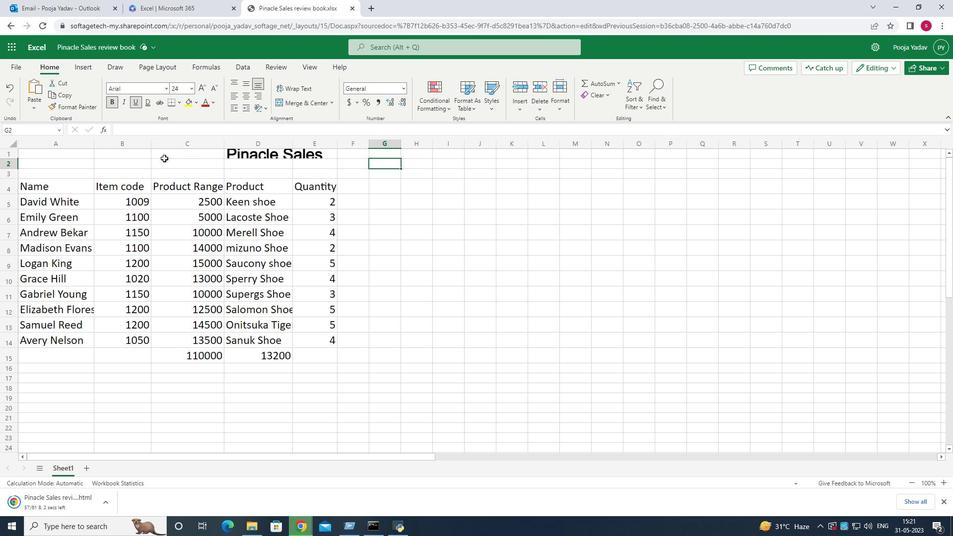 
Action: Mouse pressed left at (155, 151)
Screenshot: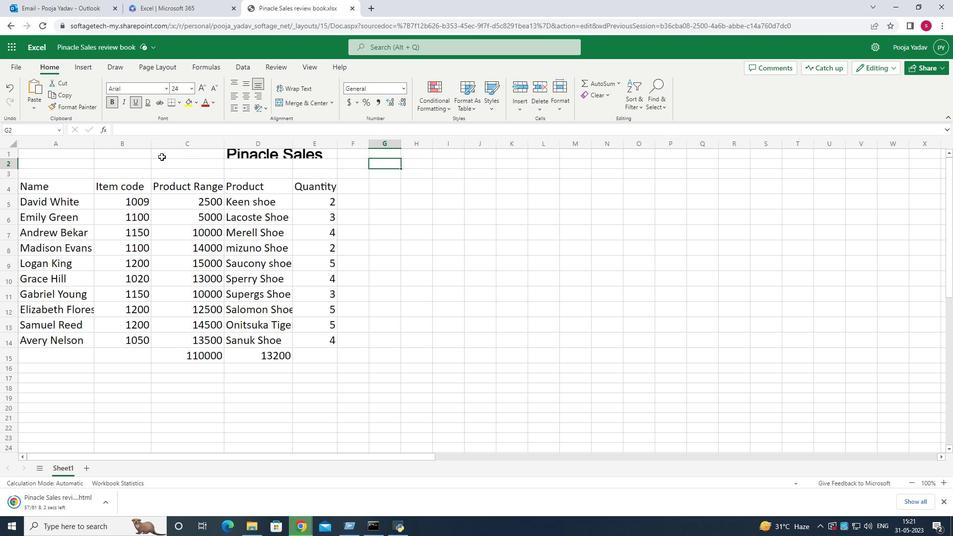 
Action: Mouse moved to (299, 96)
Screenshot: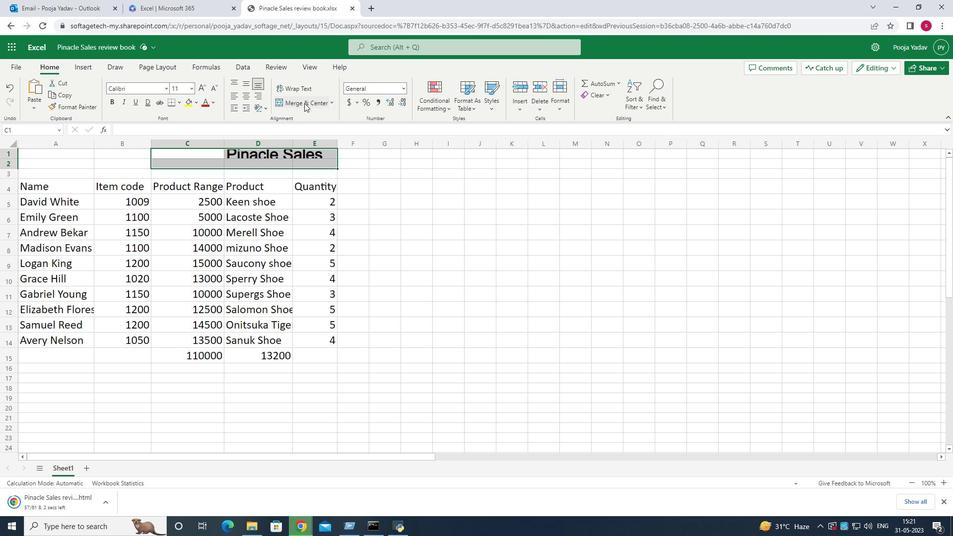 
Action: Mouse pressed left at (299, 96)
Screenshot: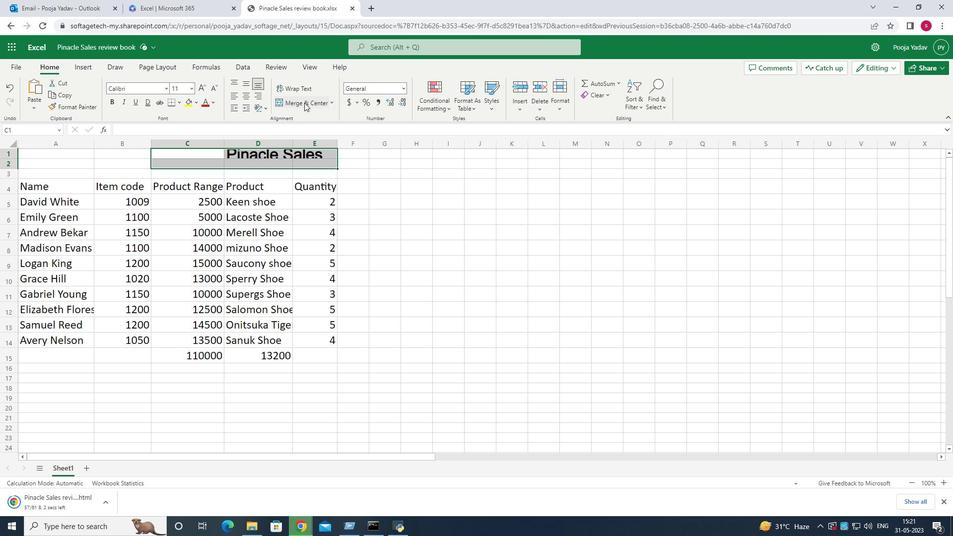 
Action: Mouse moved to (120, 151)
Screenshot: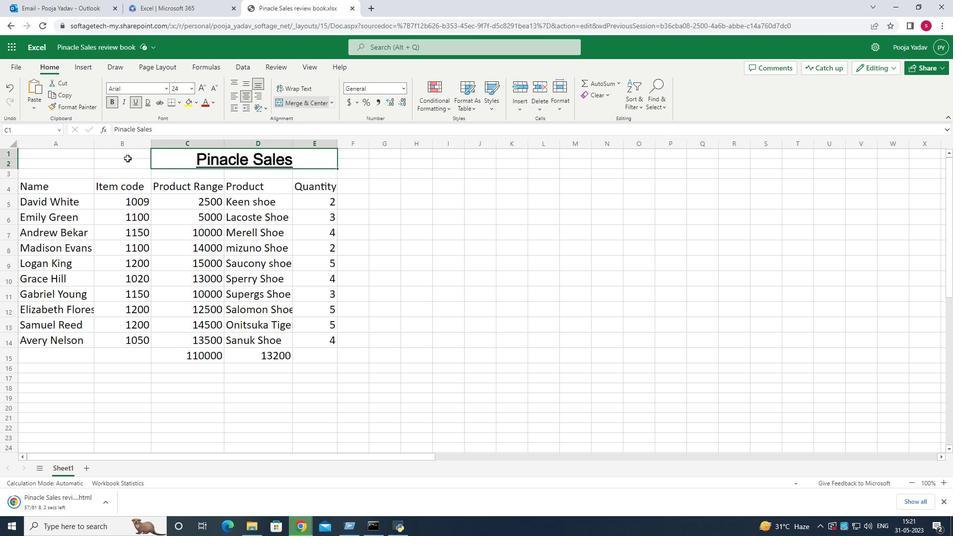 
Action: Mouse pressed left at (120, 151)
Screenshot: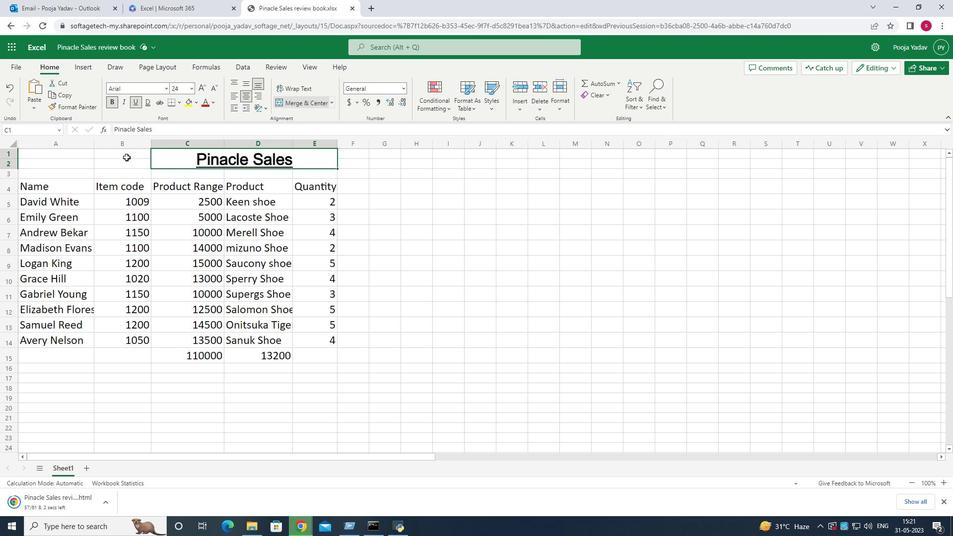 
Action: Mouse moved to (120, 151)
Screenshot: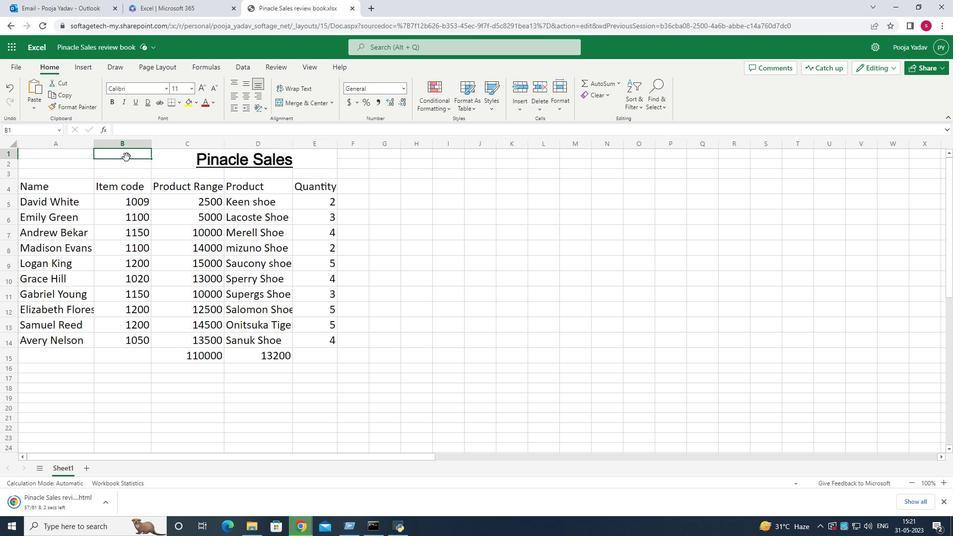 
Action: Mouse pressed left at (120, 151)
Screenshot: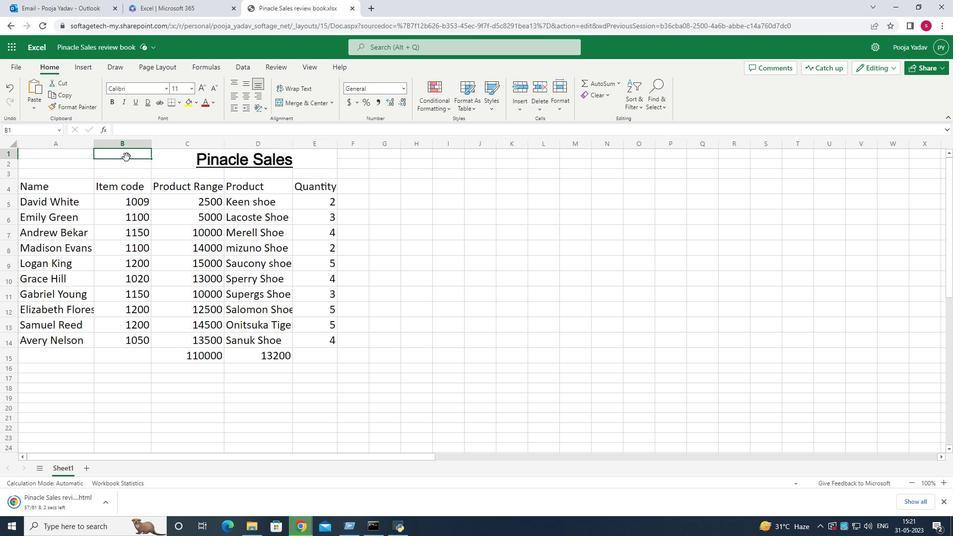 
Action: Mouse moved to (396, 208)
Screenshot: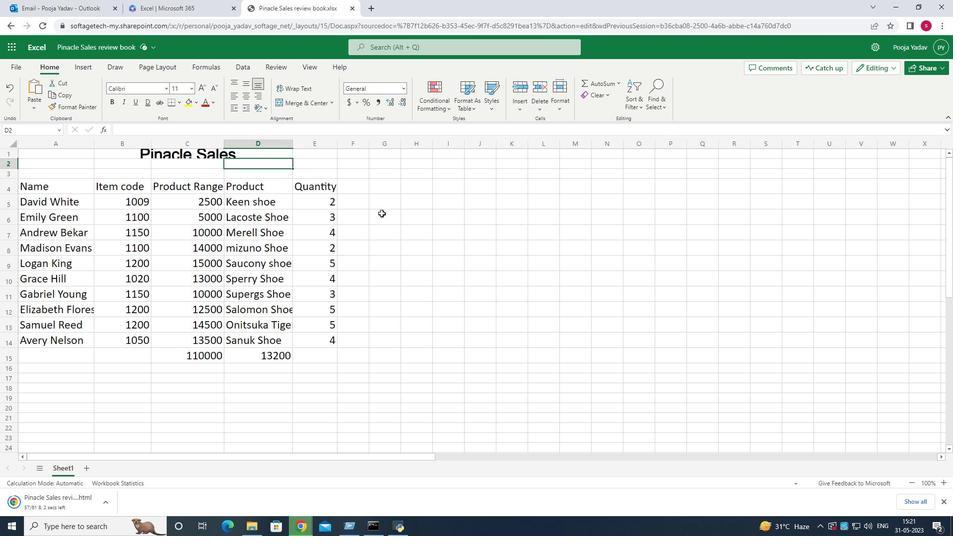 
Action: Mouse pressed left at (396, 208)
Screenshot: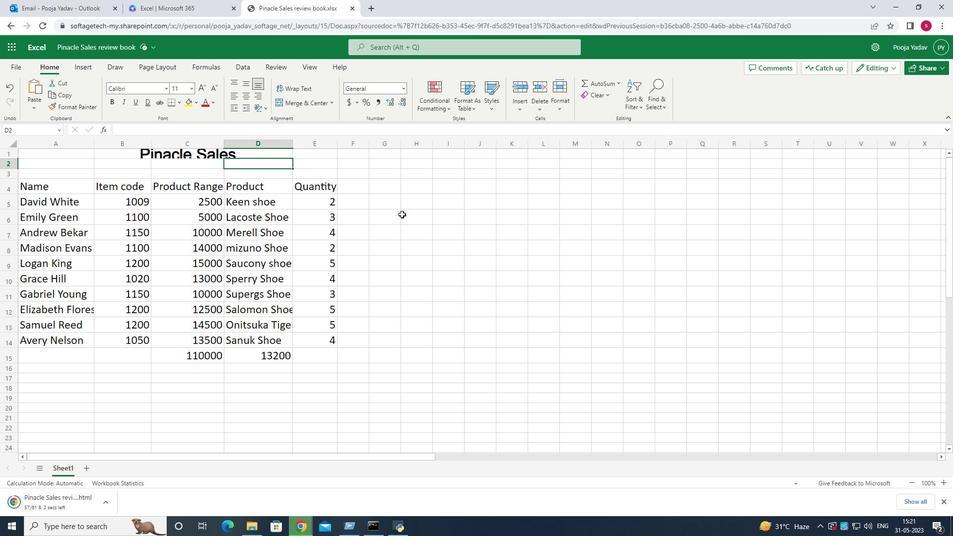 
Action: Mouse moved to (195, 155)
Screenshot: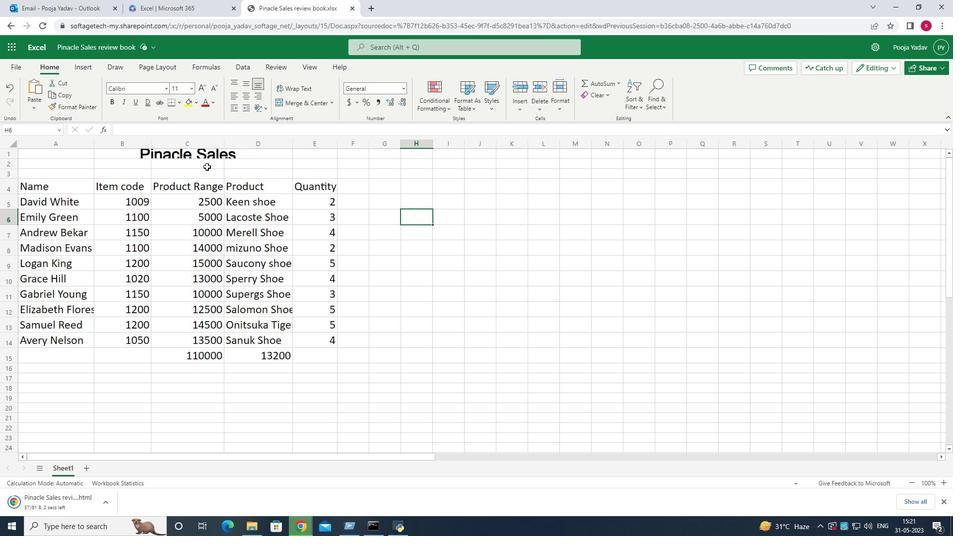 
Action: Mouse pressed left at (195, 155)
Screenshot: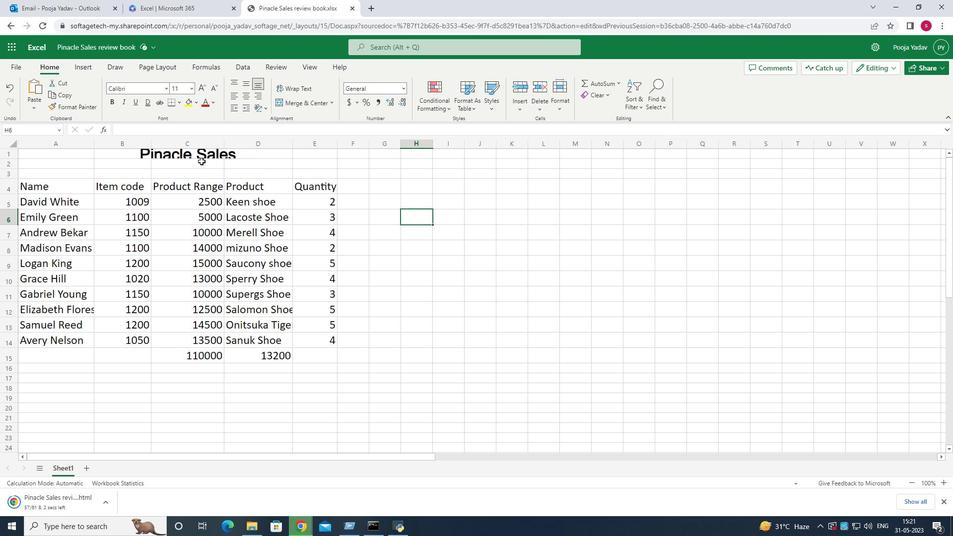 
Action: Mouse pressed left at (195, 155)
Screenshot: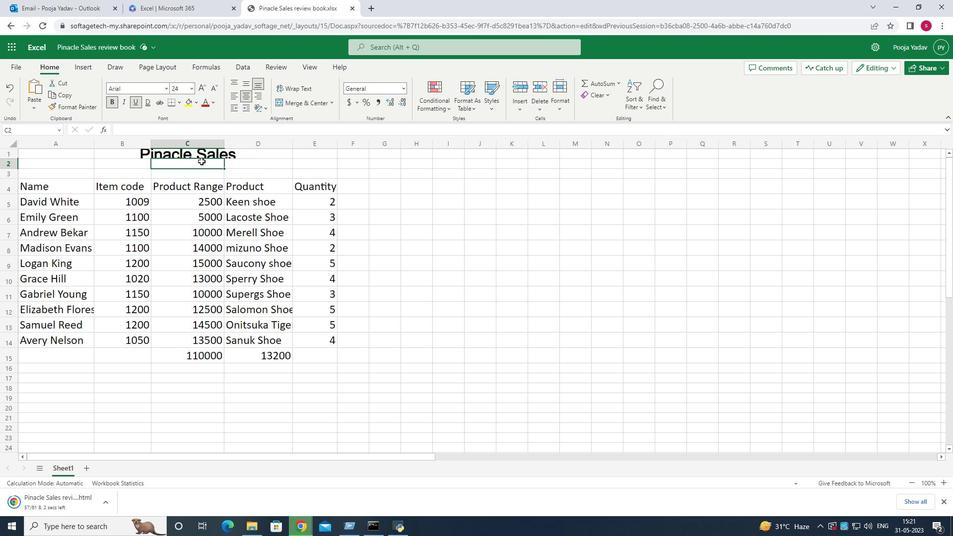 
Action: Mouse pressed left at (195, 155)
Screenshot: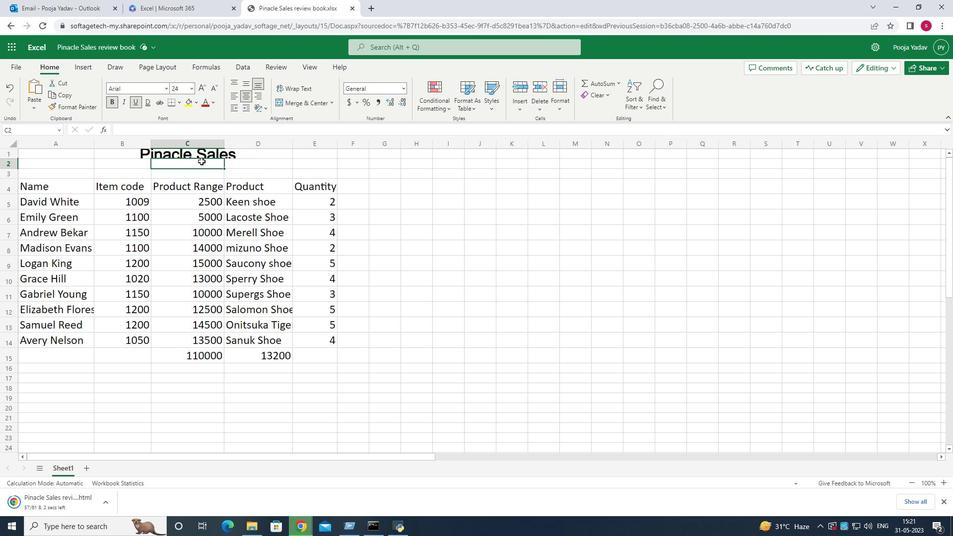 
Action: Mouse pressed left at (195, 155)
Screenshot: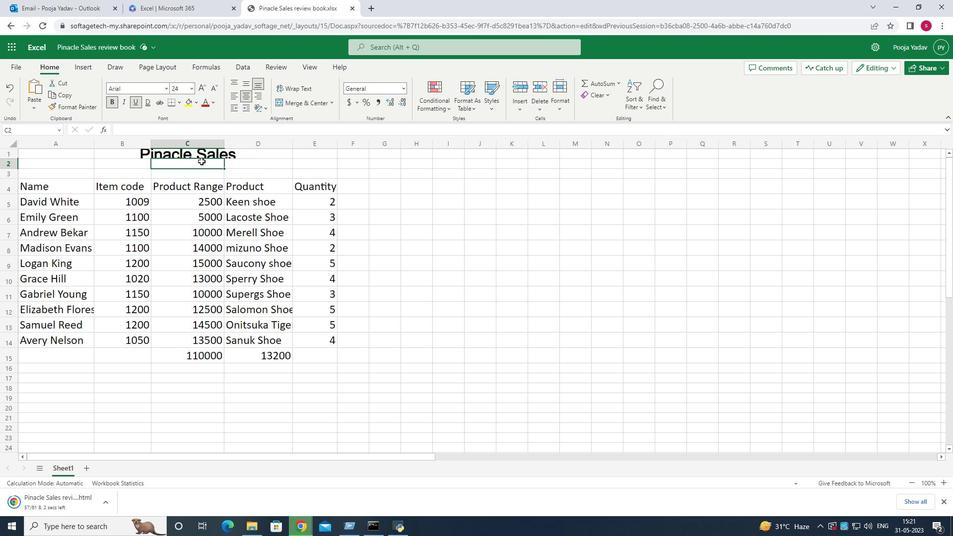 
Action: Mouse moved to (398, 159)
Screenshot: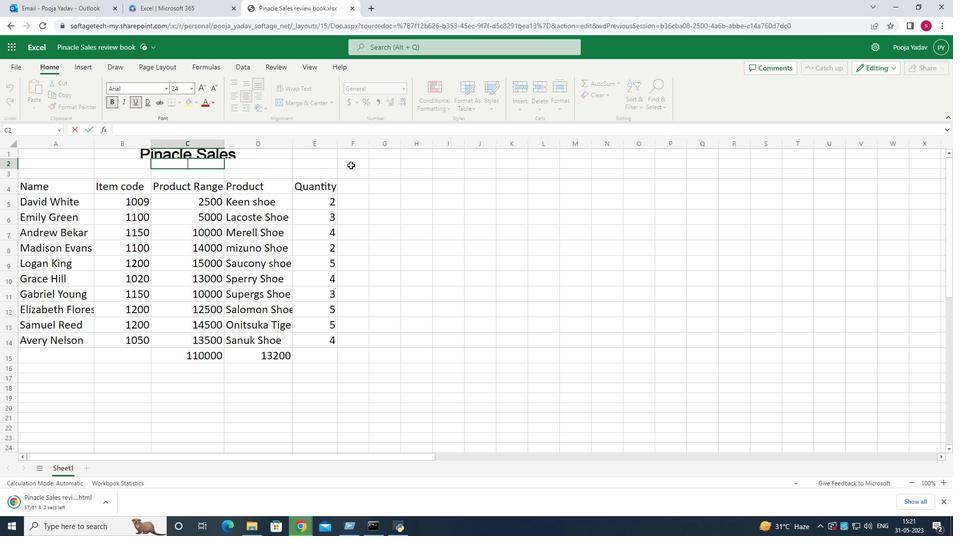 
Action: Mouse pressed left at (398, 159)
Screenshot: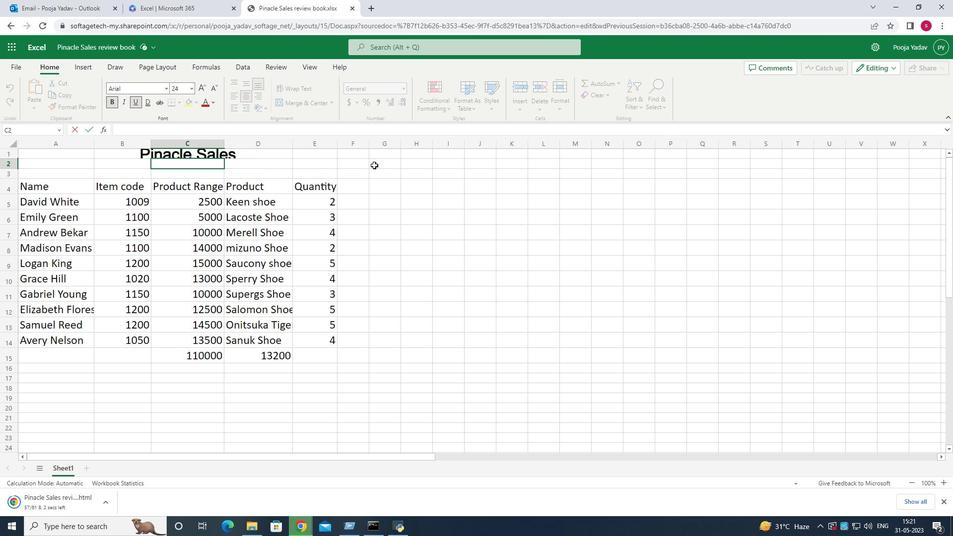 
Action: Mouse moved to (127, 146)
Screenshot: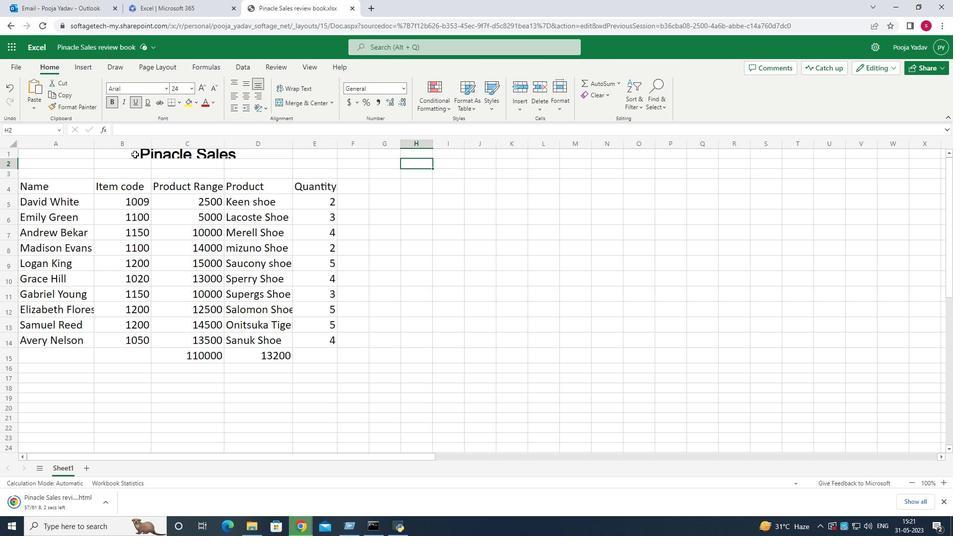 
Action: Mouse pressed left at (127, 146)
Screenshot: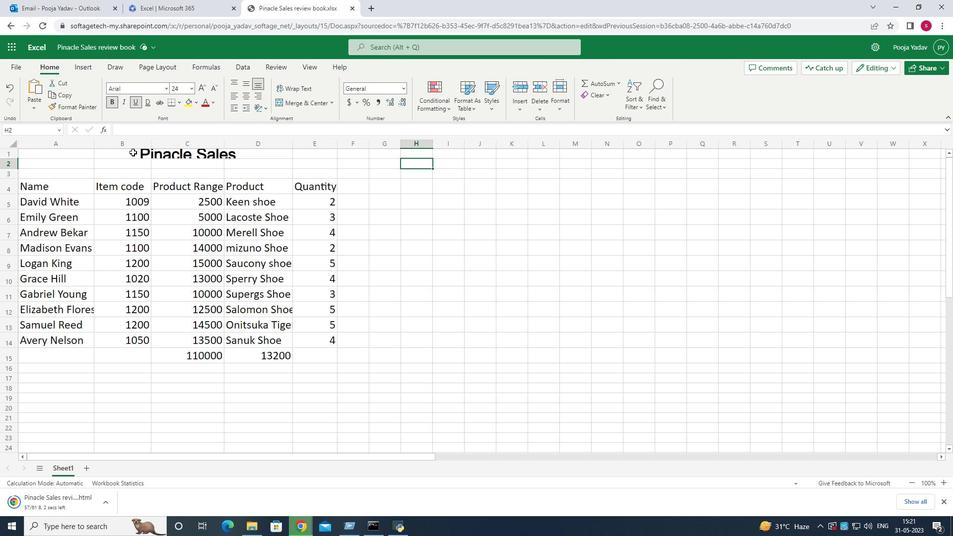 
Action: Mouse moved to (302, 95)
Screenshot: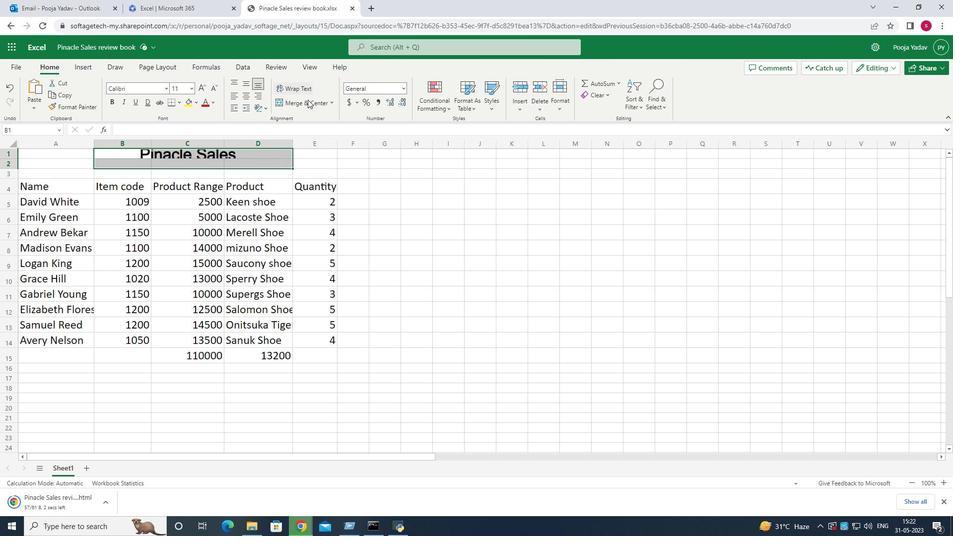 
Action: Mouse pressed left at (302, 95)
Screenshot: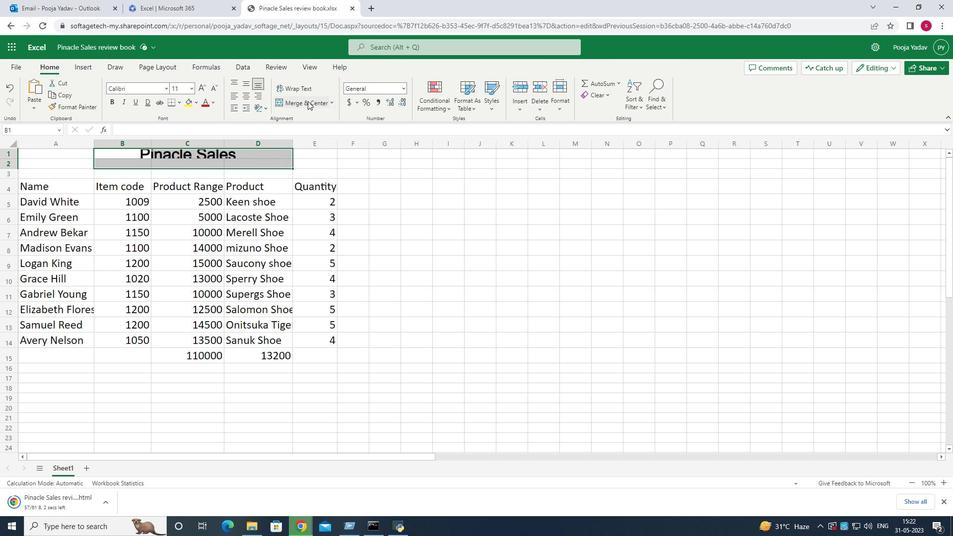
Action: Mouse moved to (184, 77)
Screenshot: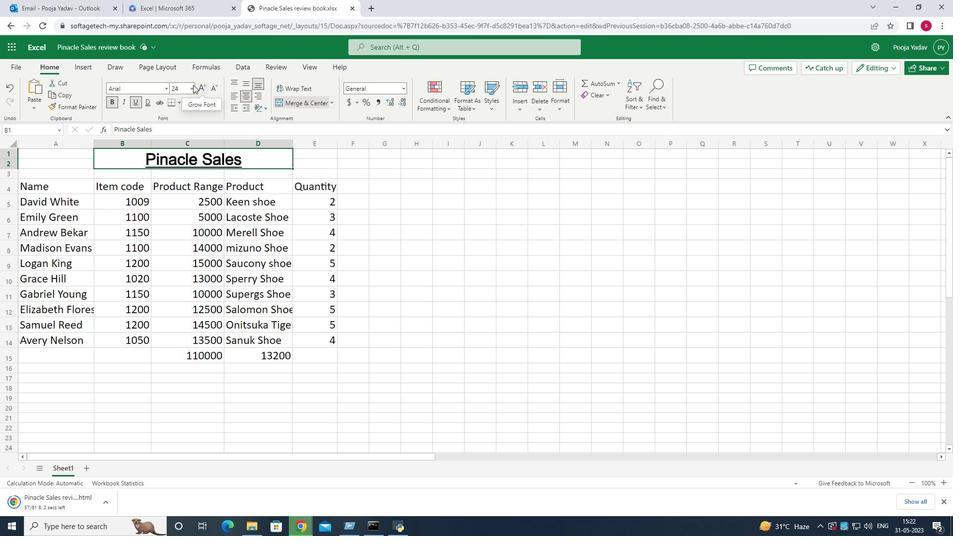 
Action: Mouse pressed left at (184, 77)
Screenshot: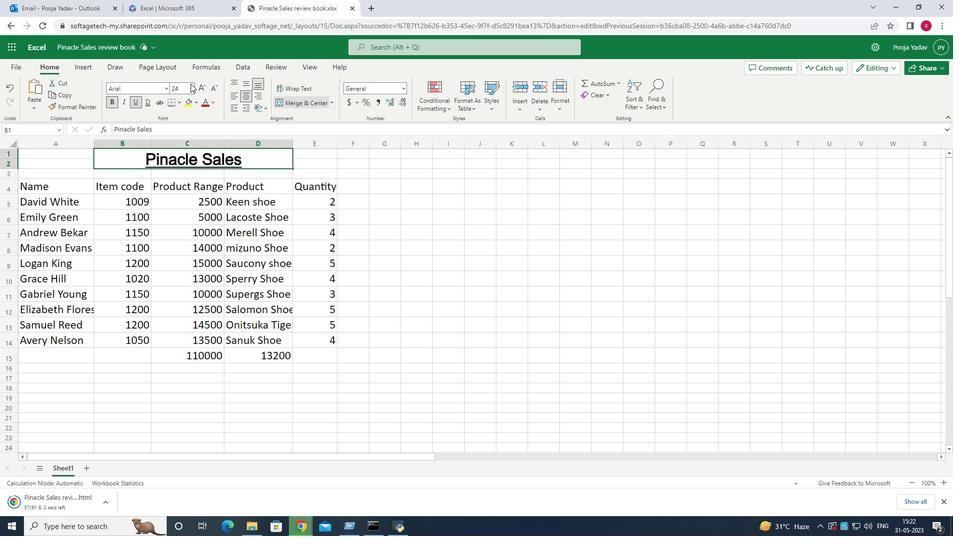 
Action: Mouse moved to (175, 231)
Screenshot: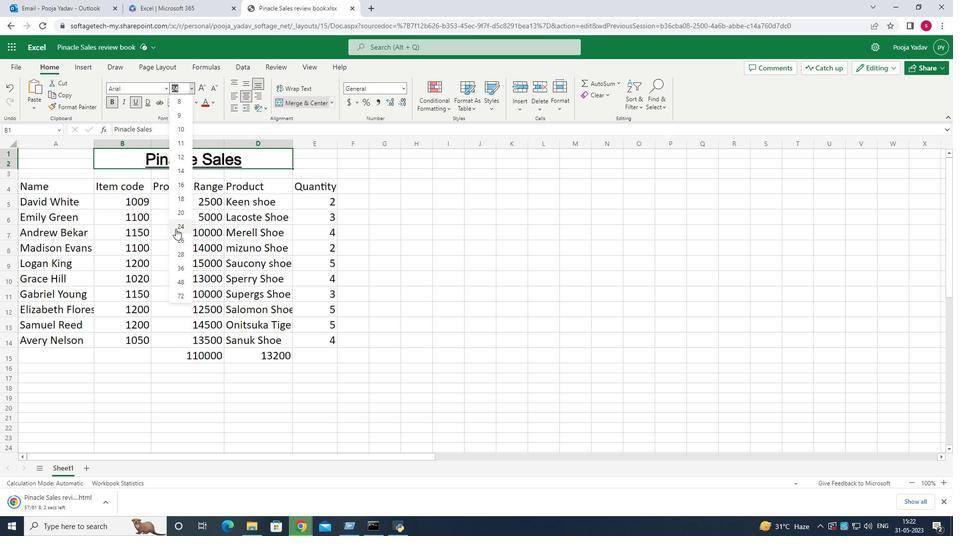 
Action: Mouse pressed left at (175, 231)
Screenshot: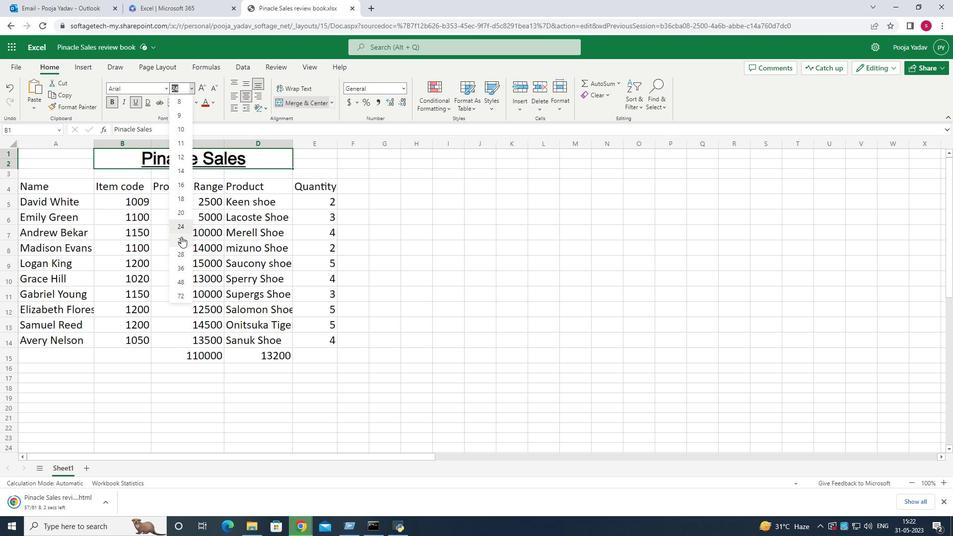 
Action: Mouse moved to (159, 189)
Screenshot: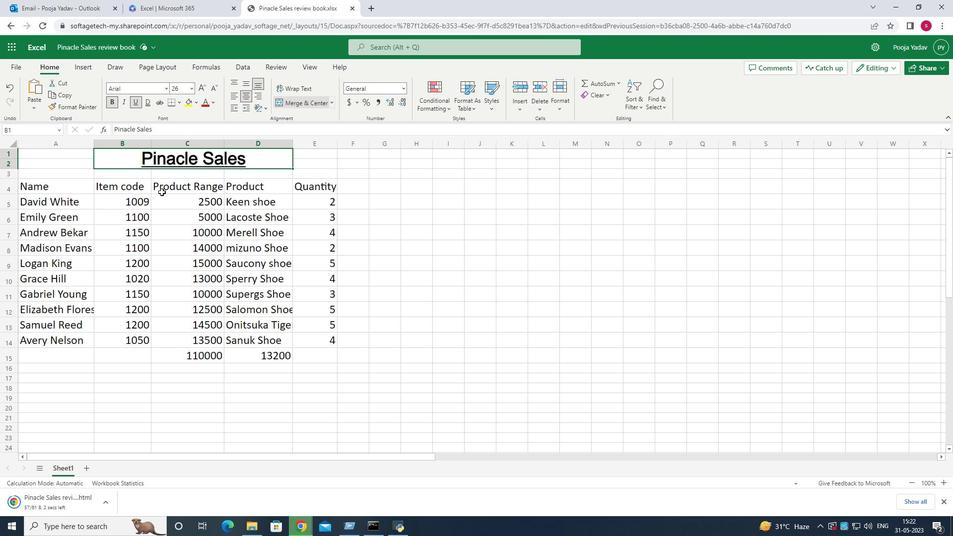 
Action: Key pressed ctrl+Bctrl+Bctrl+Uctrl+U
Screenshot: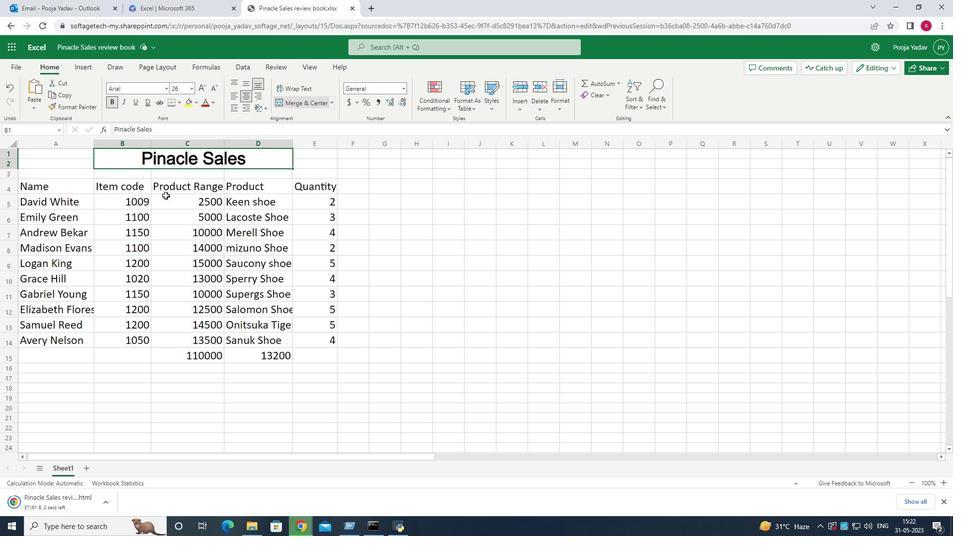
Action: Mouse moved to (40, 177)
Screenshot: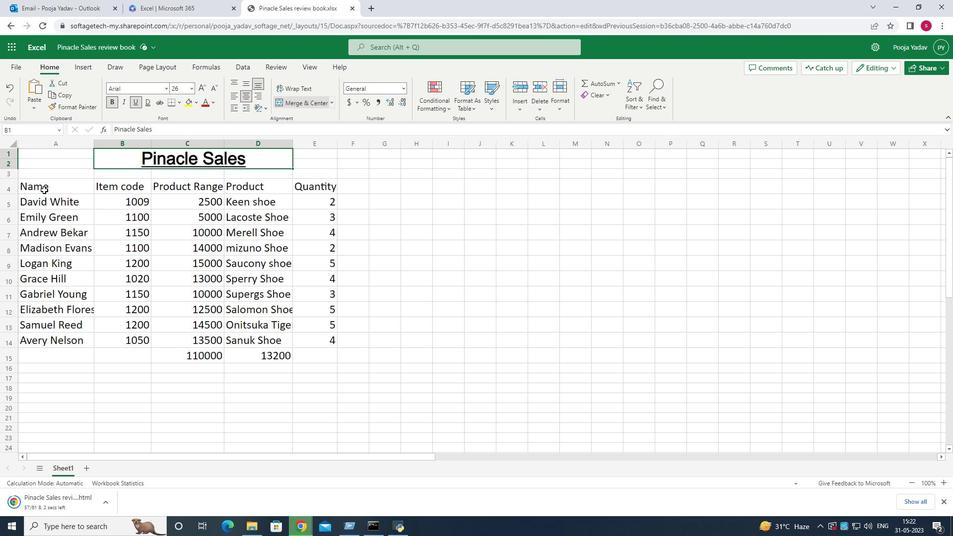 
Action: Mouse pressed left at (40, 177)
Screenshot: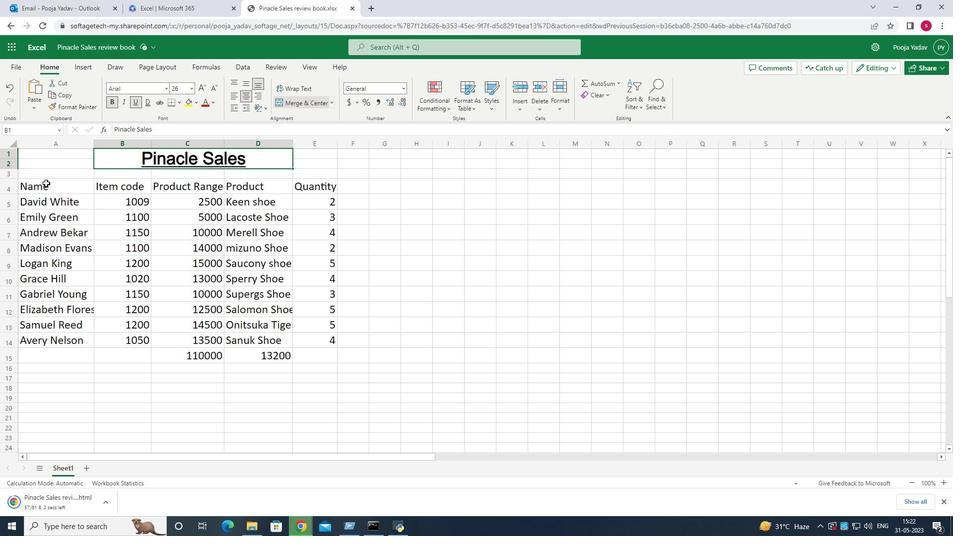 
Action: Mouse moved to (161, 84)
Screenshot: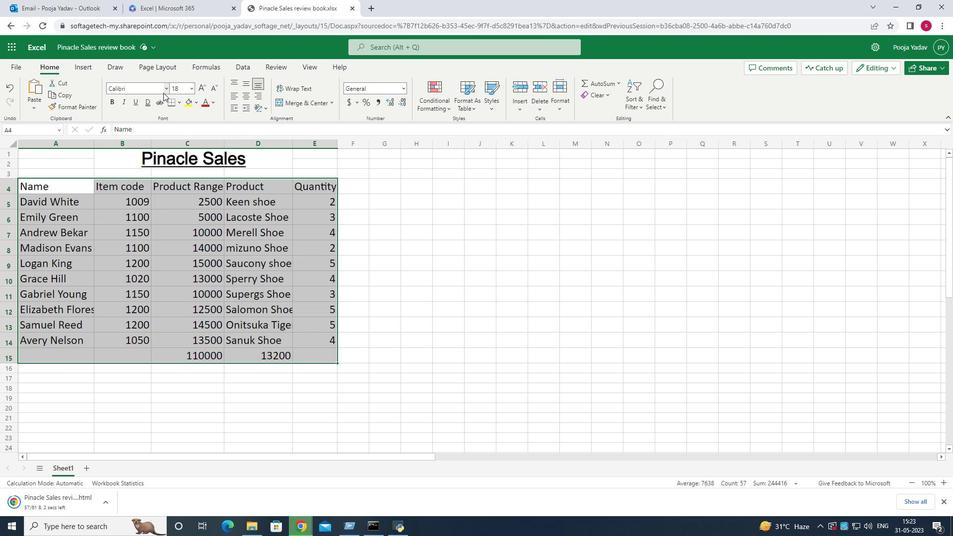 
Action: Mouse pressed left at (161, 84)
Screenshot: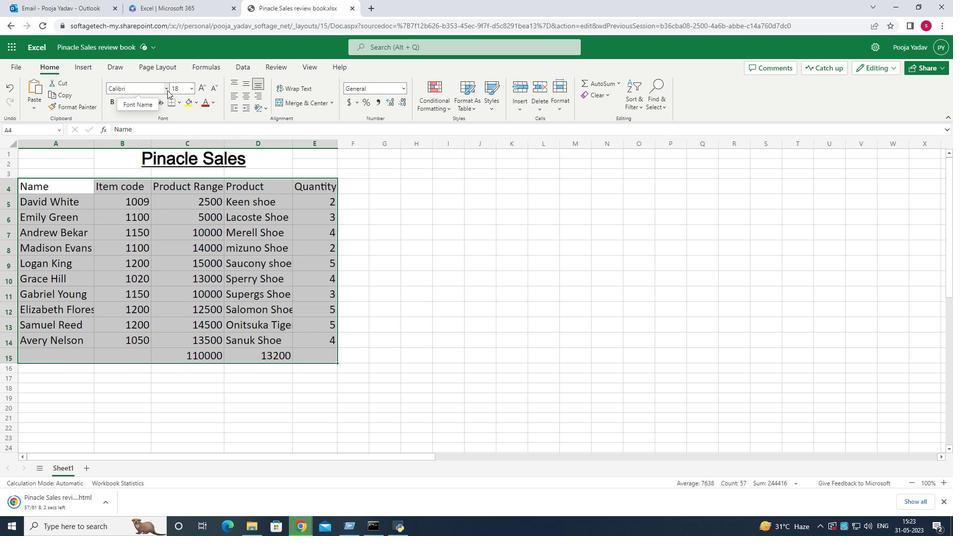 
Action: Mouse moved to (149, 162)
Screenshot: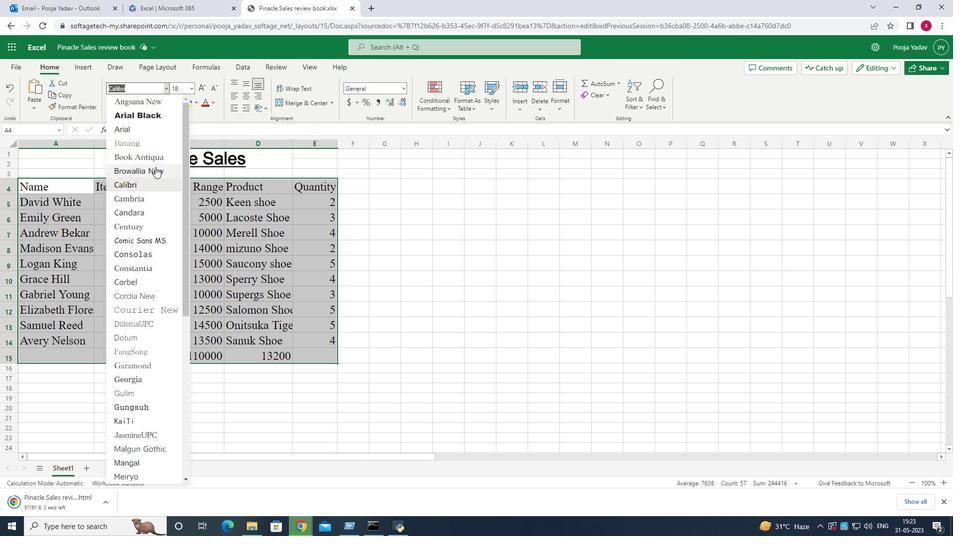 
Action: Mouse pressed left at (149, 162)
Screenshot: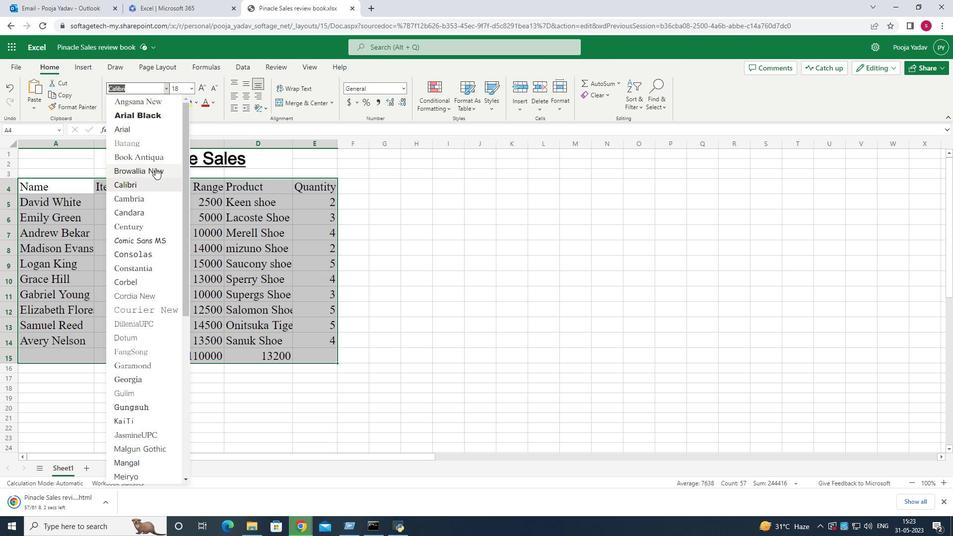 
Action: Mouse moved to (132, 152)
Screenshot: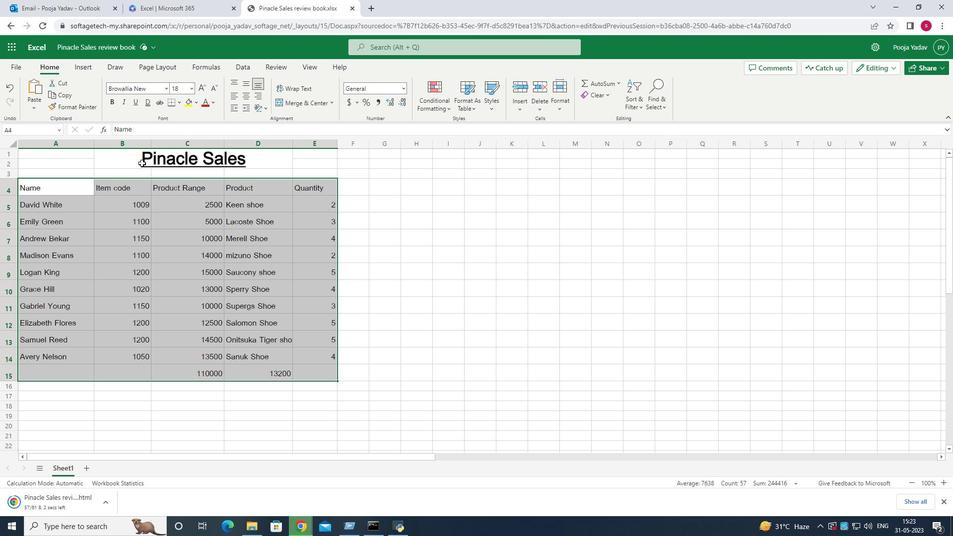 
Action: Mouse pressed left at (132, 152)
Screenshot: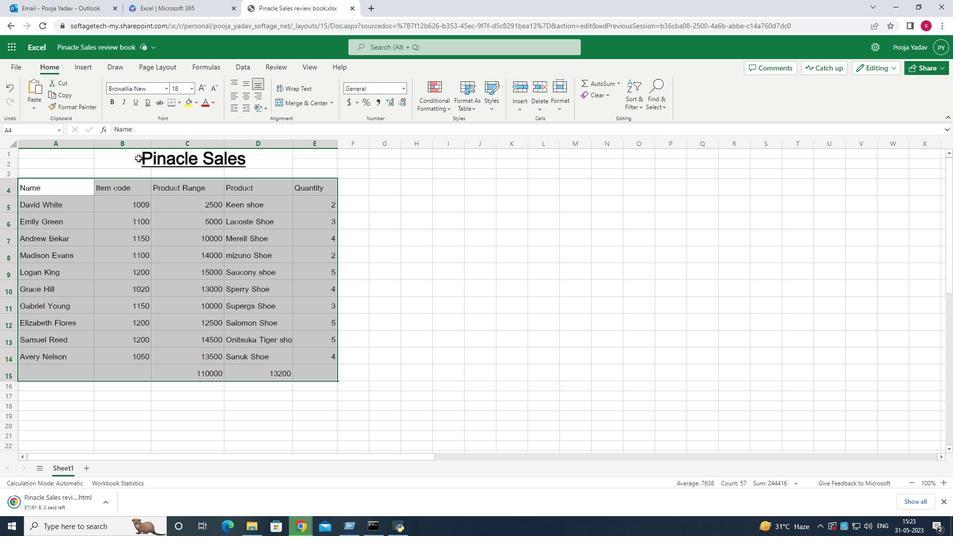 
Action: Mouse pressed left at (132, 152)
Screenshot: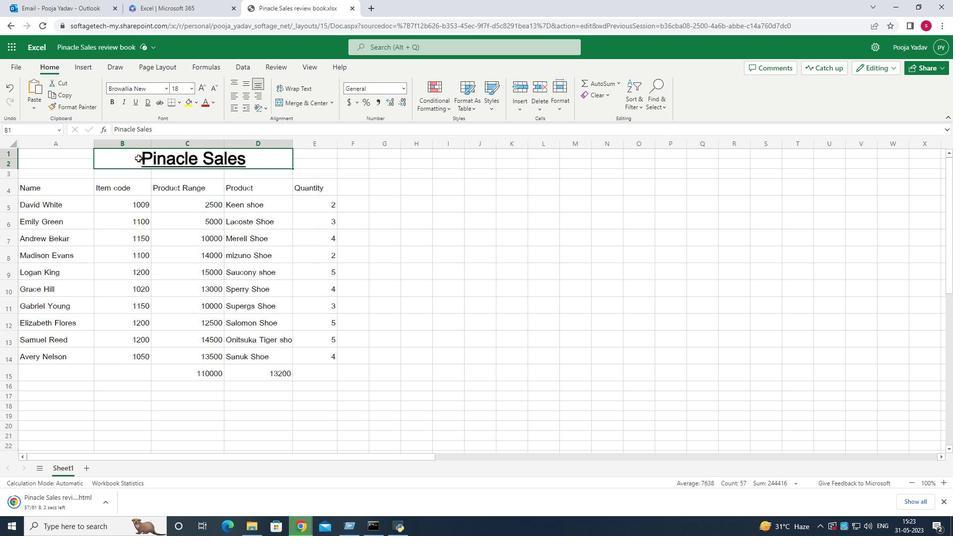 
Action: Mouse moved to (78, 150)
Screenshot: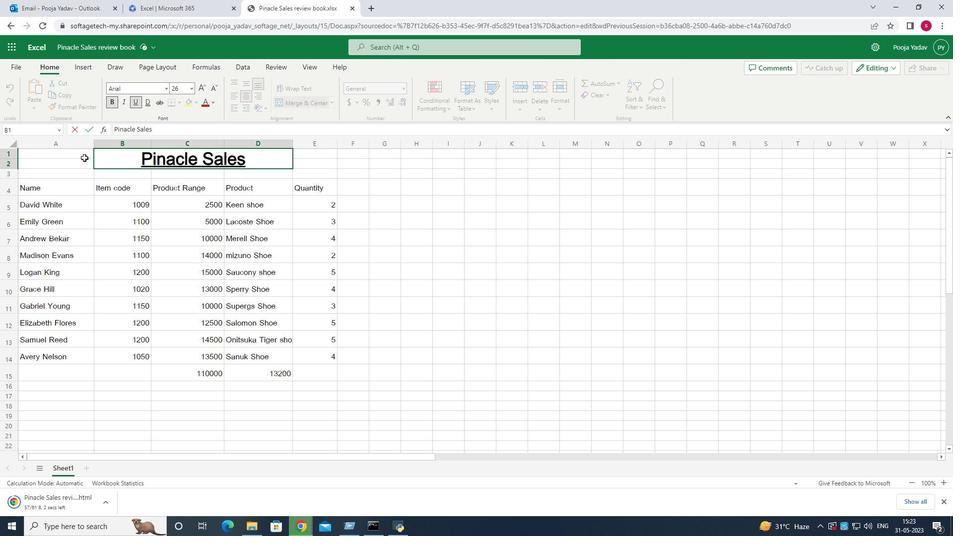 
Action: Mouse pressed left at (78, 150)
Screenshot: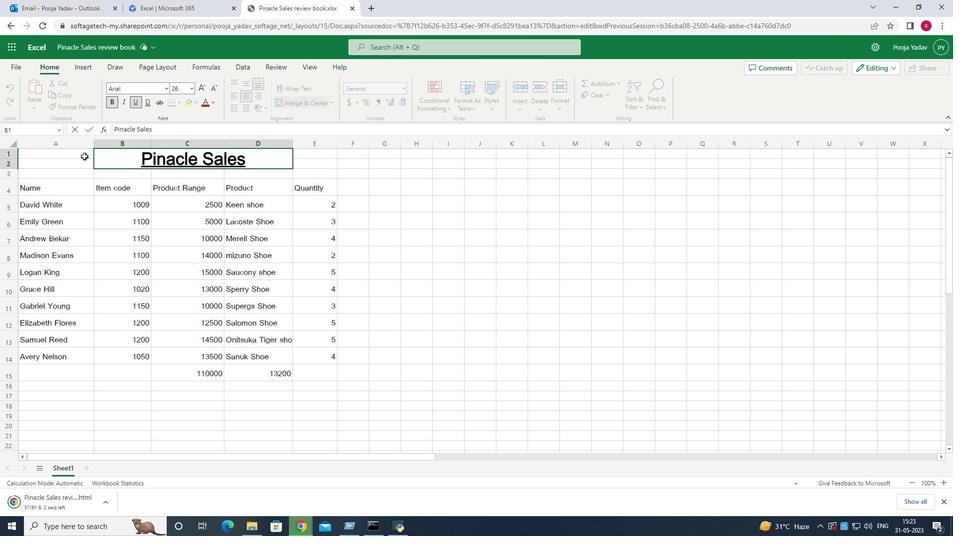 
Action: Mouse pressed left at (78, 150)
Screenshot: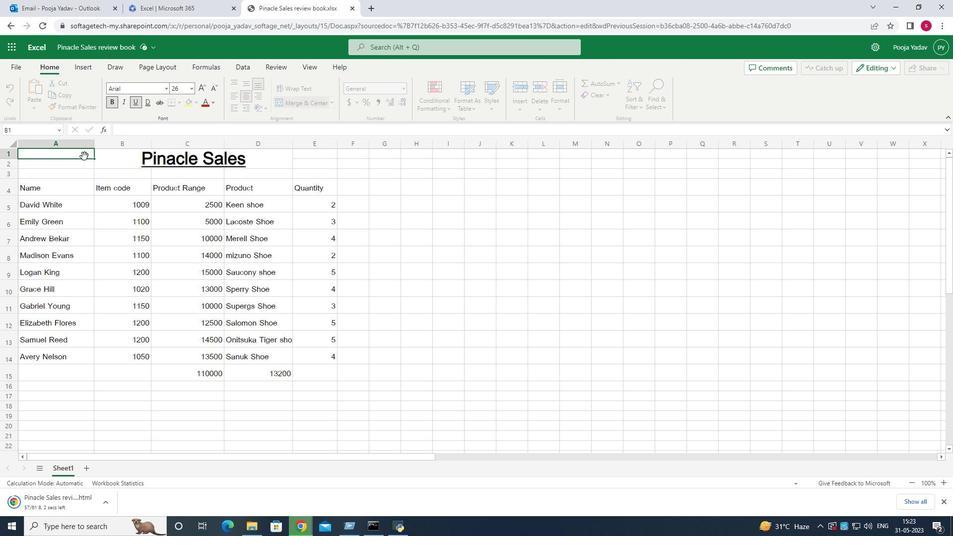 
Action: Mouse moved to (61, 150)
Screenshot: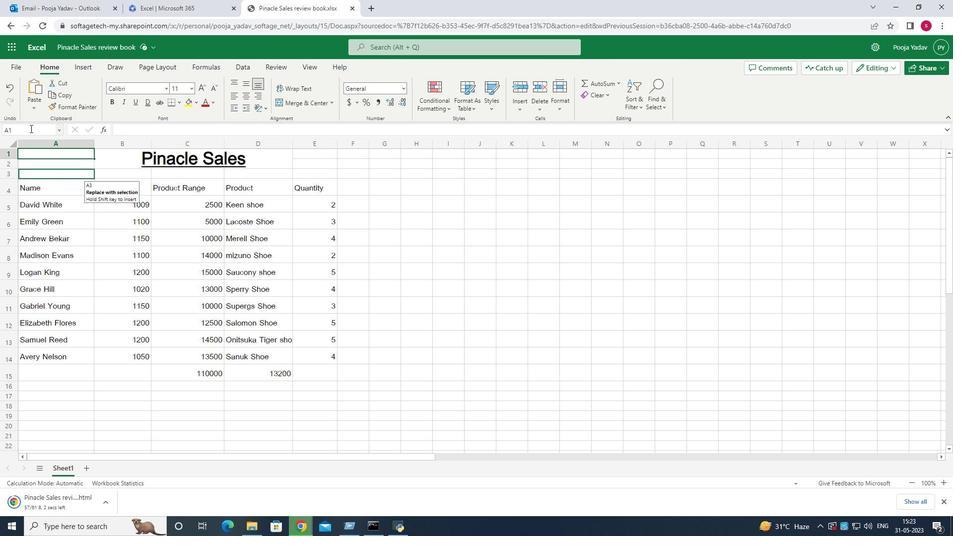 
Action: Mouse pressed left at (61, 150)
Screenshot: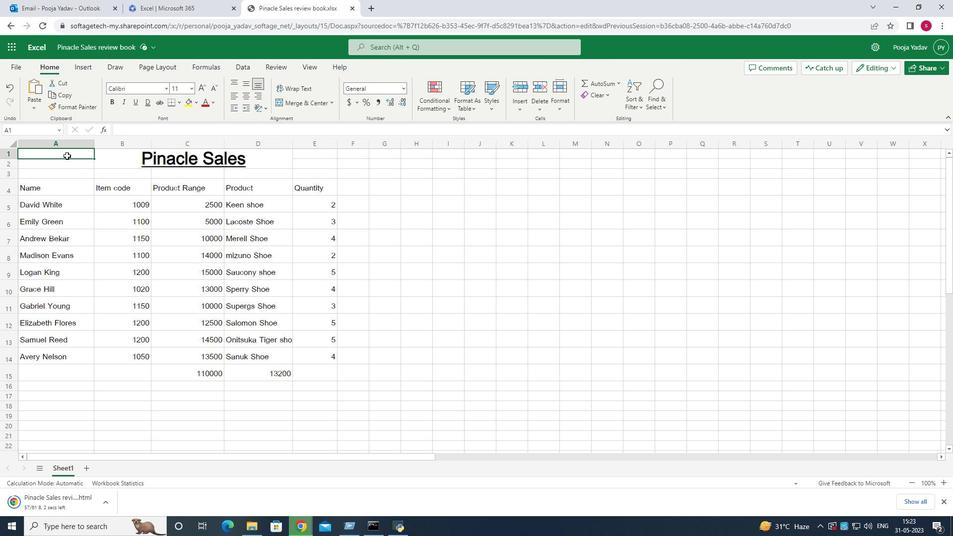 
Action: Mouse moved to (238, 75)
Screenshot: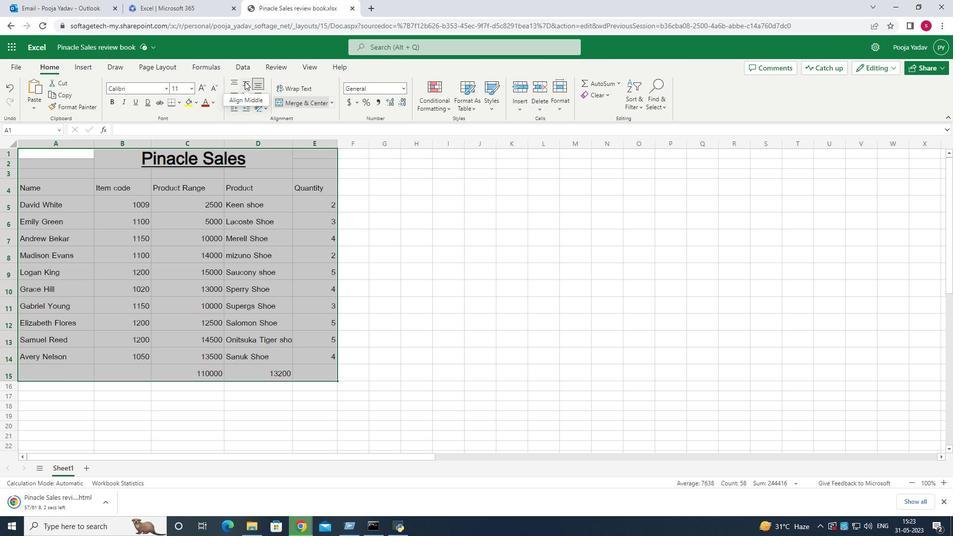 
Action: Mouse pressed left at (238, 75)
Screenshot: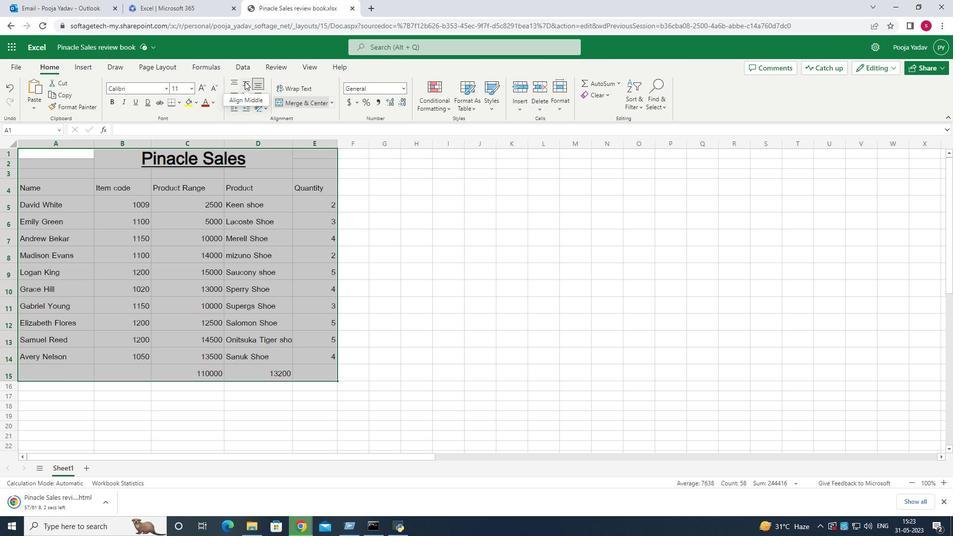 
Action: Mouse moved to (227, 78)
Screenshot: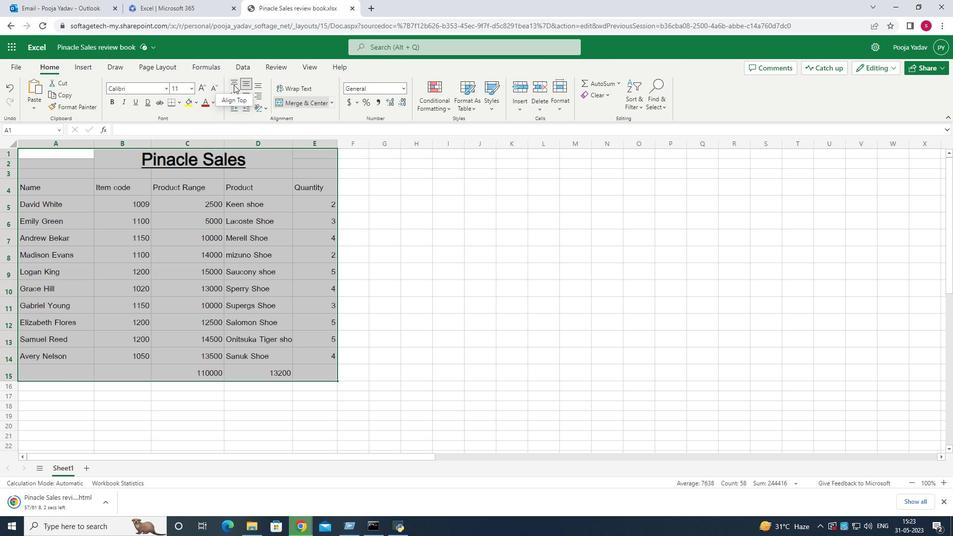 
Action: Mouse pressed left at (227, 78)
Screenshot: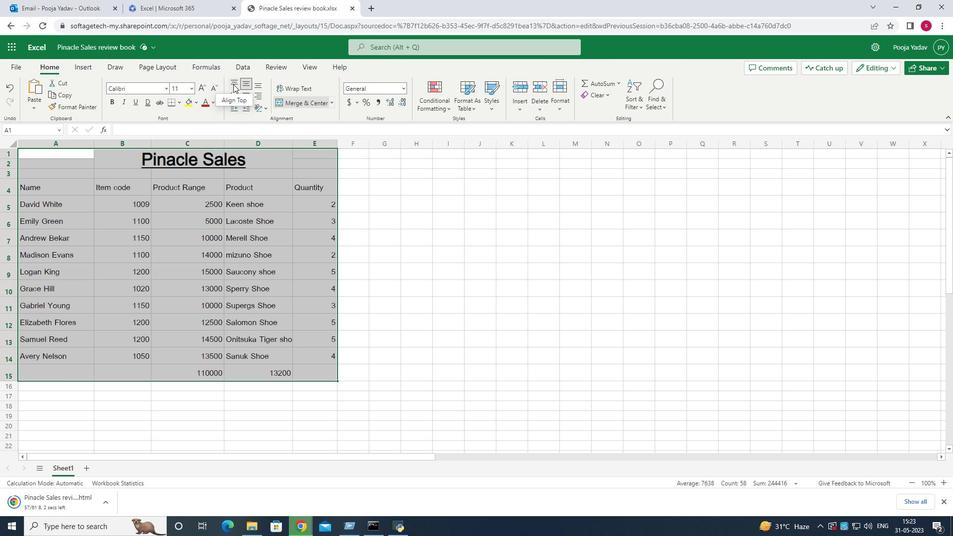 
Action: Mouse moved to (10, 57)
Screenshot: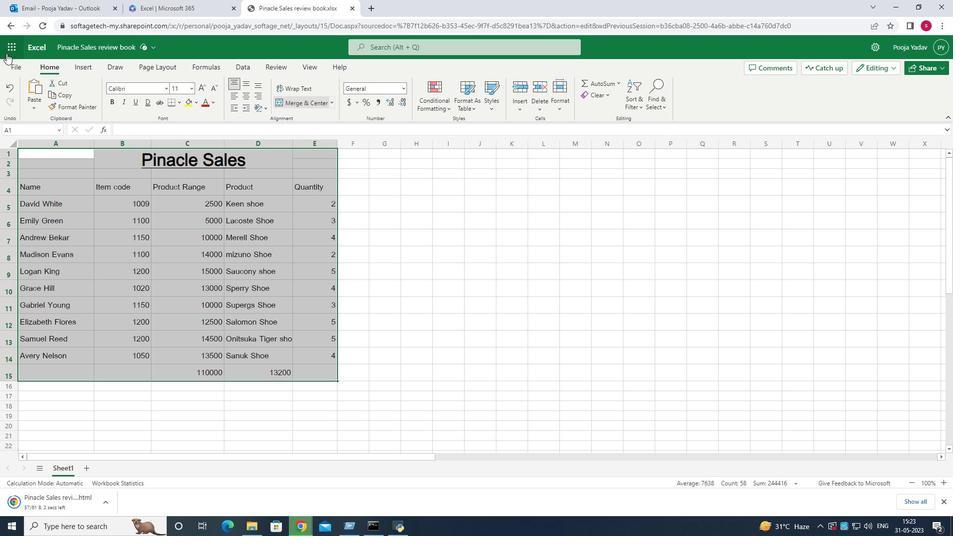 
Action: Mouse pressed left at (10, 57)
Screenshot: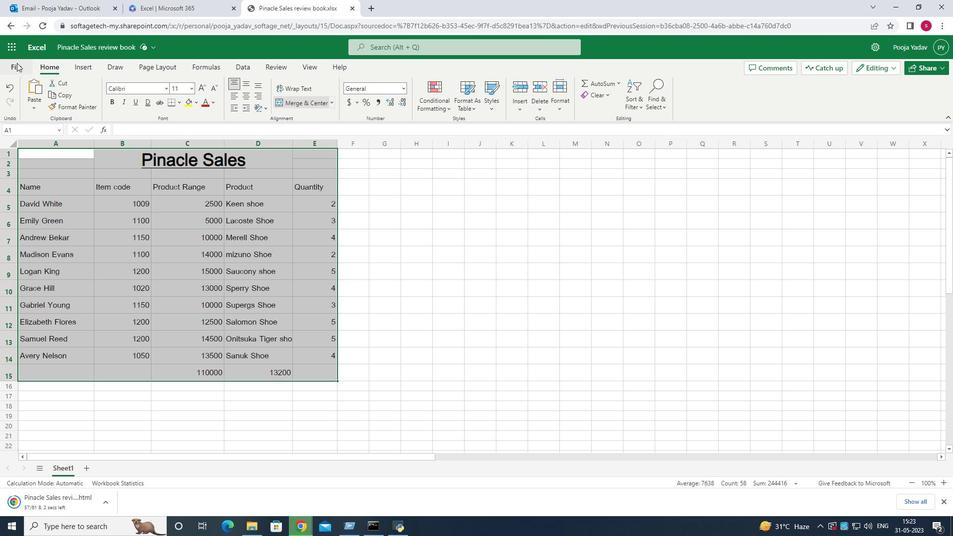 
Action: Mouse moved to (38, 156)
Screenshot: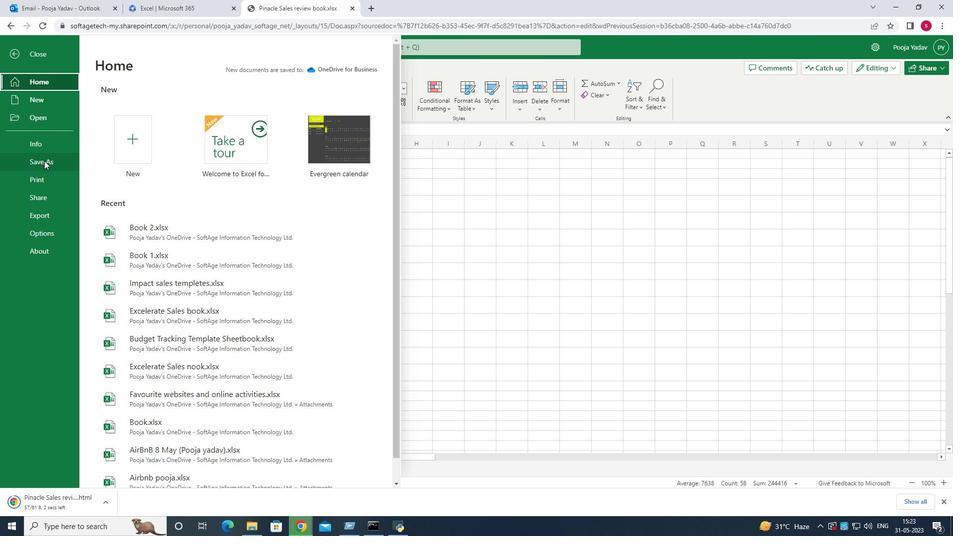 
Action: Mouse pressed left at (38, 156)
Screenshot: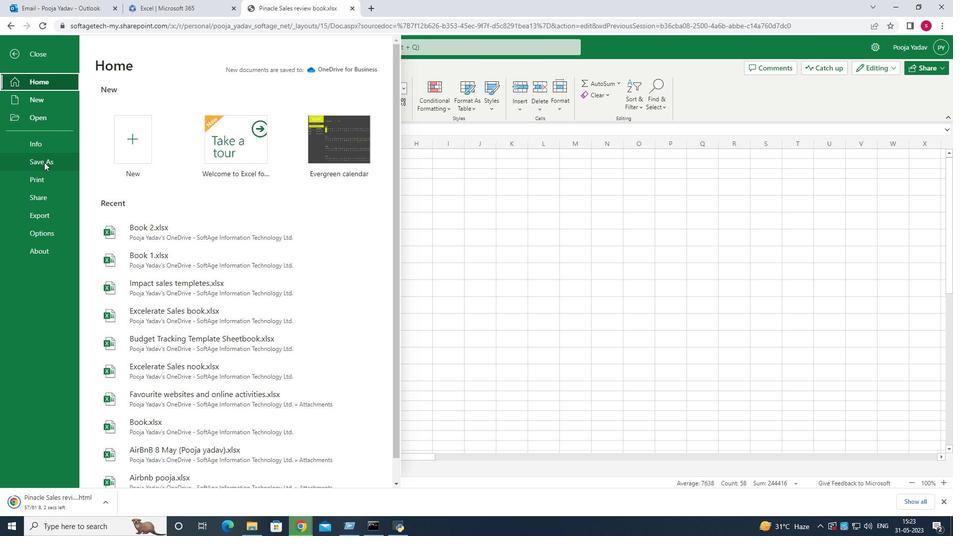 
Action: Mouse moved to (151, 87)
Screenshot: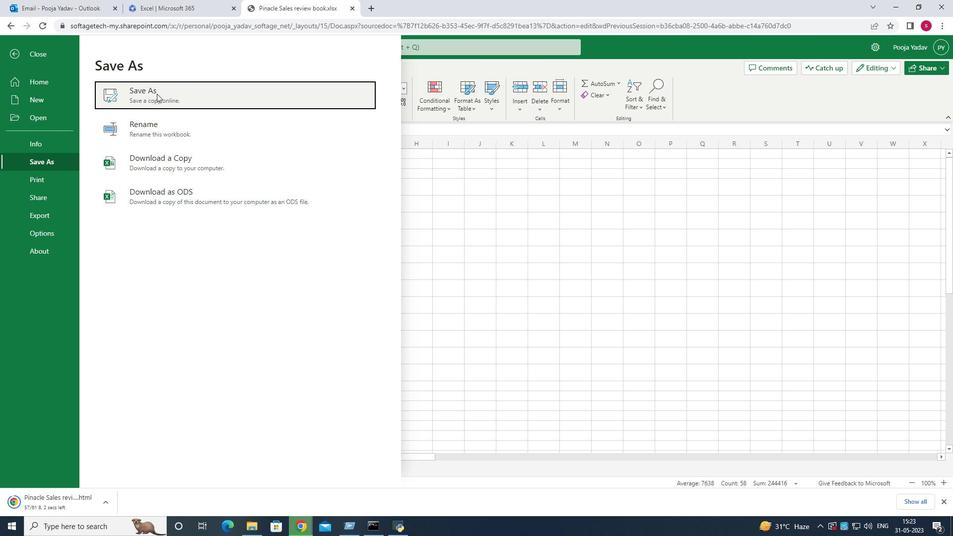
Action: Mouse pressed left at (151, 87)
Screenshot: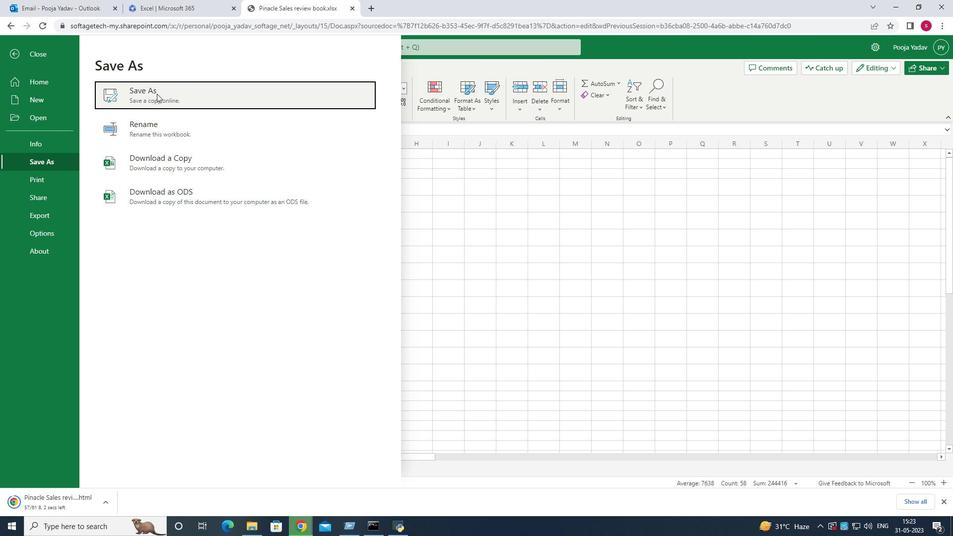 
Action: Mouse moved to (497, 309)
Screenshot: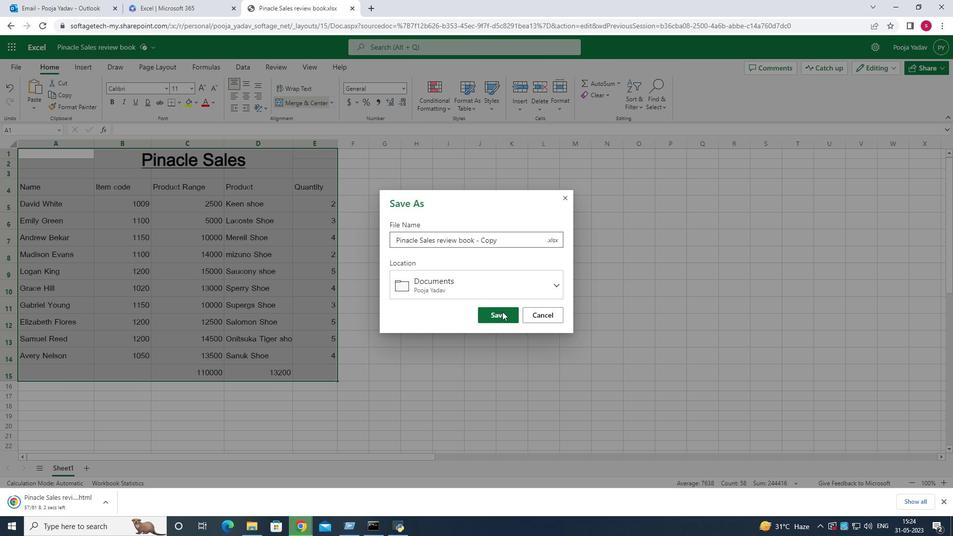 
Action: Mouse pressed left at (497, 309)
Screenshot: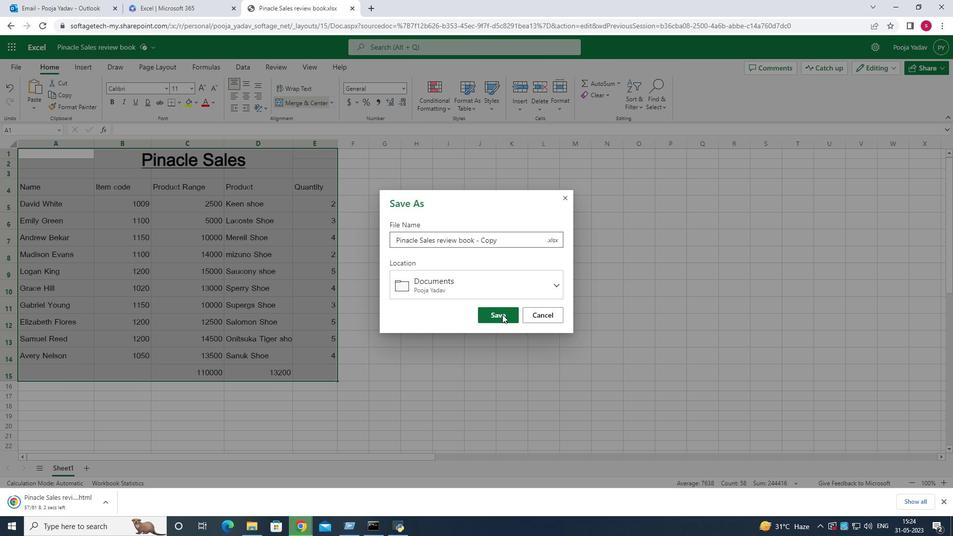 
Action: Mouse moved to (968, 289)
Screenshot: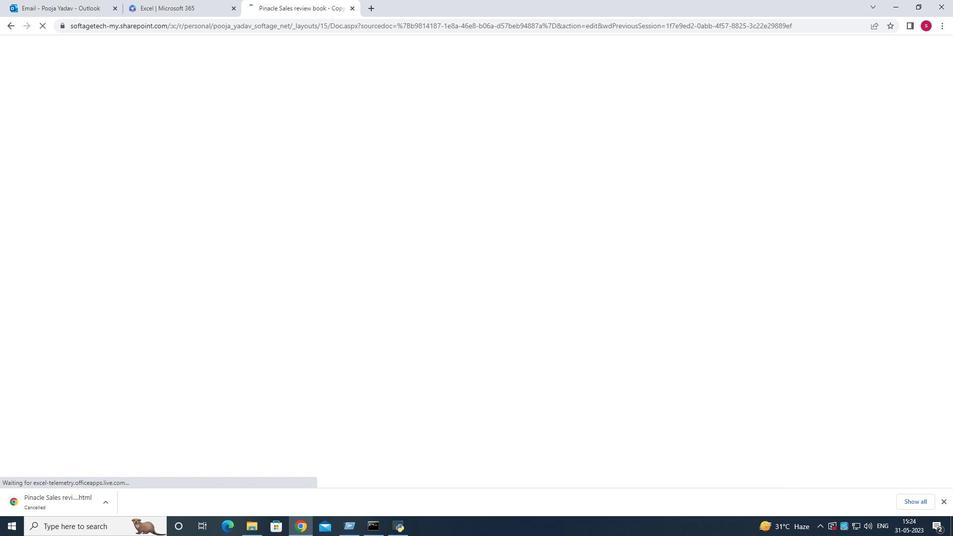 
